 Task: Open a blank sheet, save the file as goldmine.html Insert a picture of 'Gold Mine Fields' with name  ' Gold Mine Fields.png ' Apply border to the image, change style to Dotted Line, color Tan and width '3 pt'
Action: Mouse moved to (228, 186)
Screenshot: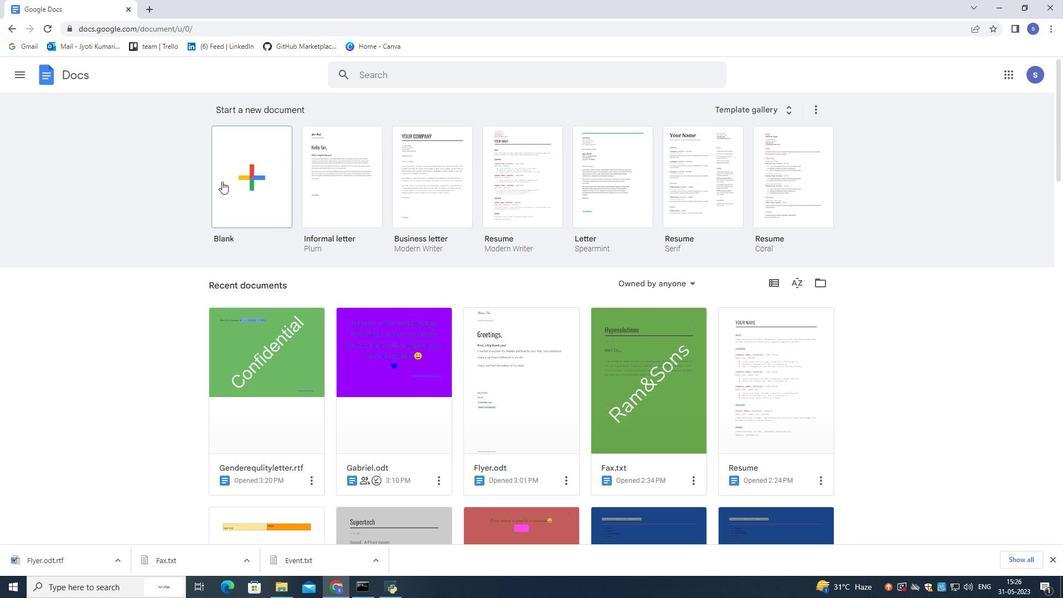 
Action: Mouse pressed left at (228, 186)
Screenshot: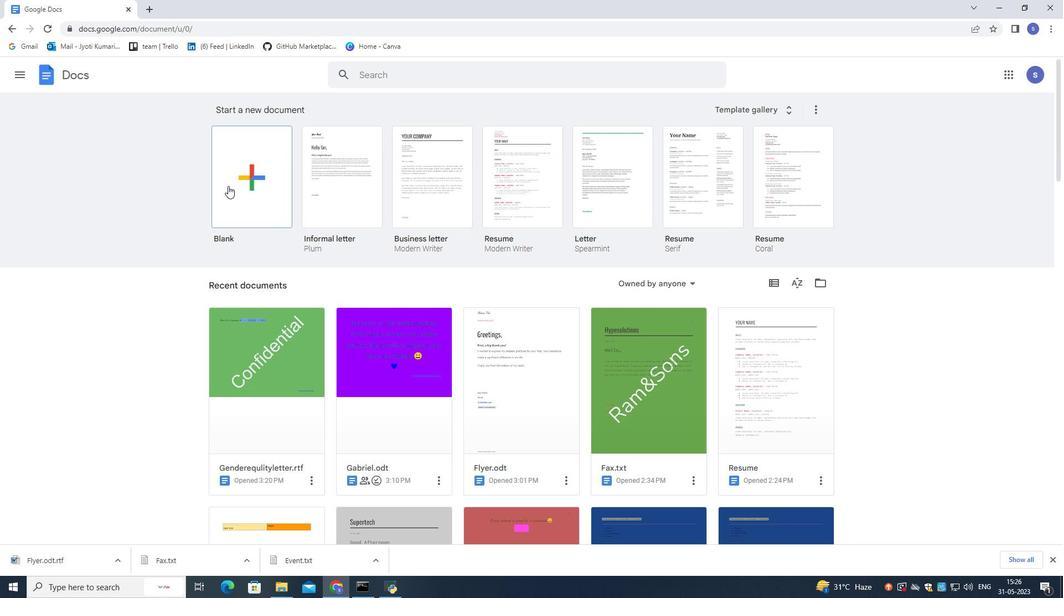 
Action: Mouse moved to (111, 68)
Screenshot: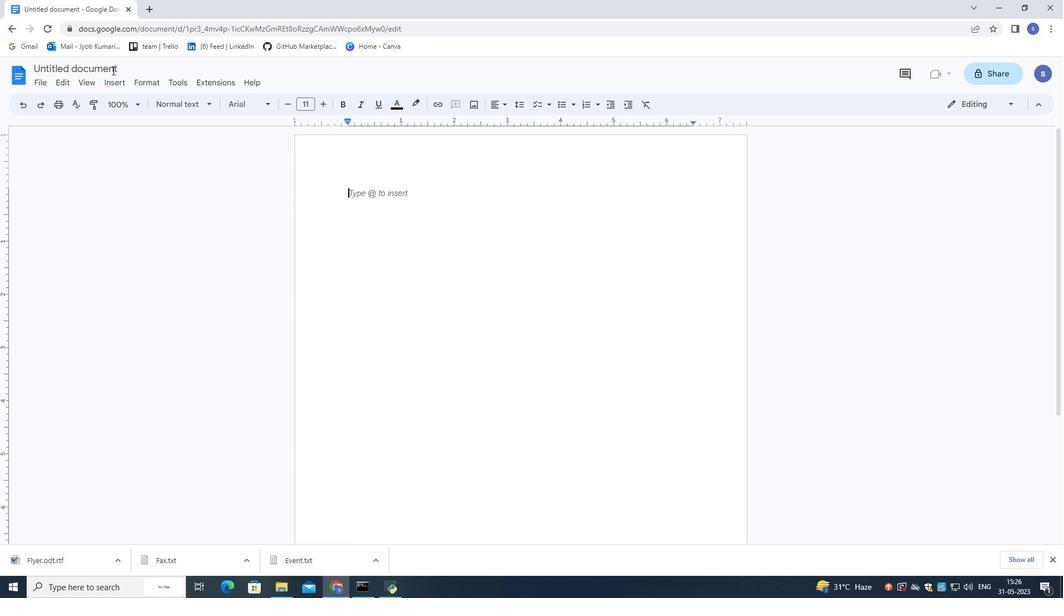 
Action: Mouse pressed left at (111, 68)
Screenshot: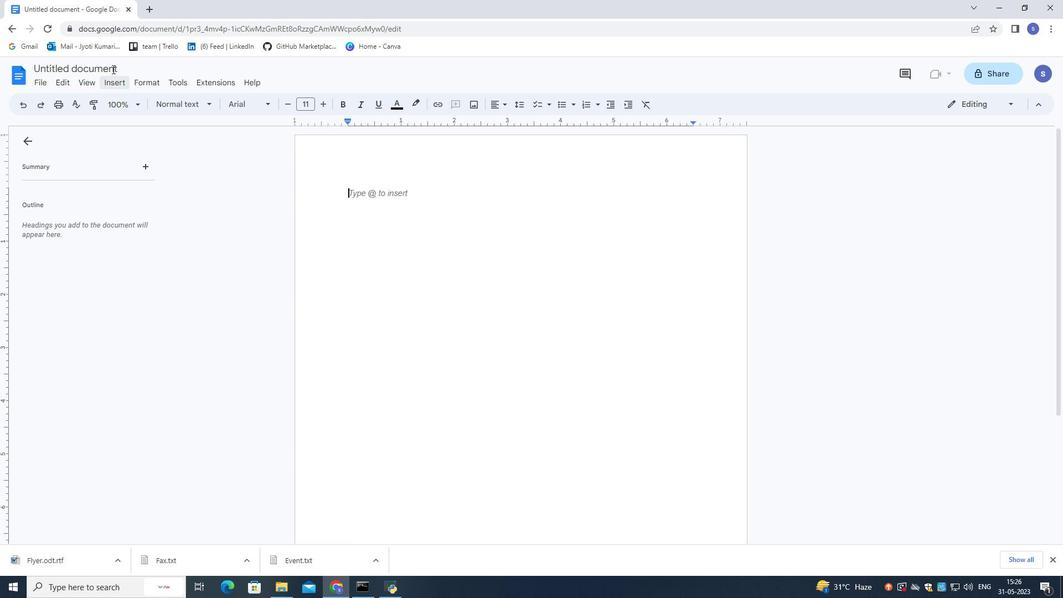 
Action: Mouse moved to (114, 68)
Screenshot: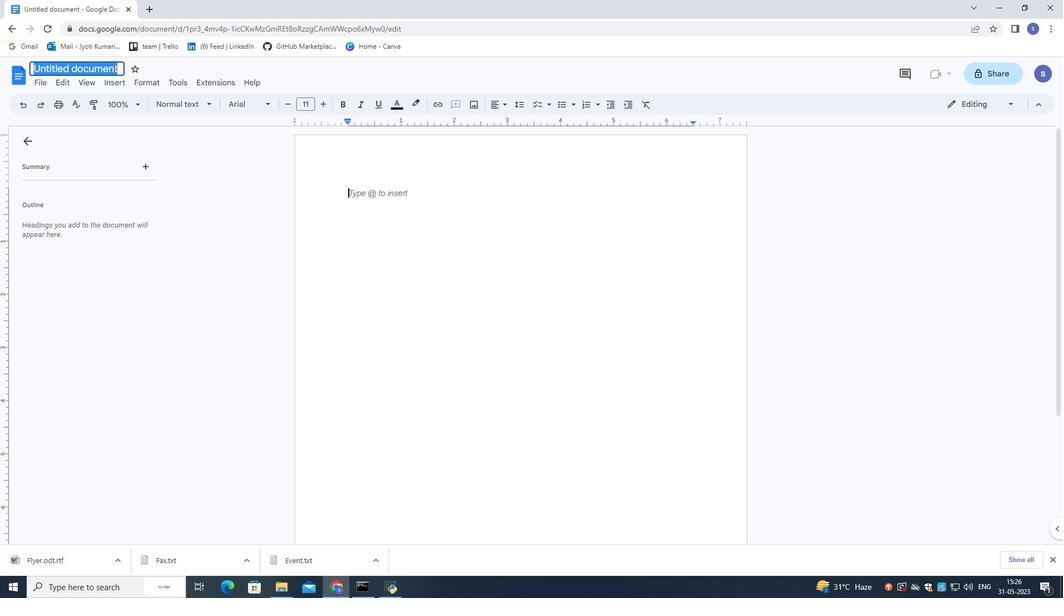 
Action: Key pressed <Key.shift><Key.shift>Goldmine.html<Key.enter>
Screenshot: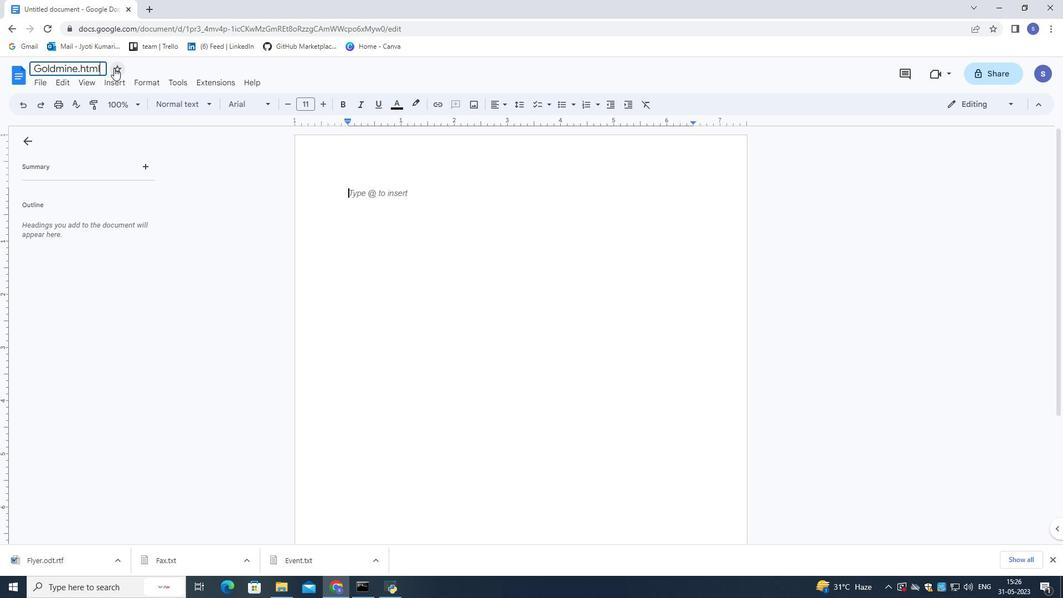 
Action: Mouse moved to (148, 7)
Screenshot: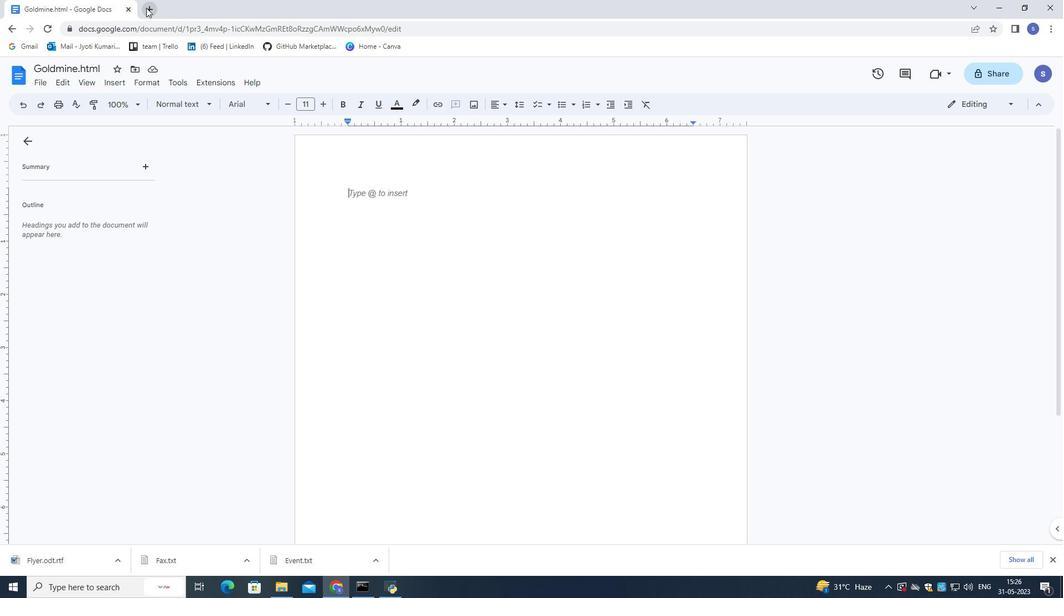 
Action: Mouse pressed left at (148, 7)
Screenshot: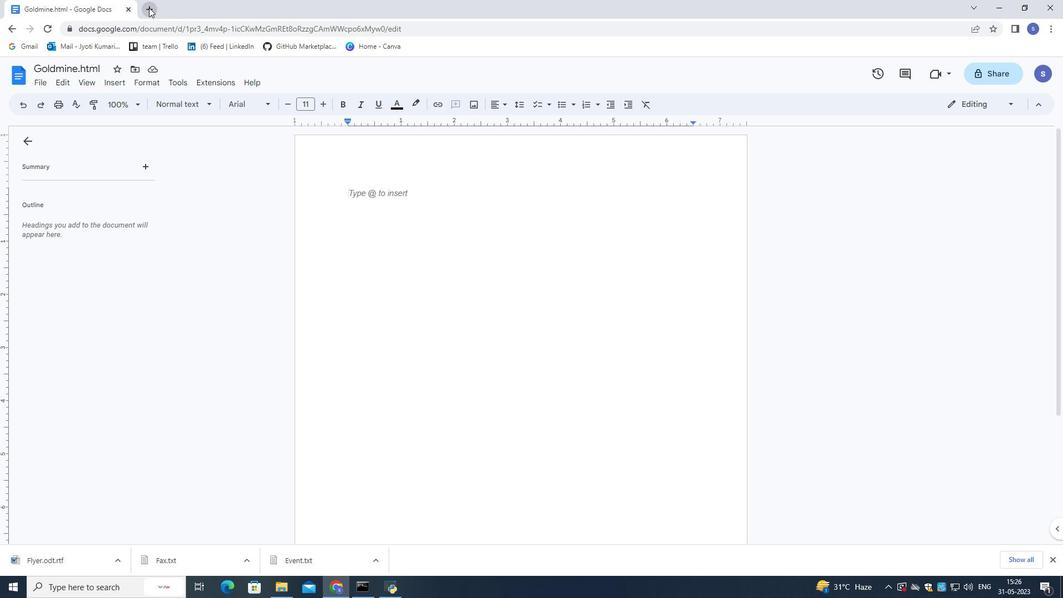 
Action: Mouse moved to (149, 7)
Screenshot: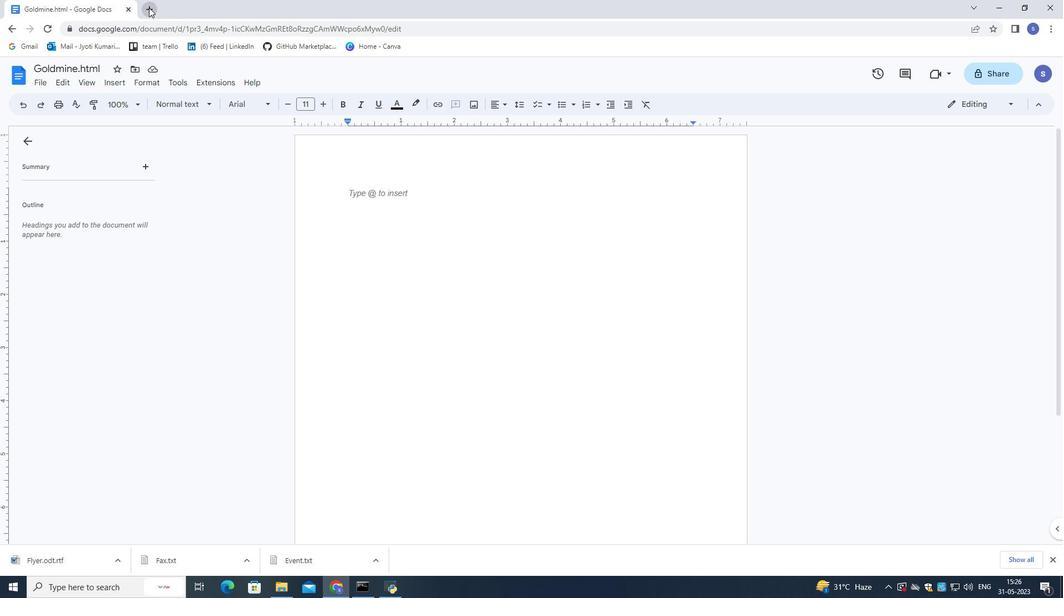 
Action: Key pressed picture<Key.space>of<Key.space>gold<Key.space>mine<Key.enter>
Screenshot: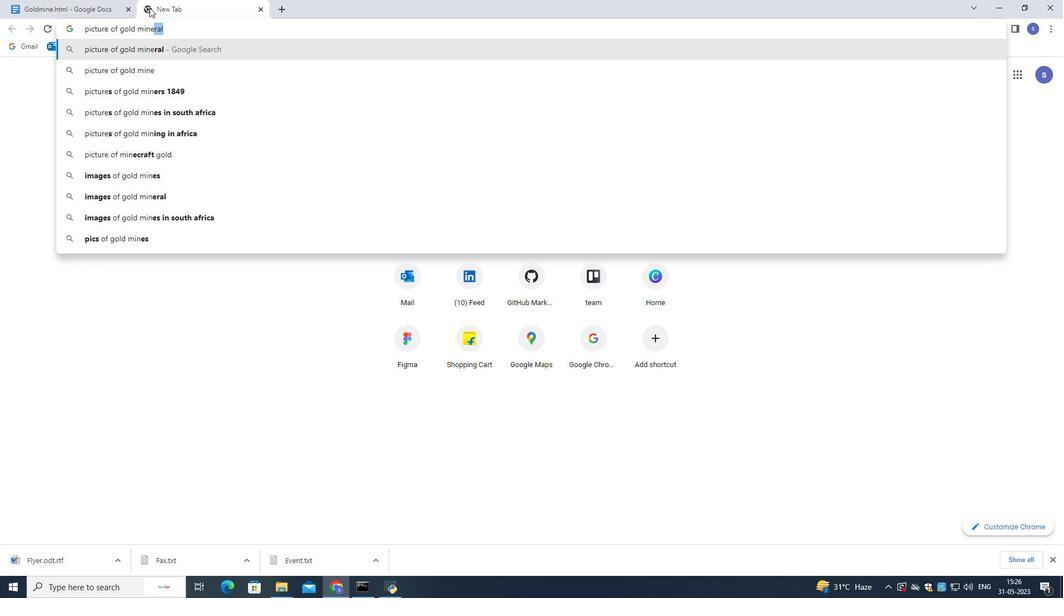 
Action: Mouse moved to (290, 430)
Screenshot: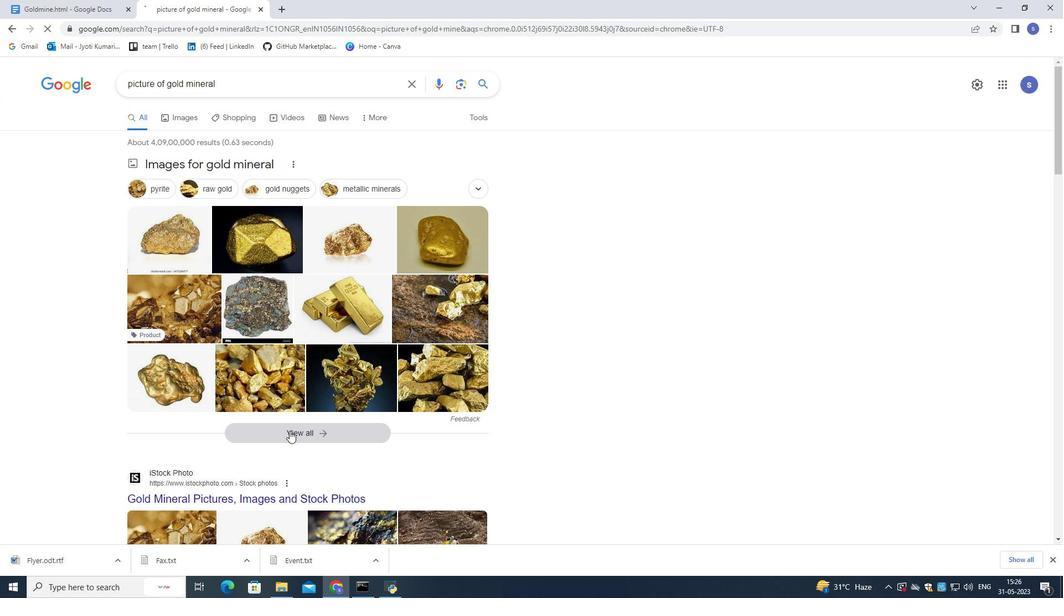 
Action: Mouse pressed left at (290, 430)
Screenshot: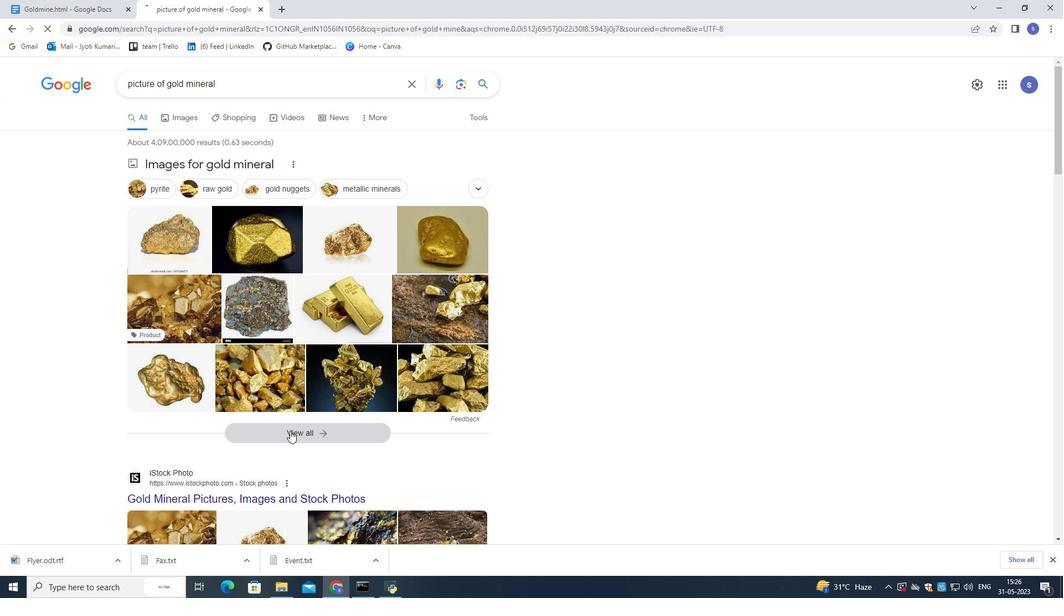 
Action: Mouse moved to (796, 452)
Screenshot: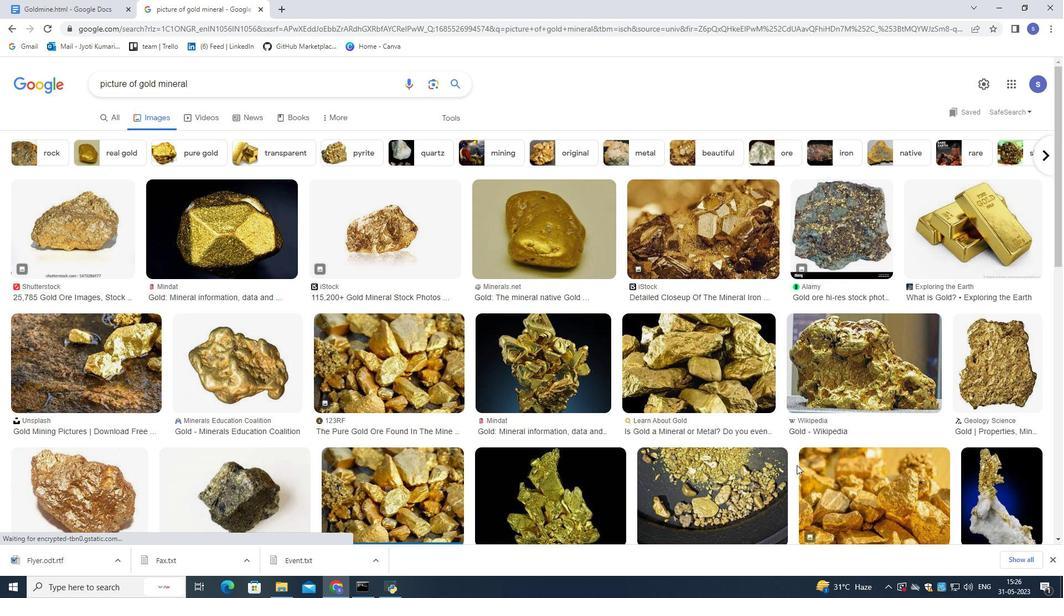 
Action: Mouse scrolled (796, 451) with delta (0, 0)
Screenshot: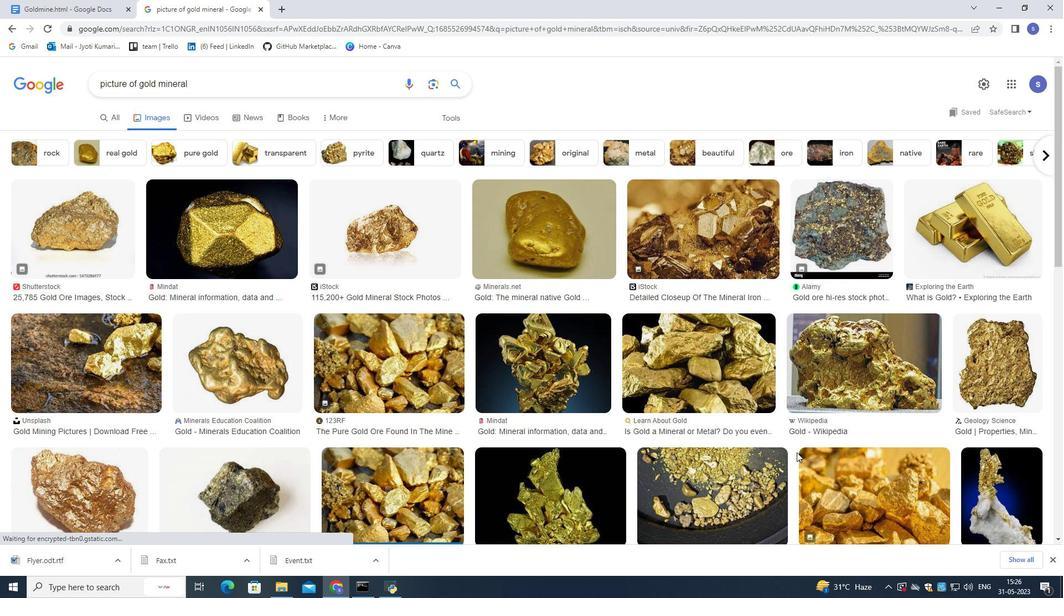 
Action: Mouse scrolled (796, 451) with delta (0, 0)
Screenshot: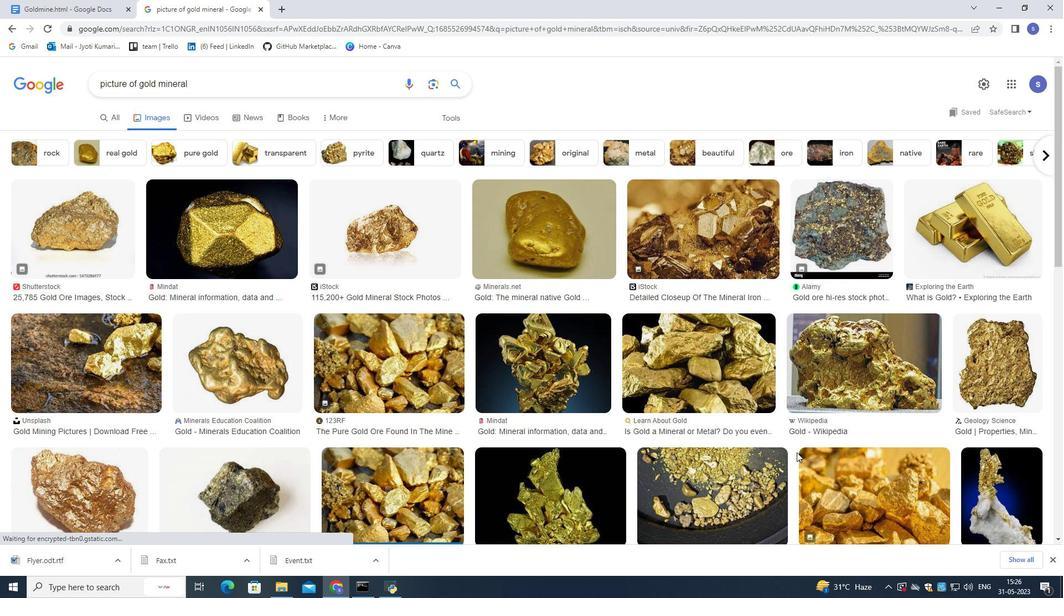 
Action: Mouse moved to (794, 443)
Screenshot: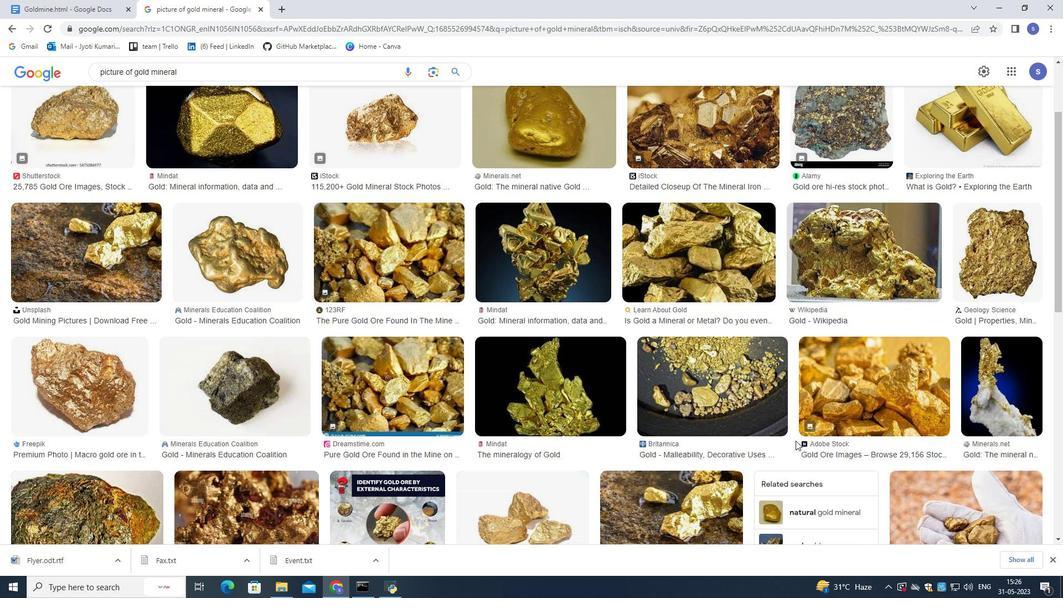 
Action: Mouse scrolled (794, 443) with delta (0, 0)
Screenshot: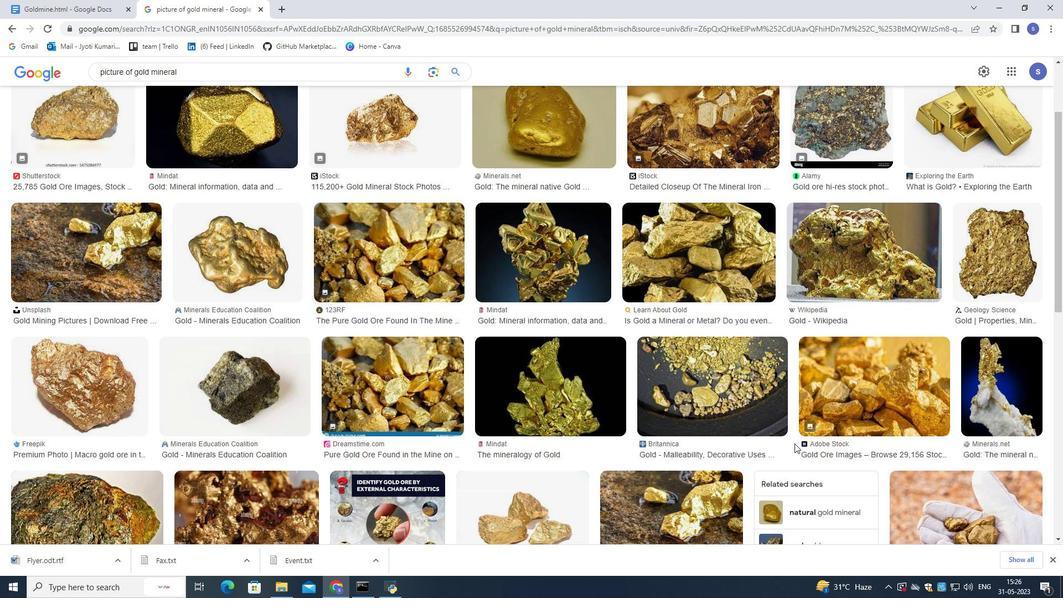 
Action: Mouse scrolled (794, 443) with delta (0, 0)
Screenshot: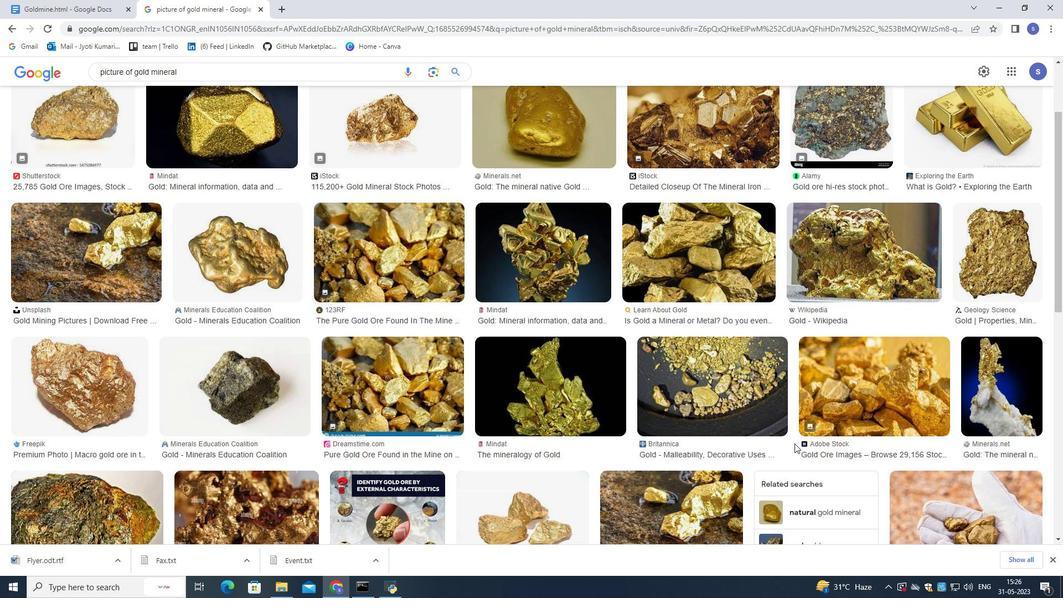 
Action: Mouse scrolled (794, 443) with delta (0, 0)
Screenshot: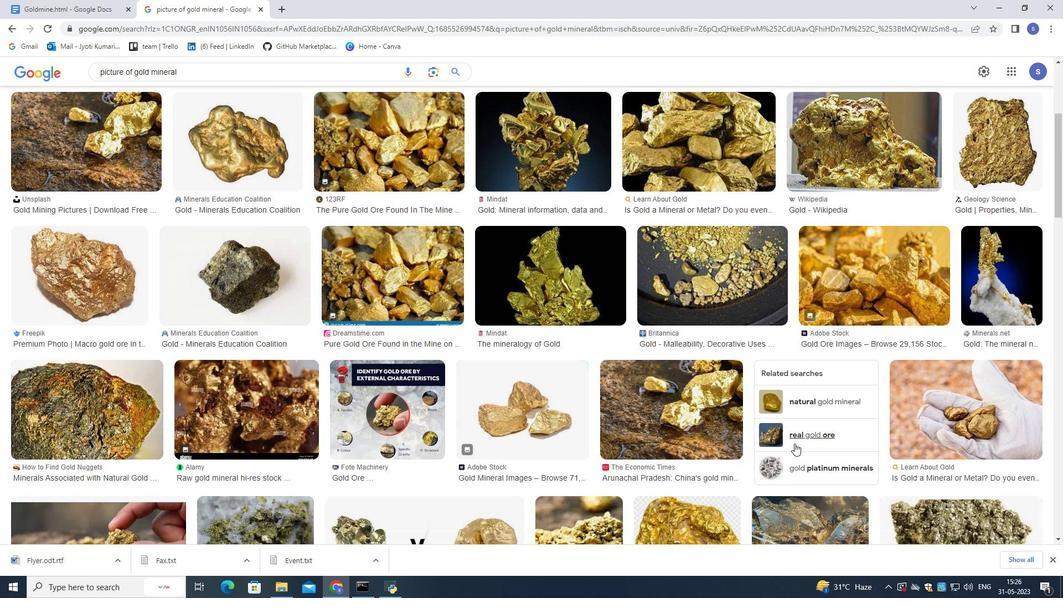 
Action: Mouse scrolled (794, 443) with delta (0, 0)
Screenshot: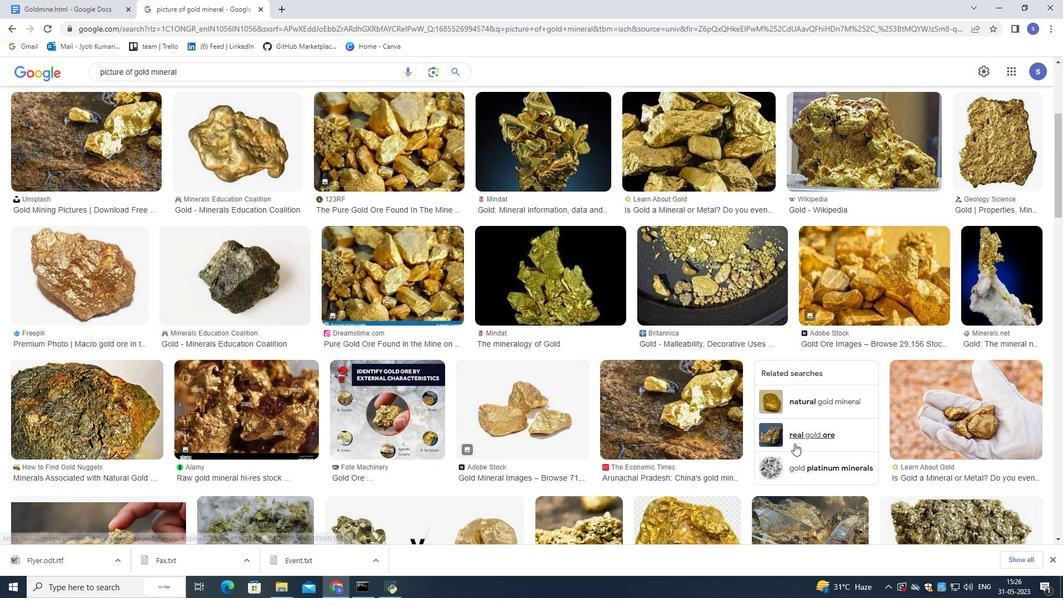 
Action: Mouse scrolled (794, 443) with delta (0, 0)
Screenshot: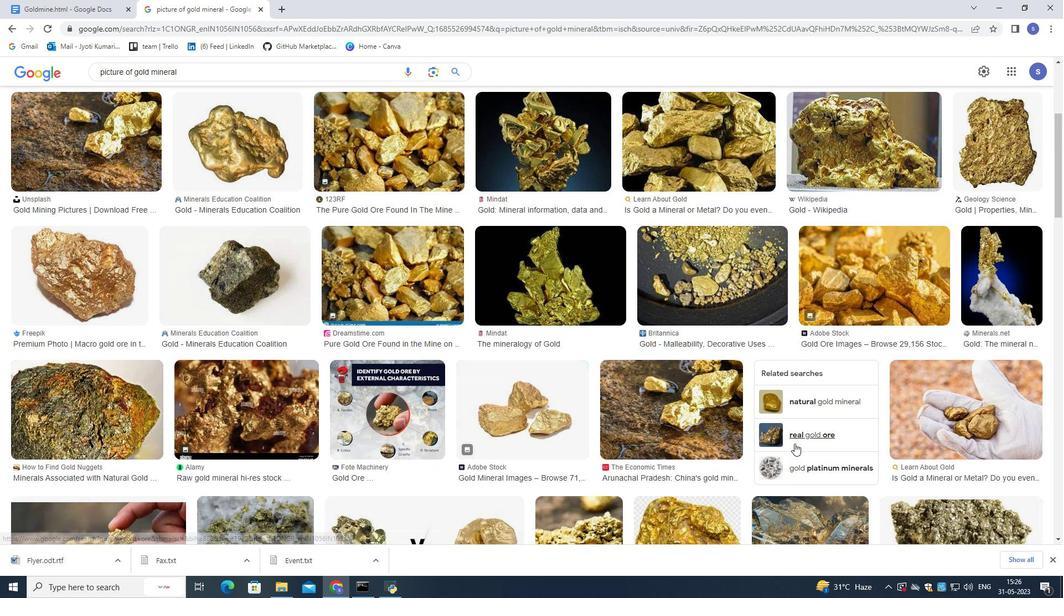 
Action: Mouse scrolled (794, 443) with delta (0, 0)
Screenshot: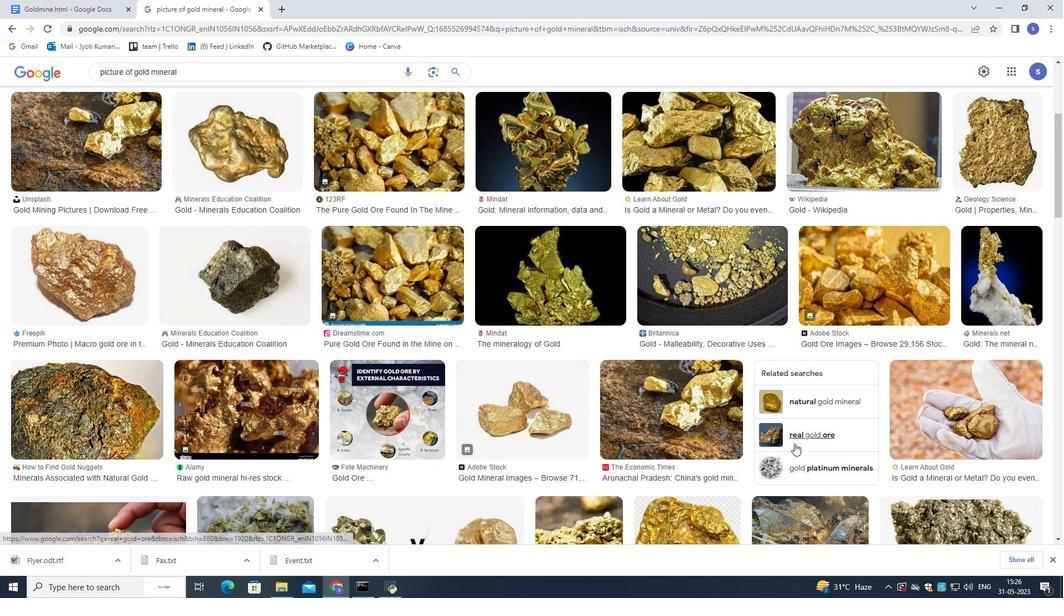 
Action: Mouse scrolled (794, 443) with delta (0, 0)
Screenshot: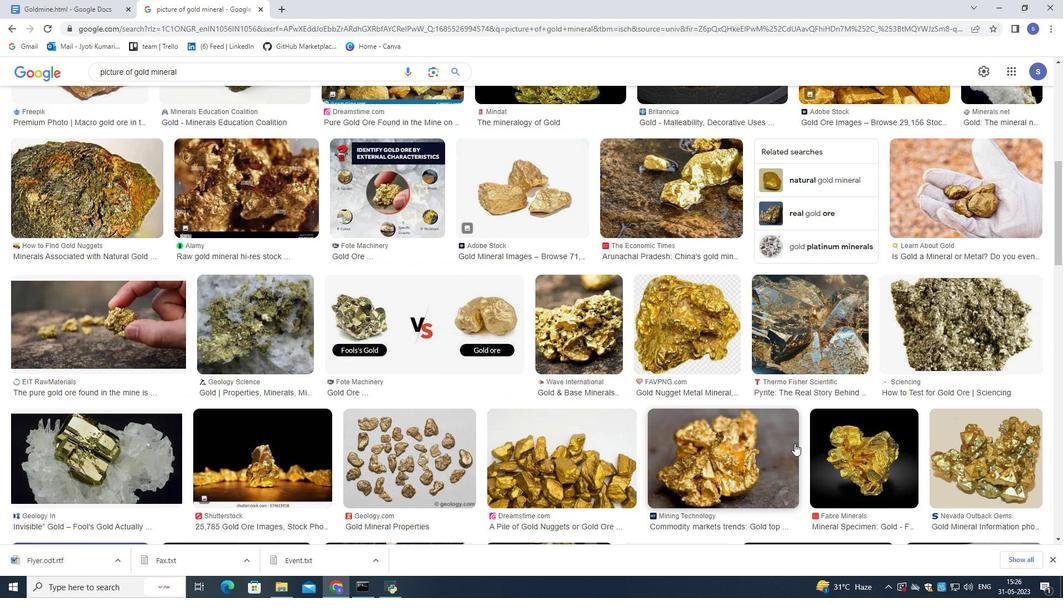 
Action: Mouse scrolled (794, 443) with delta (0, 0)
Screenshot: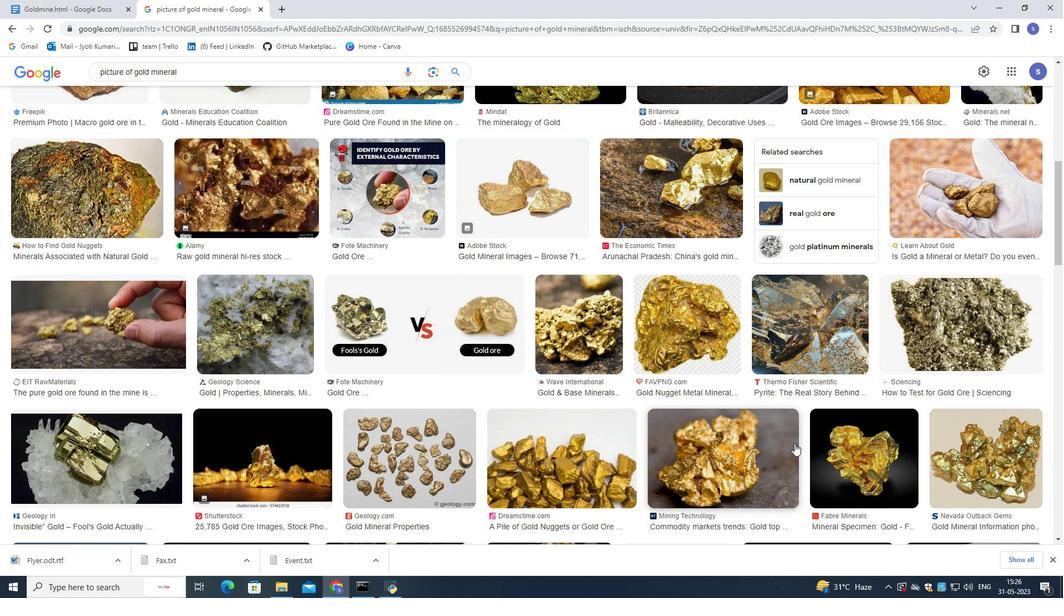 
Action: Mouse scrolled (794, 443) with delta (0, 0)
Screenshot: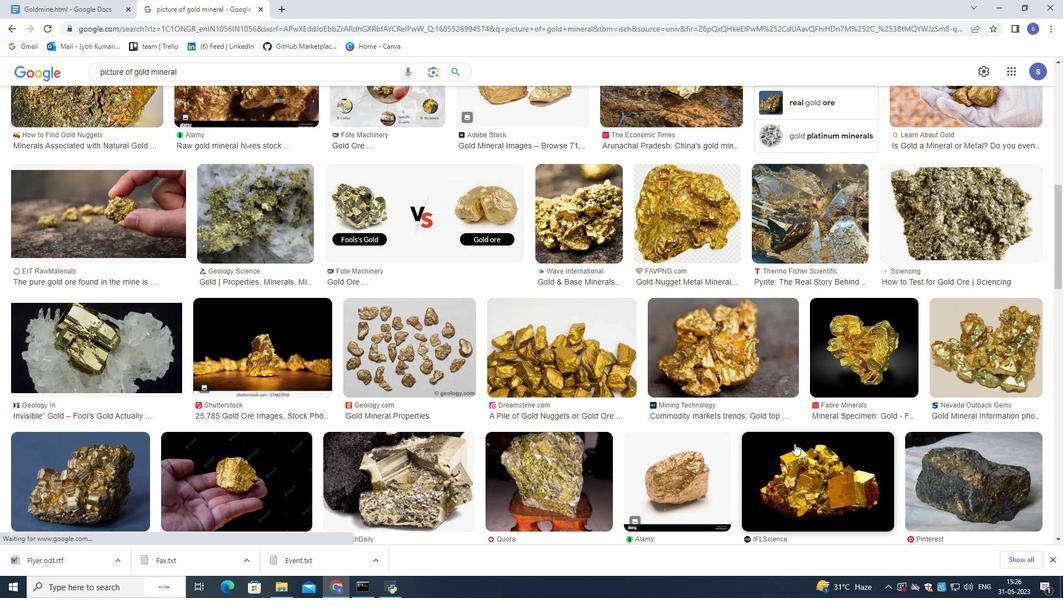 
Action: Mouse moved to (794, 444)
Screenshot: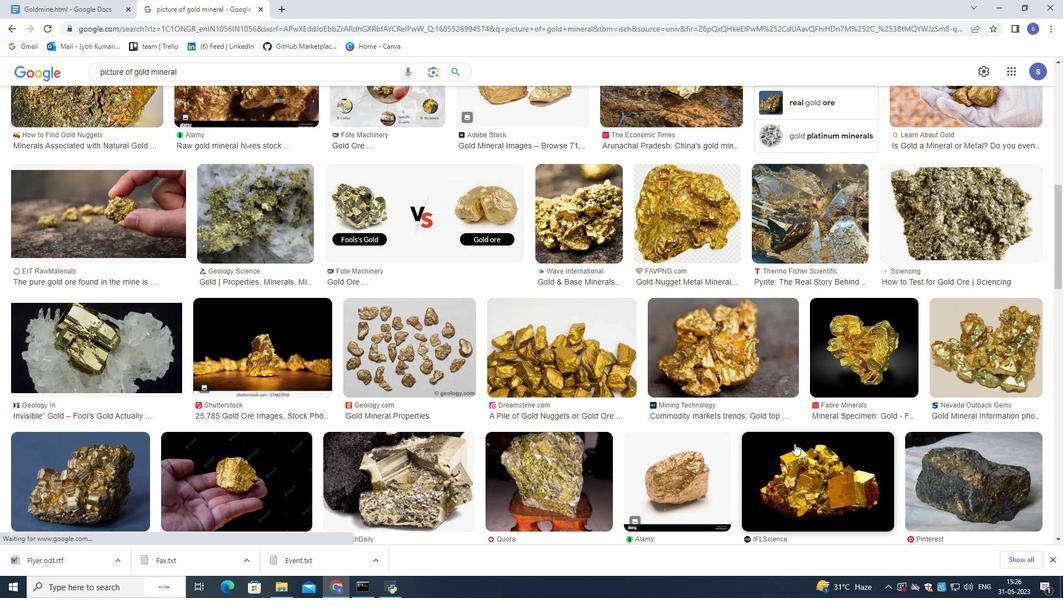 
Action: Mouse scrolled (794, 443) with delta (0, 0)
Screenshot: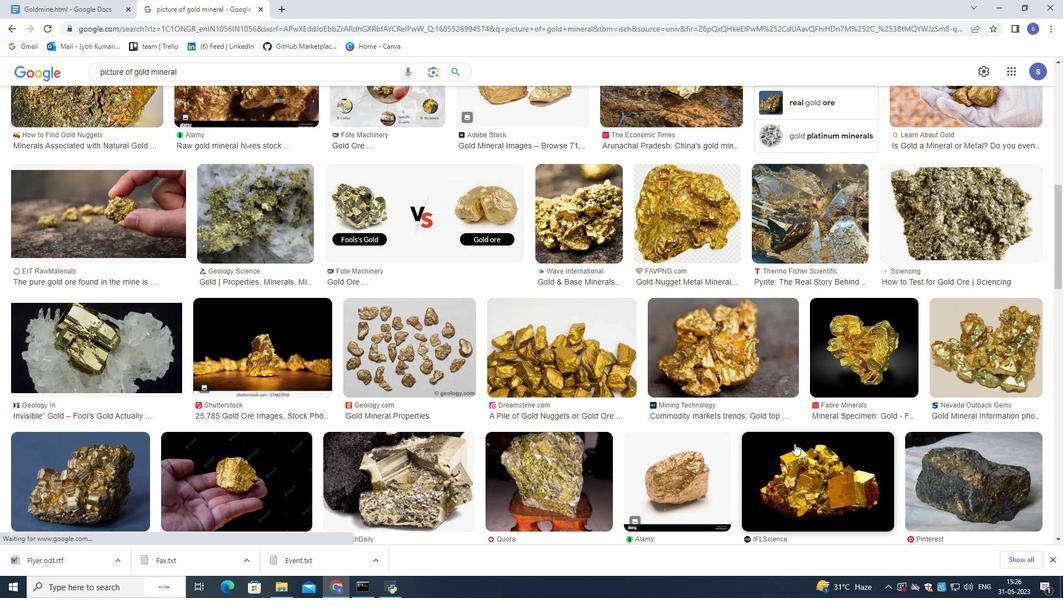 
Action: Mouse moved to (794, 445)
Screenshot: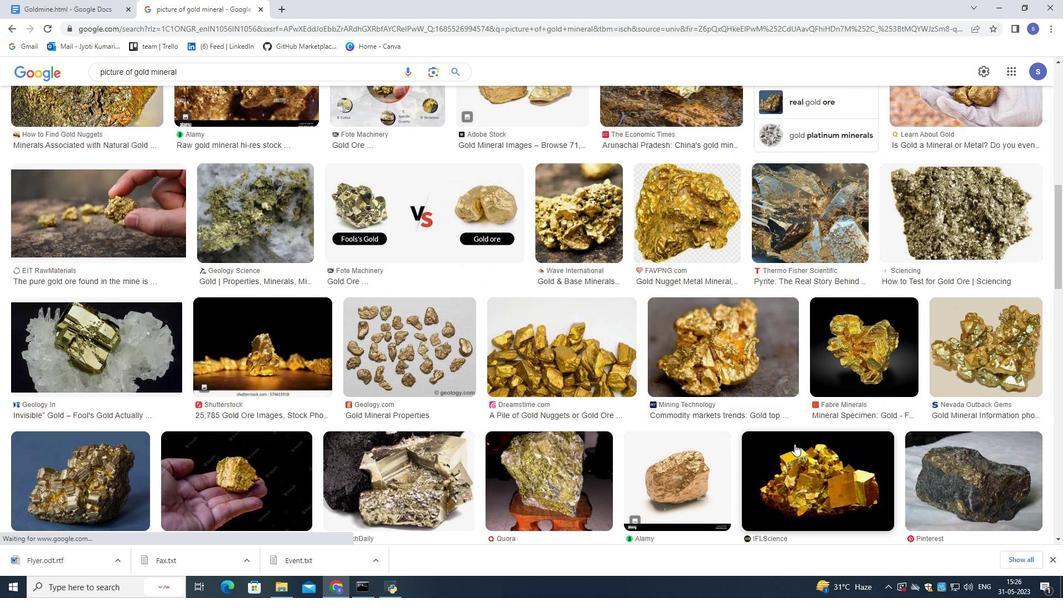 
Action: Mouse scrolled (794, 445) with delta (0, 0)
Screenshot: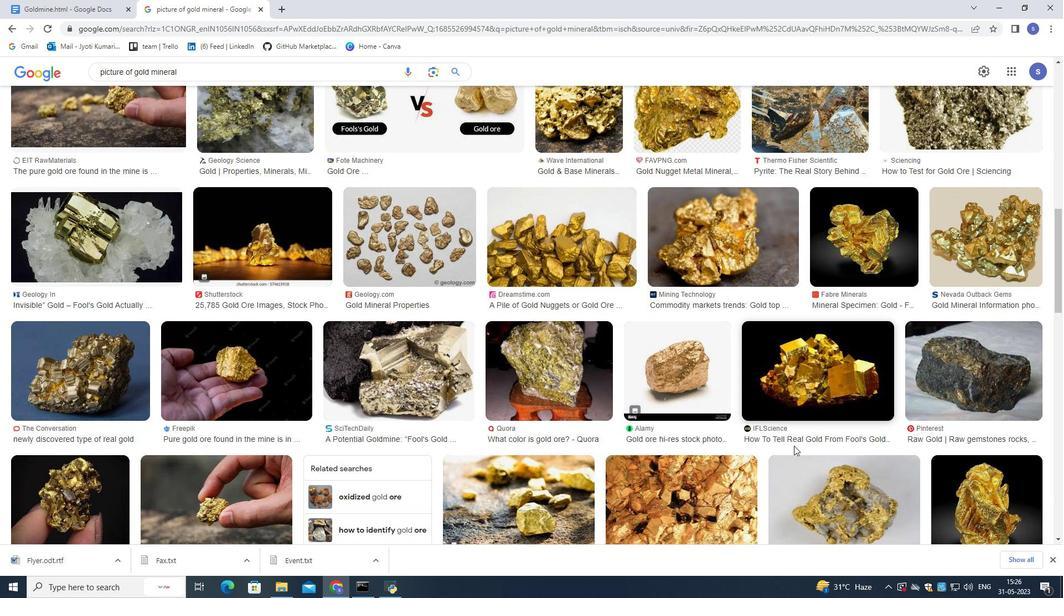 
Action: Mouse scrolled (794, 445) with delta (0, 0)
Screenshot: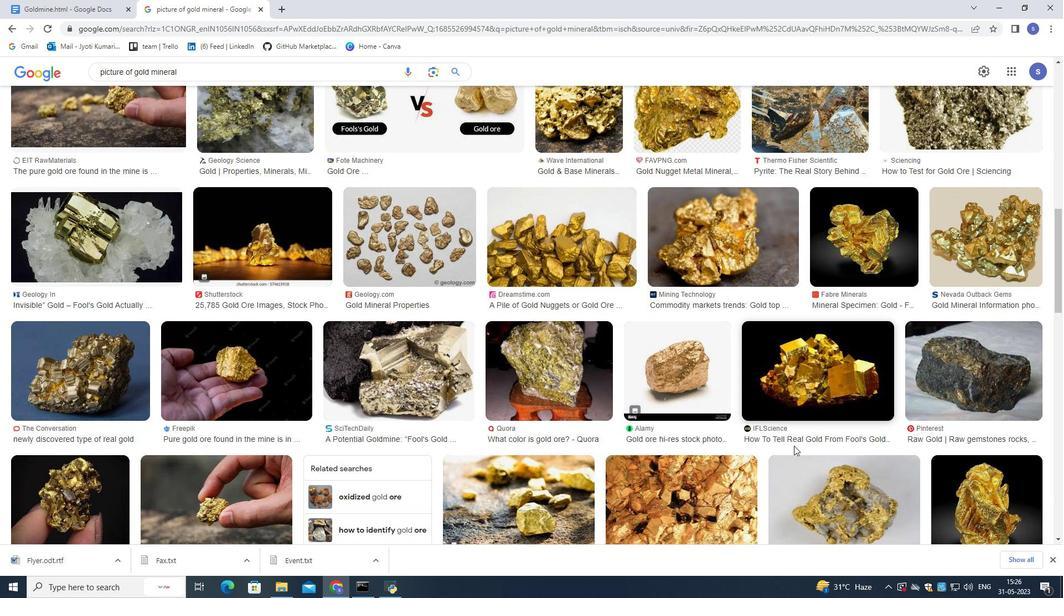 
Action: Mouse scrolled (794, 445) with delta (0, 0)
Screenshot: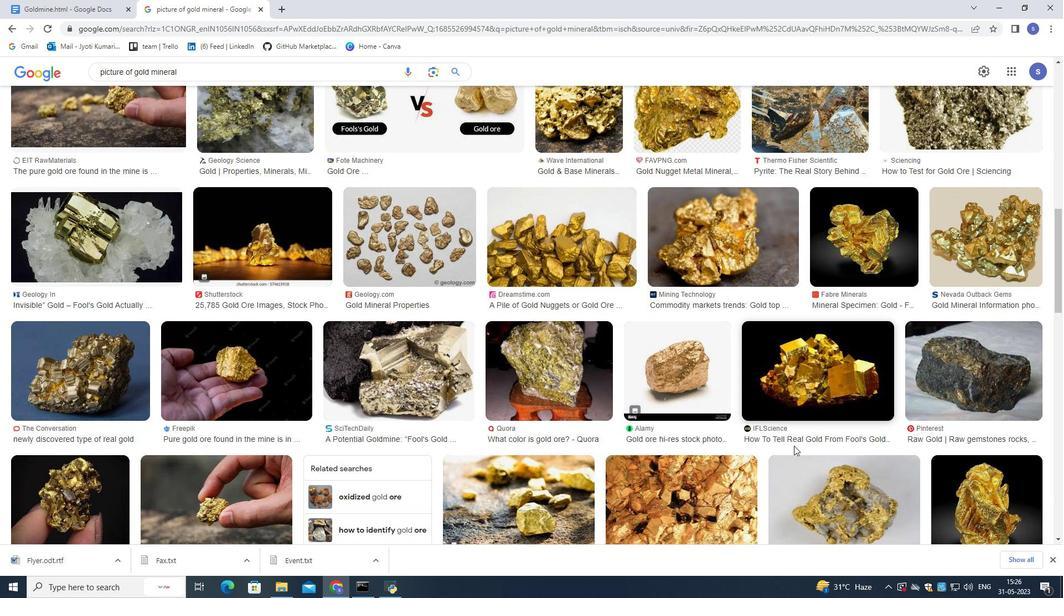 
Action: Mouse moved to (784, 467)
Screenshot: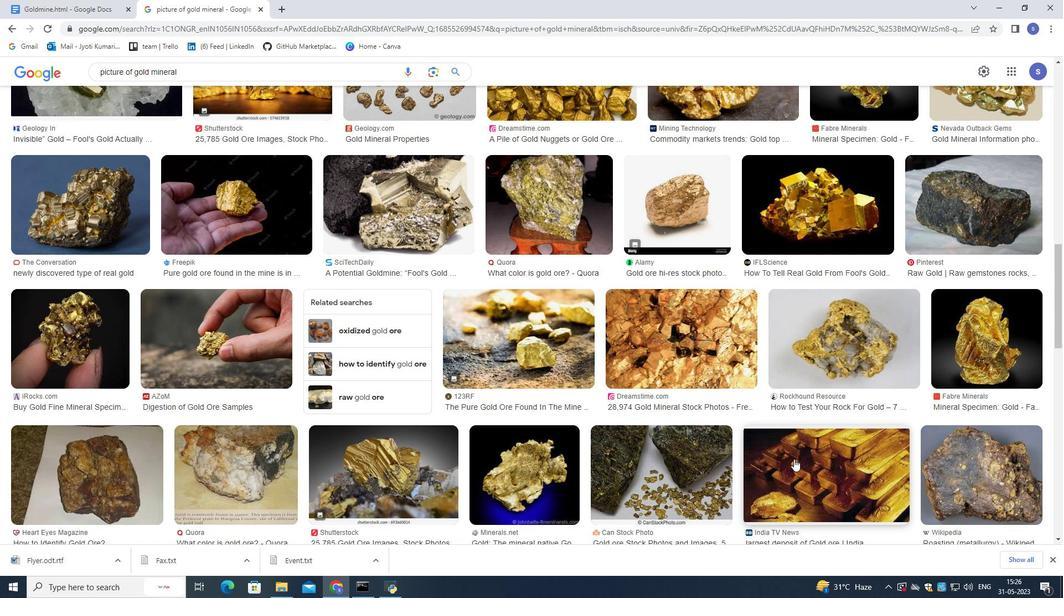 
Action: Mouse scrolled (784, 467) with delta (0, 0)
Screenshot: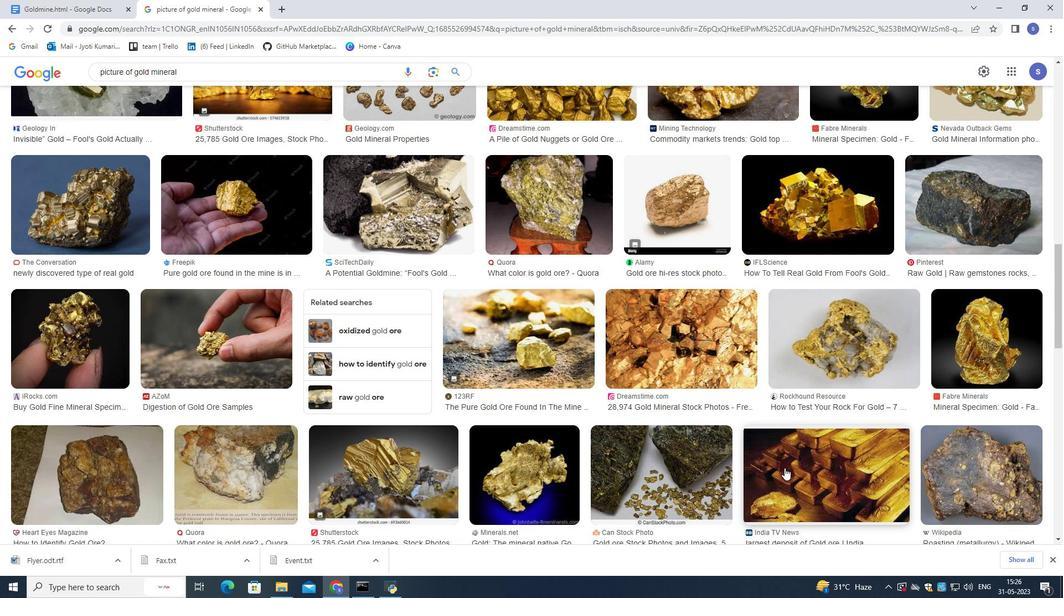 
Action: Mouse scrolled (784, 467) with delta (0, 0)
Screenshot: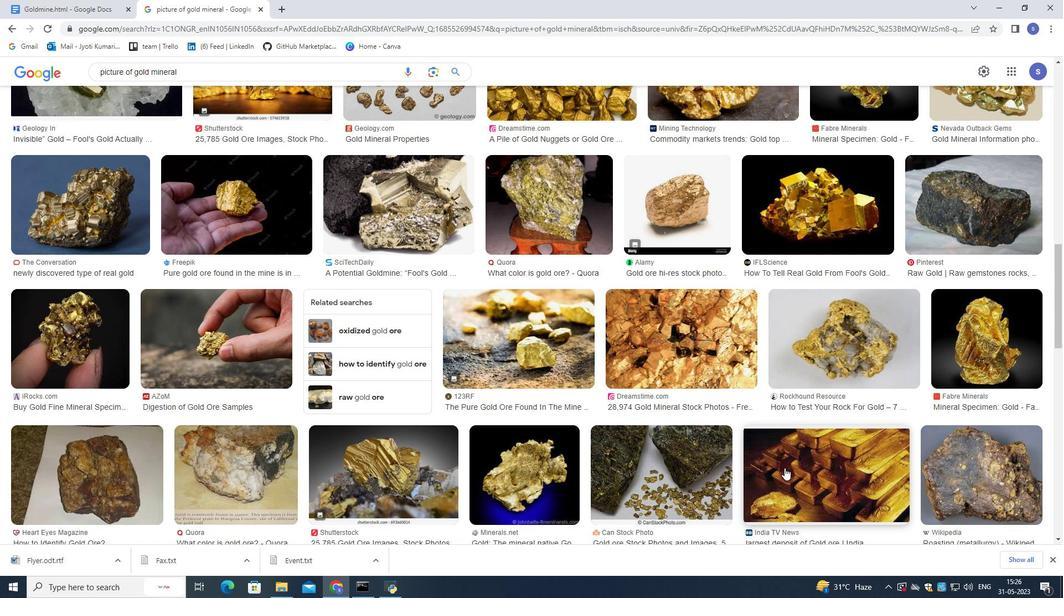 
Action: Mouse scrolled (784, 467) with delta (0, 0)
Screenshot: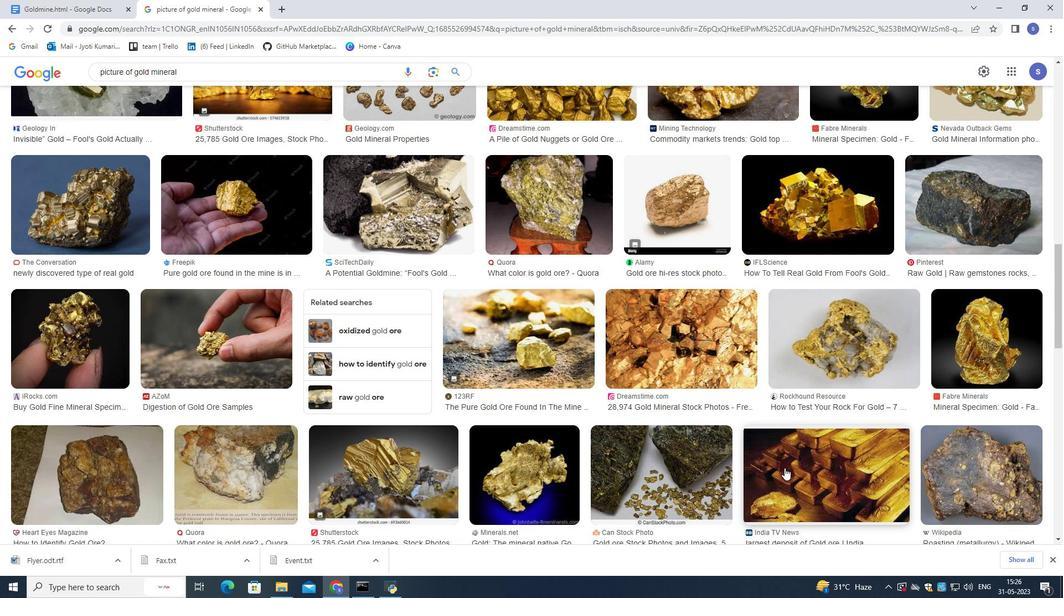 
Action: Mouse scrolled (784, 467) with delta (0, 0)
Screenshot: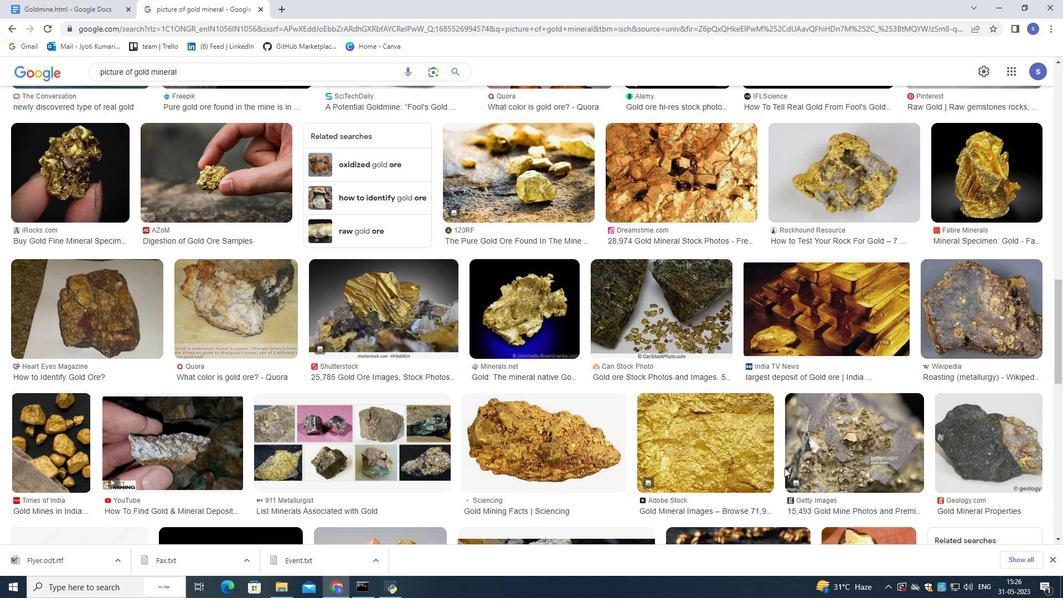 
Action: Mouse scrolled (784, 467) with delta (0, 0)
Screenshot: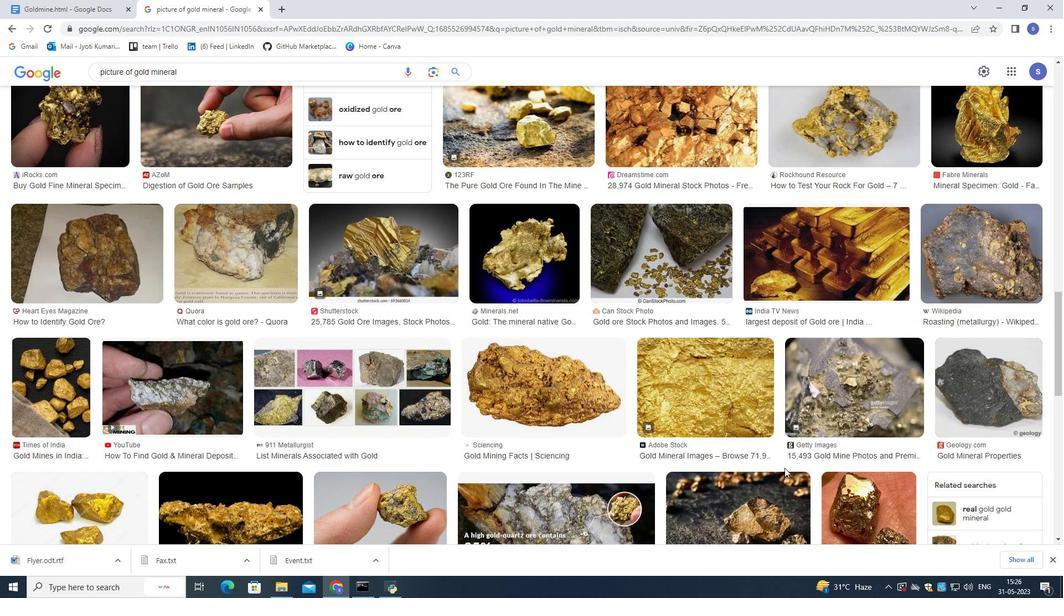 
Action: Mouse scrolled (784, 467) with delta (0, 0)
Screenshot: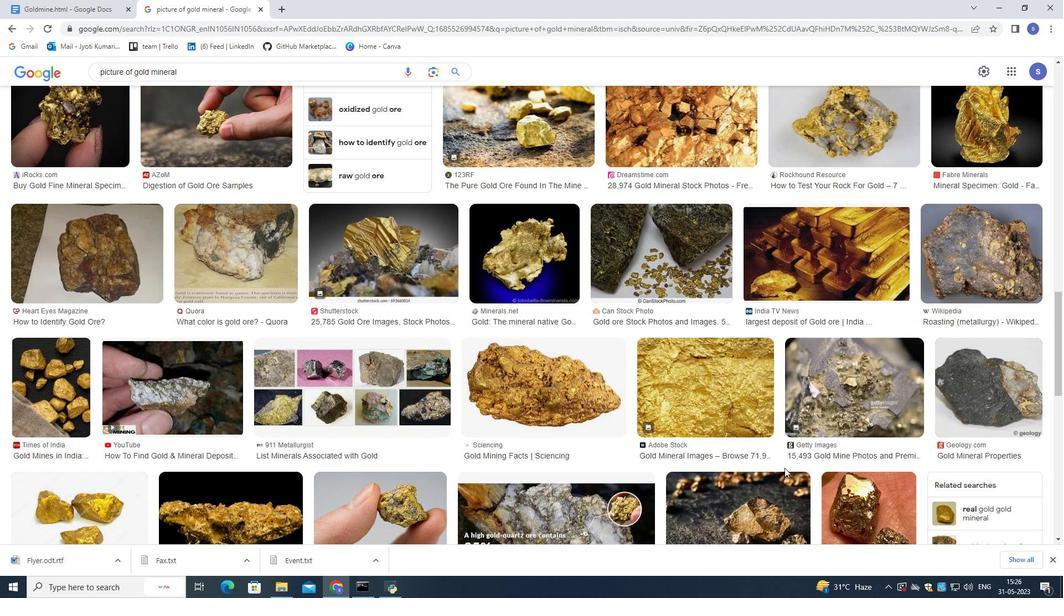 
Action: Mouse scrolled (784, 467) with delta (0, 0)
Screenshot: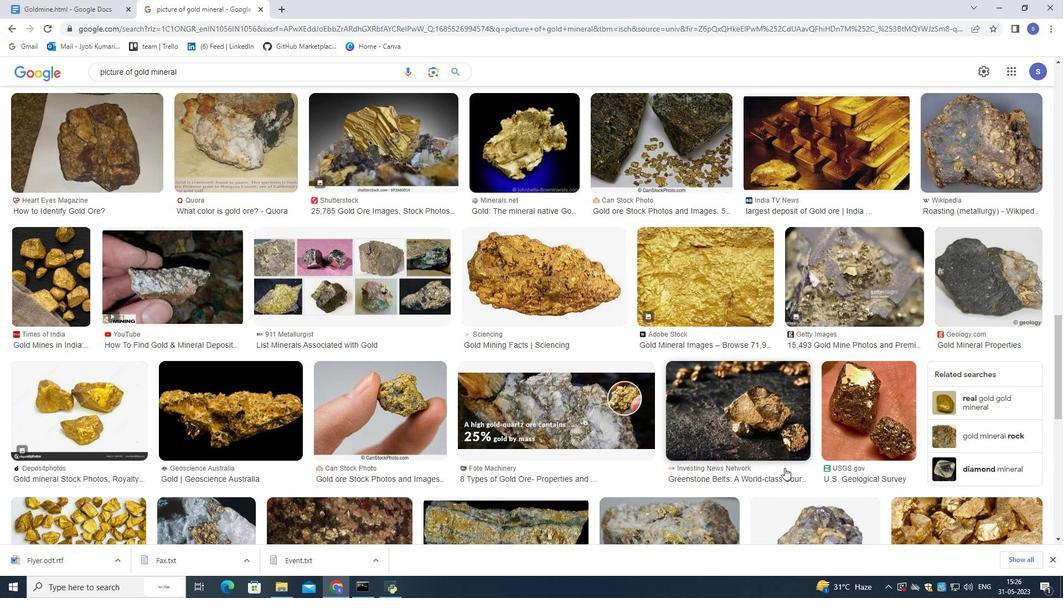 
Action: Mouse scrolled (784, 467) with delta (0, 0)
Screenshot: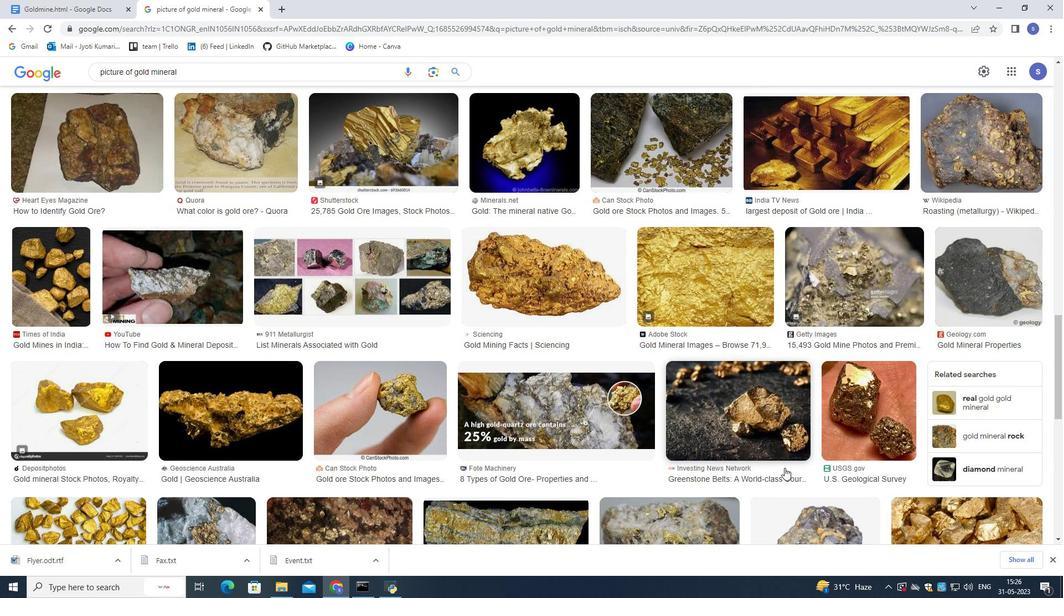 
Action: Mouse scrolled (784, 467) with delta (0, 0)
Screenshot: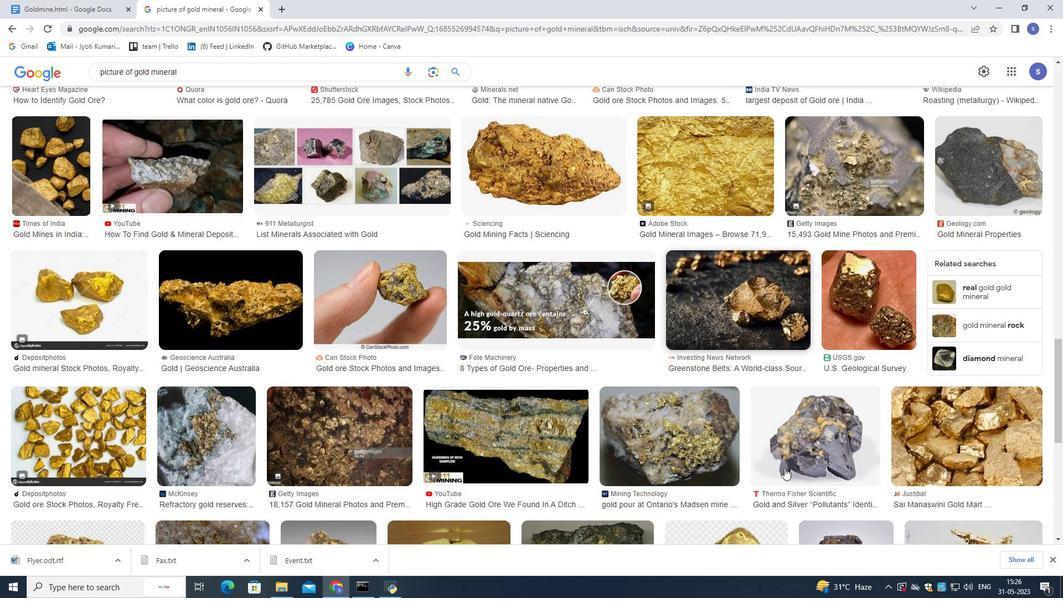 
Action: Mouse scrolled (784, 467) with delta (0, 0)
Screenshot: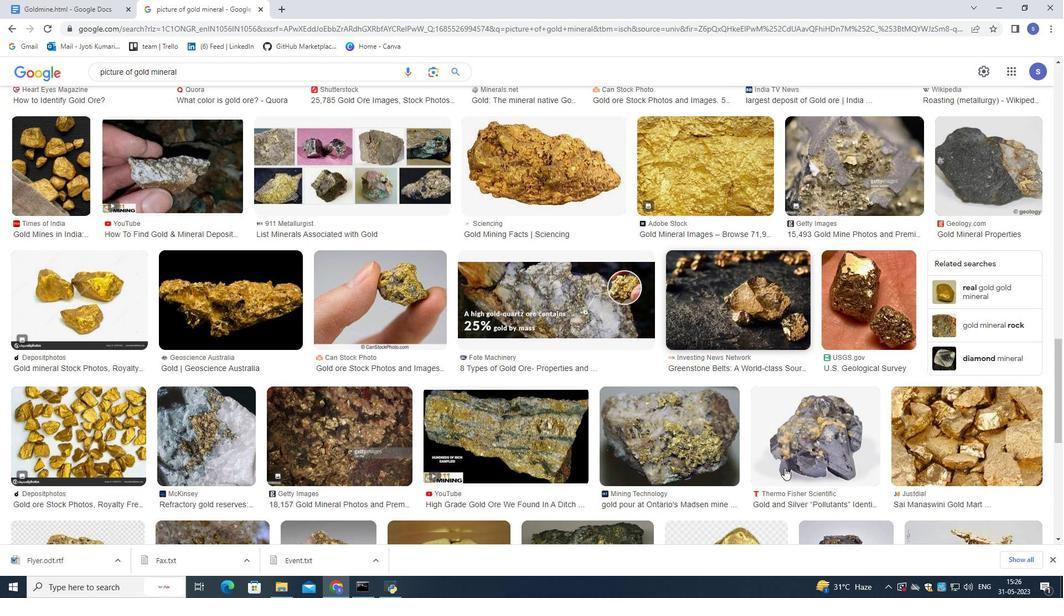 
Action: Mouse scrolled (784, 467) with delta (0, 0)
Screenshot: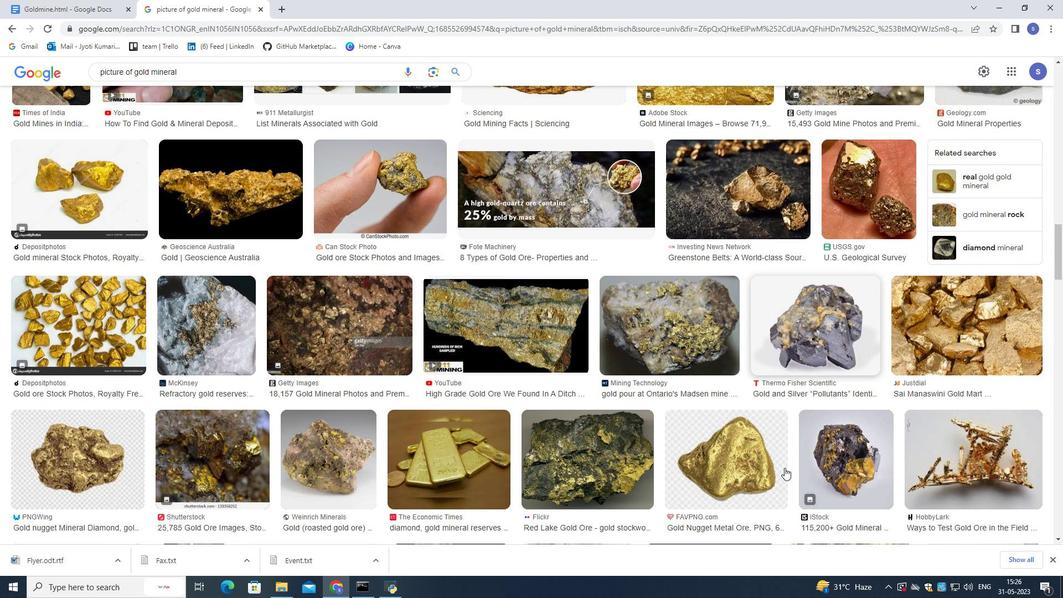 
Action: Mouse scrolled (784, 467) with delta (0, 0)
Screenshot: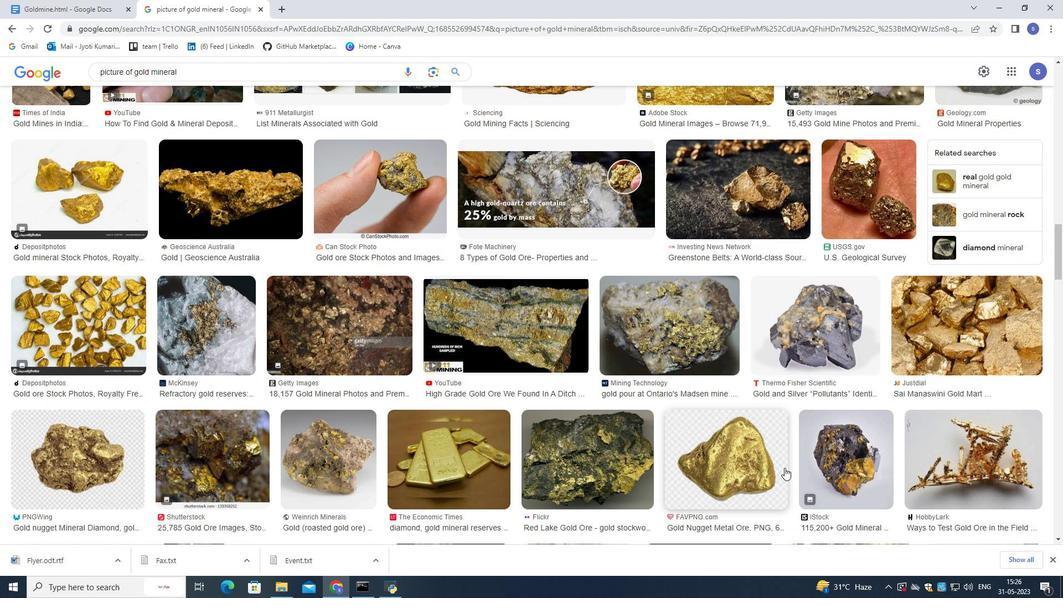 
Action: Mouse scrolled (784, 467) with delta (0, 0)
Screenshot: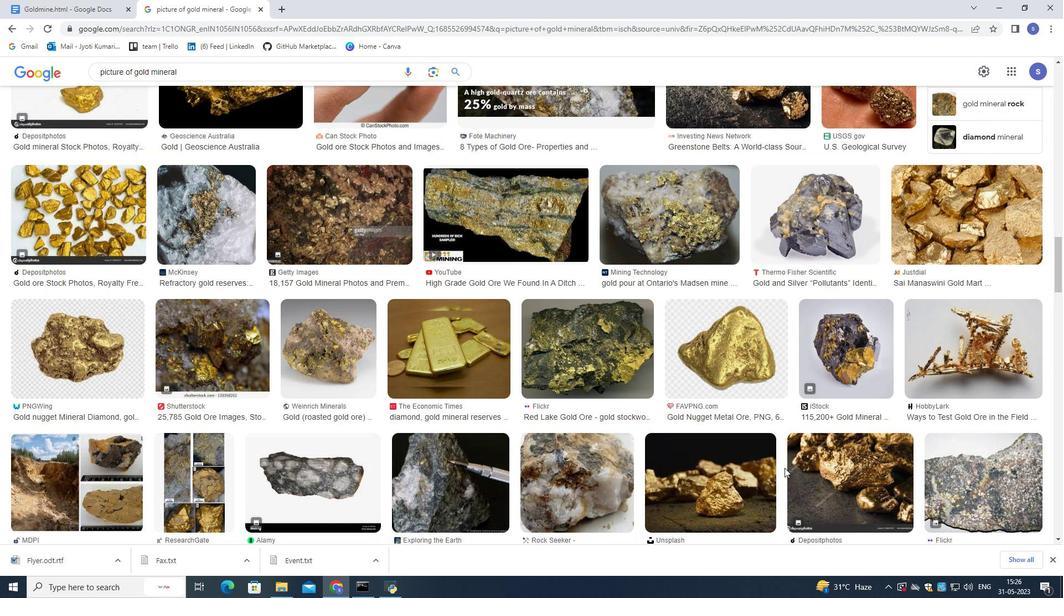 
Action: Mouse scrolled (784, 467) with delta (0, 0)
Screenshot: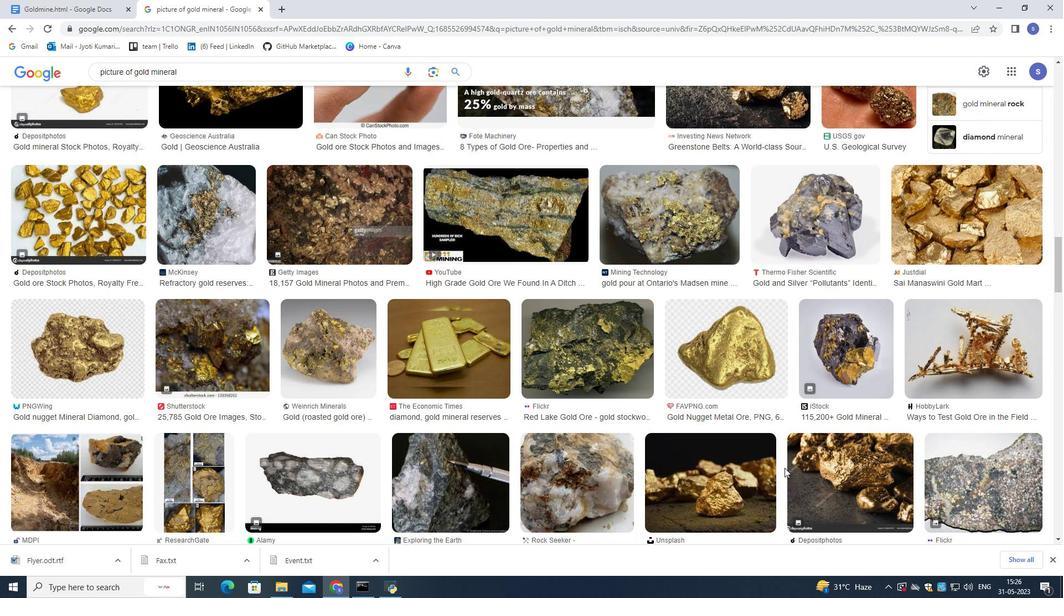 
Action: Mouse scrolled (784, 467) with delta (0, 0)
Screenshot: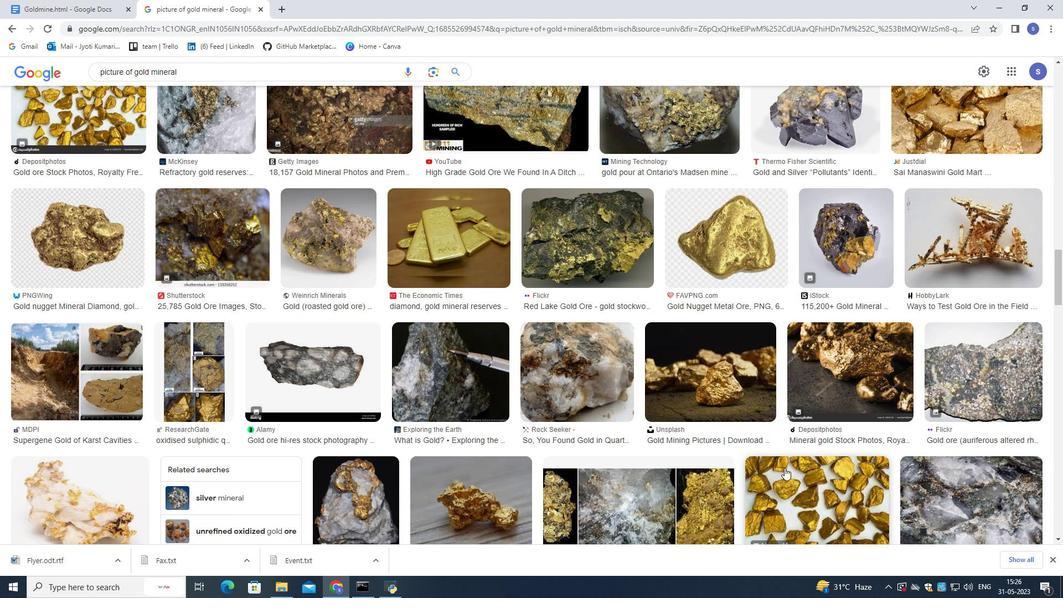
Action: Mouse scrolled (784, 467) with delta (0, 0)
Screenshot: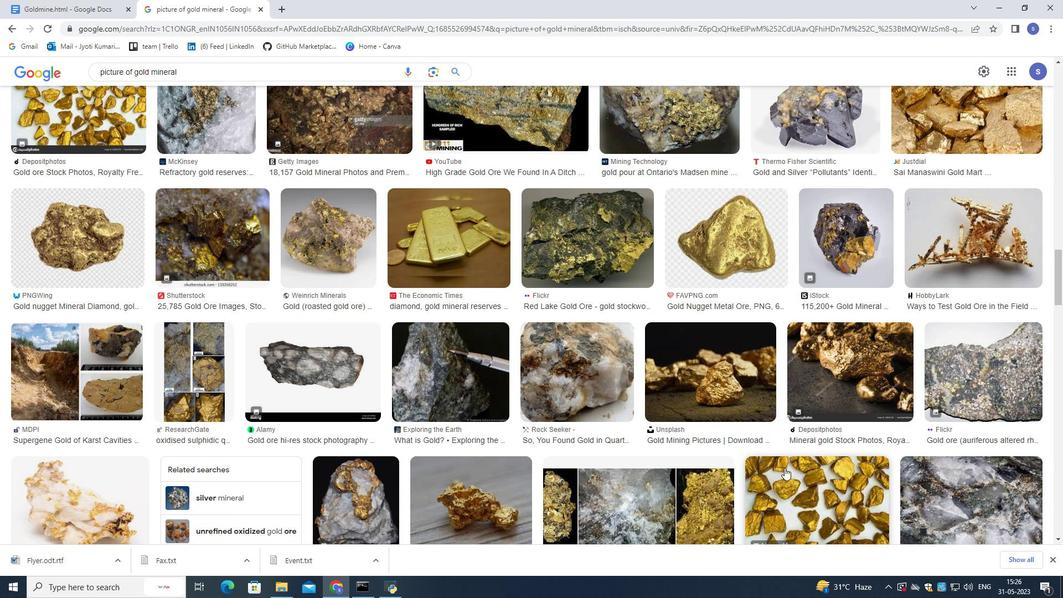 
Action: Mouse scrolled (784, 467) with delta (0, 0)
Screenshot: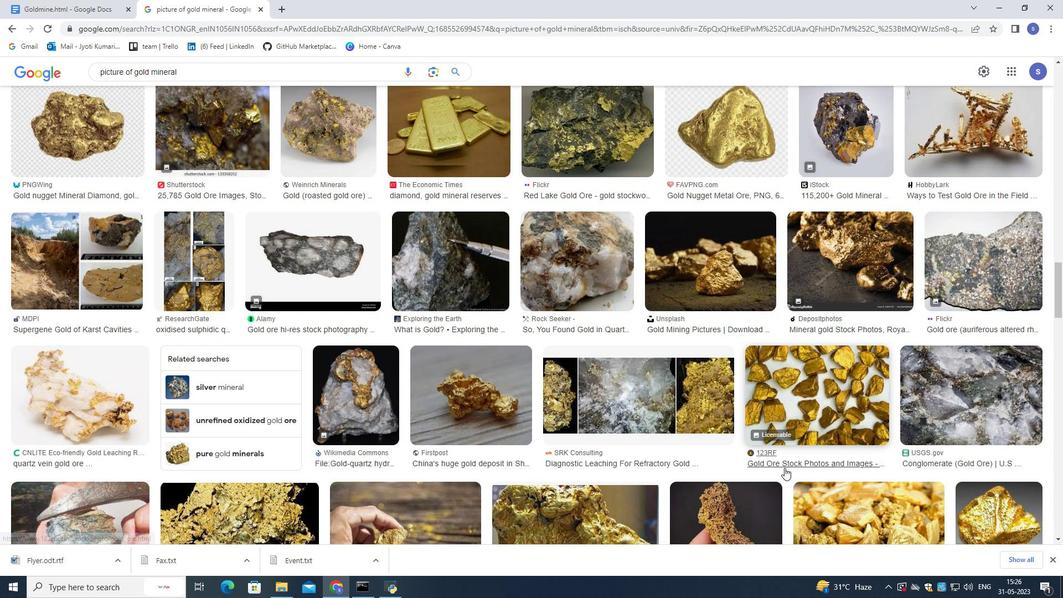 
Action: Mouse scrolled (784, 467) with delta (0, 0)
Screenshot: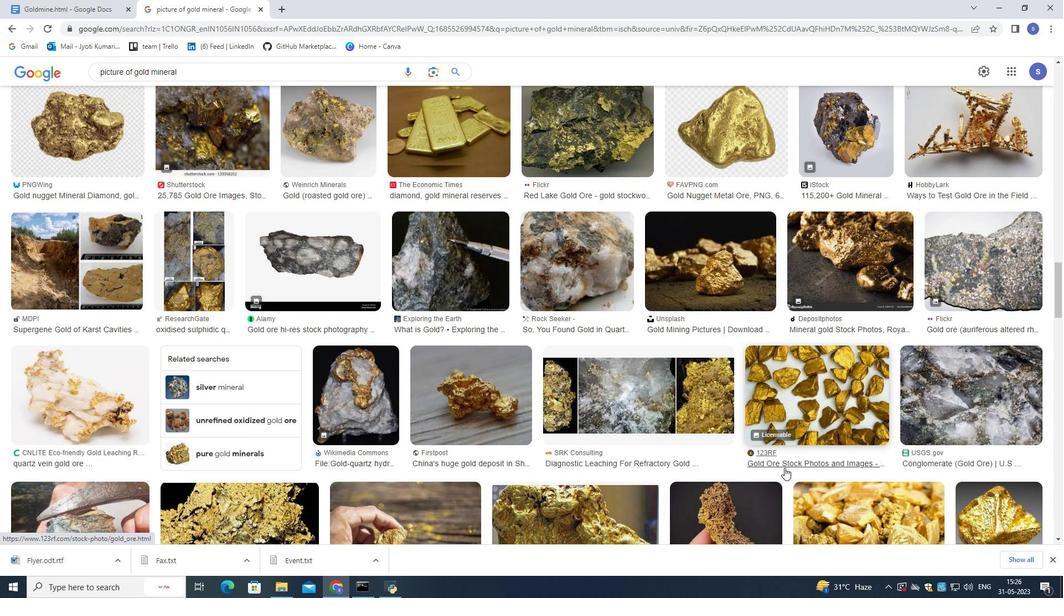 
Action: Mouse scrolled (784, 467) with delta (0, 0)
Screenshot: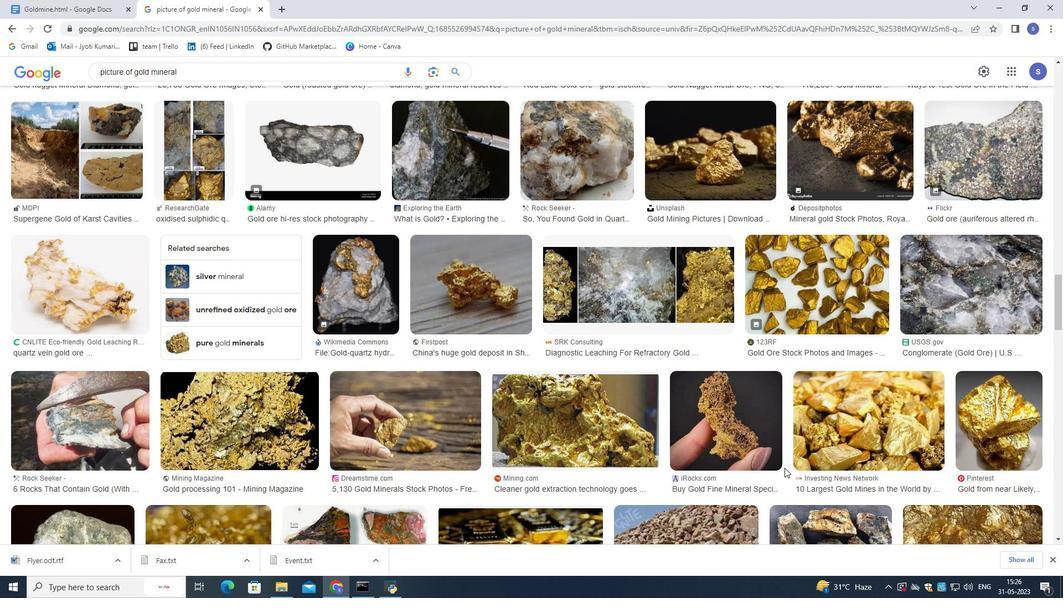 
Action: Mouse scrolled (784, 467) with delta (0, 0)
Screenshot: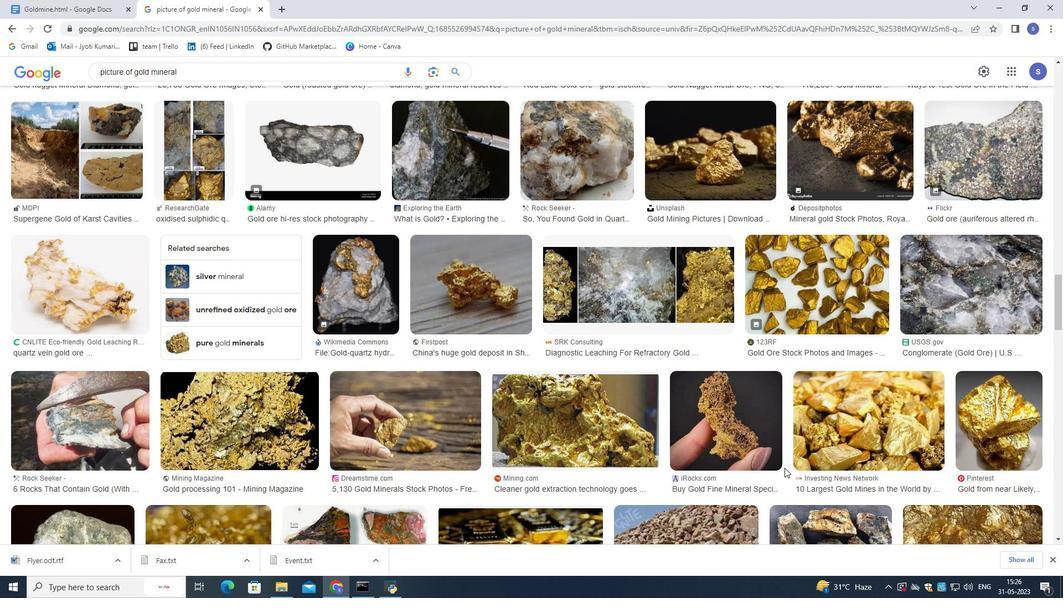 
Action: Mouse scrolled (784, 467) with delta (0, 0)
Screenshot: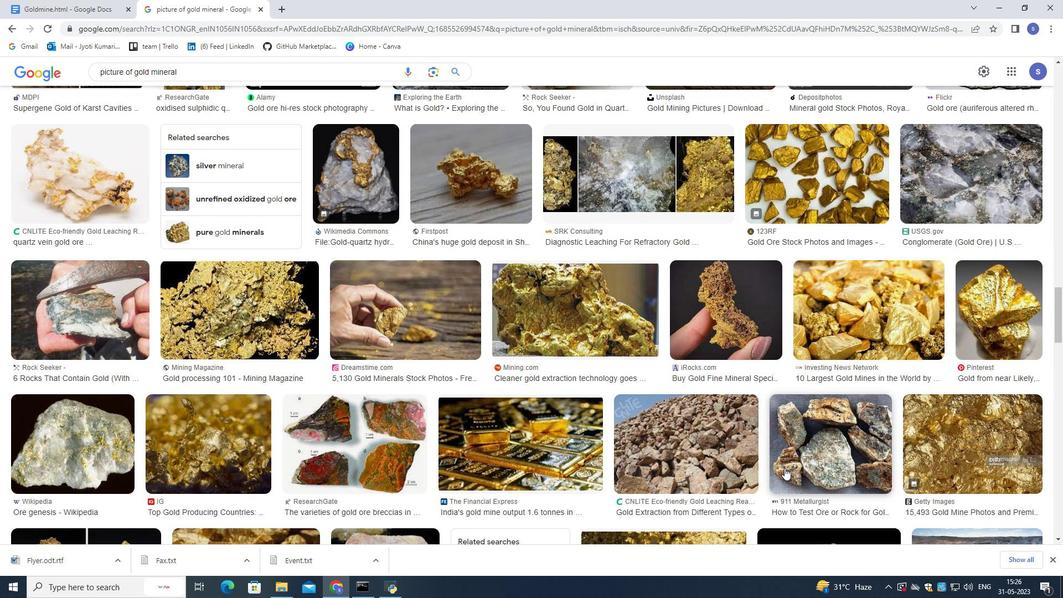 
Action: Mouse moved to (755, 420)
Screenshot: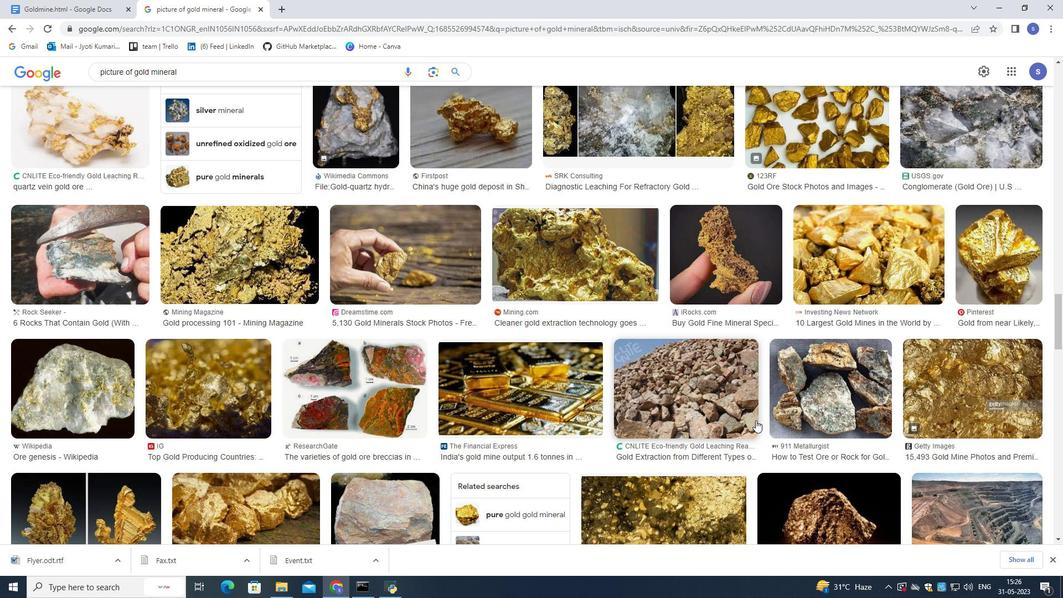 
Action: Mouse scrolled (755, 420) with delta (0, 0)
Screenshot: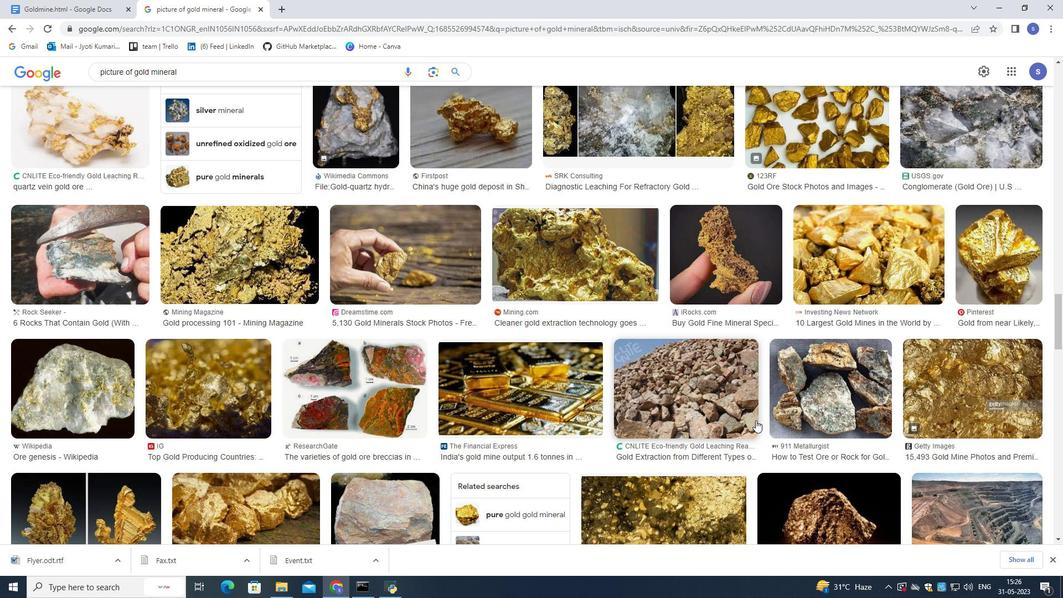 
Action: Mouse moved to (755, 421)
Screenshot: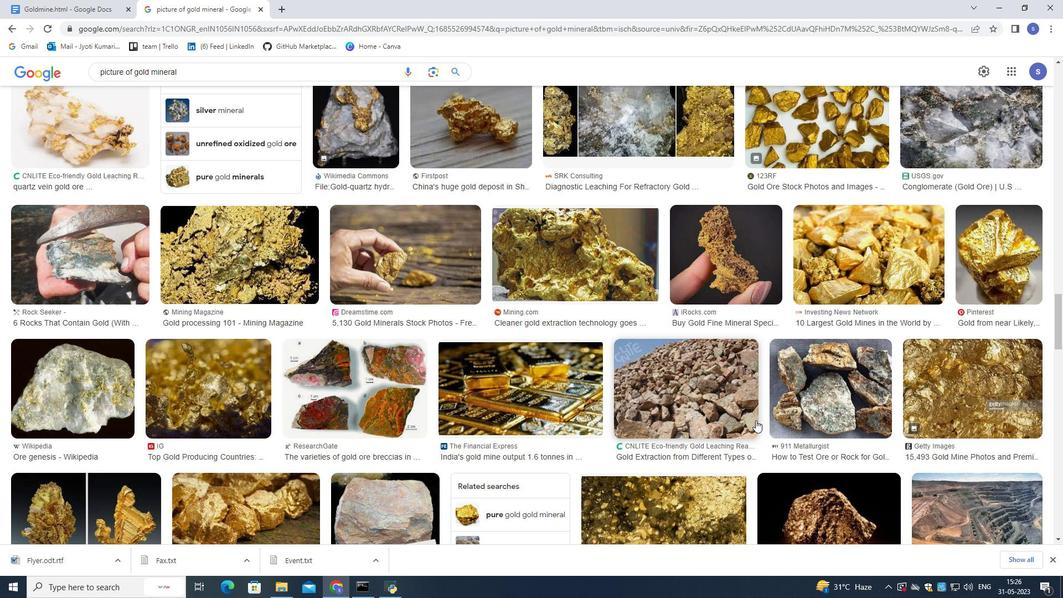 
Action: Mouse scrolled (755, 420) with delta (0, 0)
Screenshot: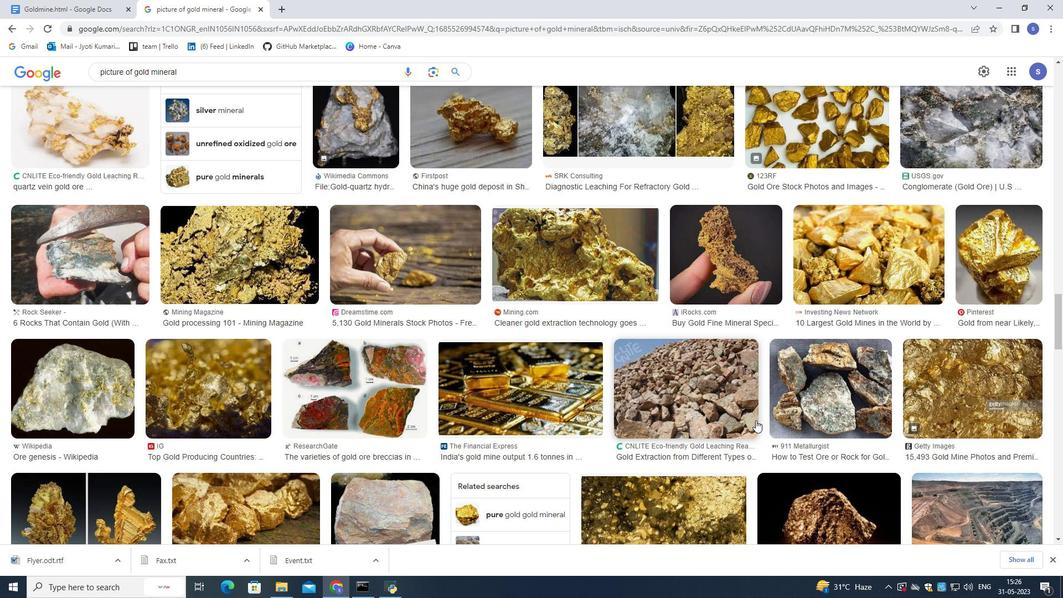 
Action: Mouse moved to (757, 420)
Screenshot: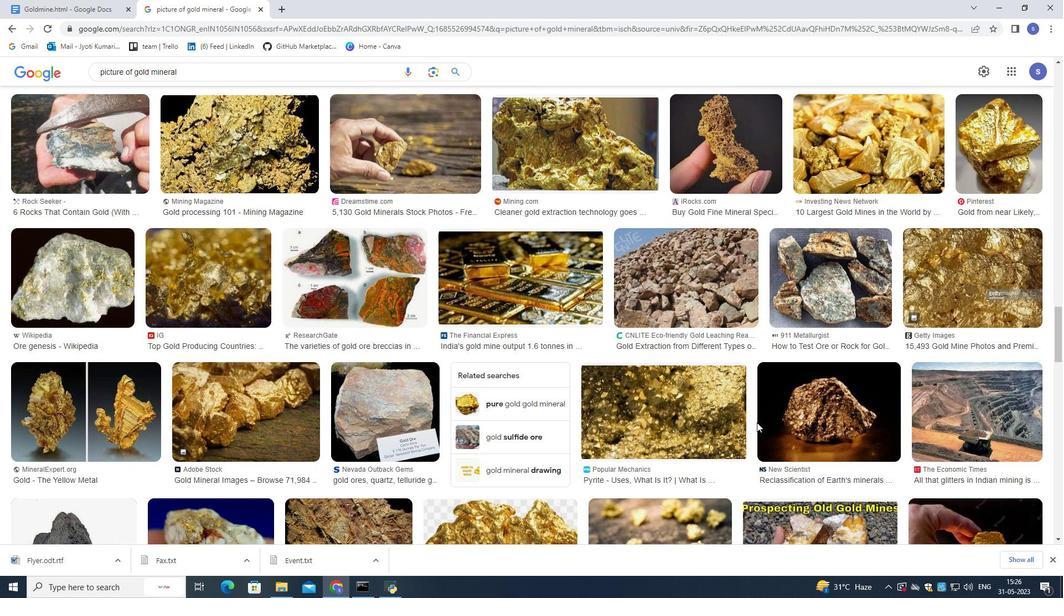 
Action: Mouse scrolled (757, 419) with delta (0, 0)
Screenshot: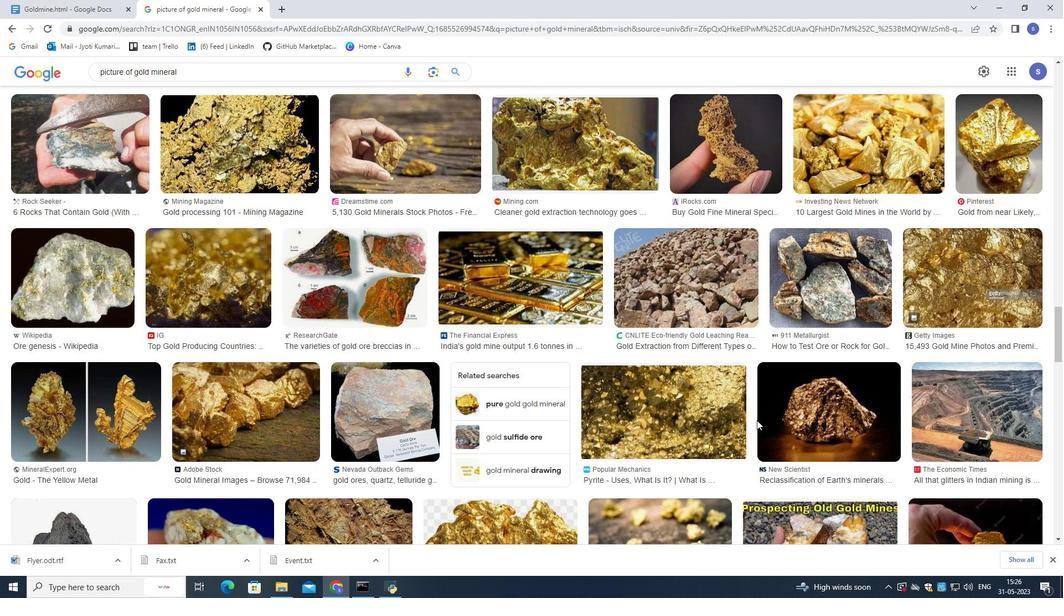 
Action: Mouse scrolled (757, 419) with delta (0, 0)
Screenshot: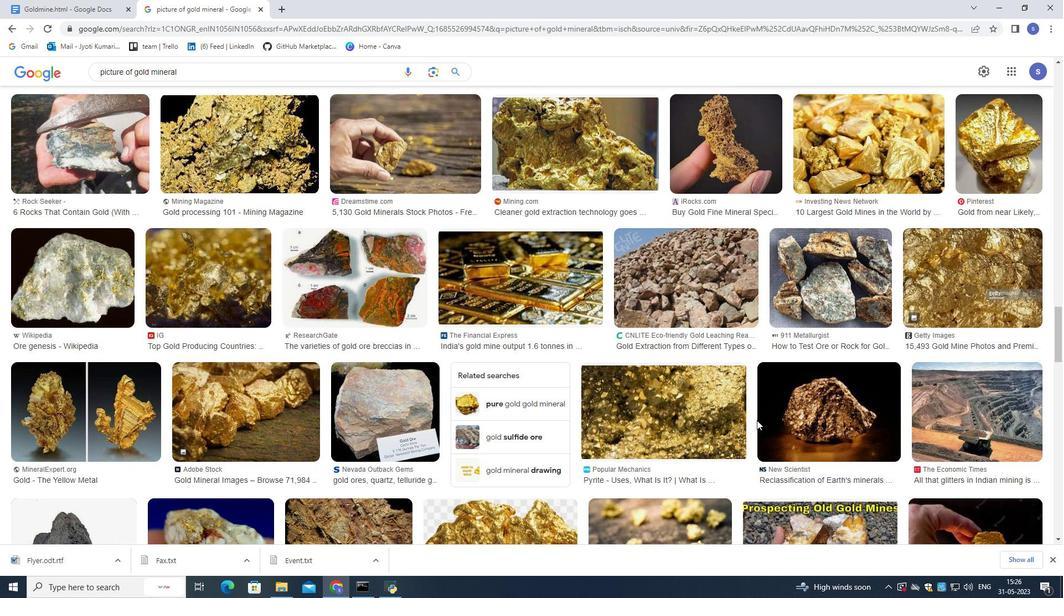 
Action: Mouse scrolled (757, 419) with delta (0, 0)
Screenshot: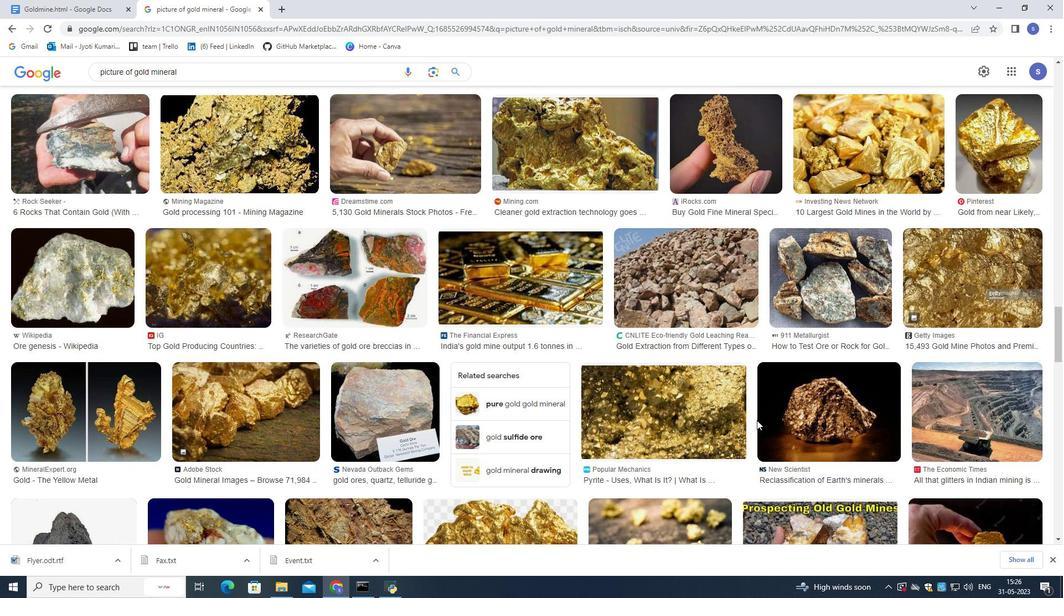 
Action: Mouse scrolled (757, 419) with delta (0, 0)
Screenshot: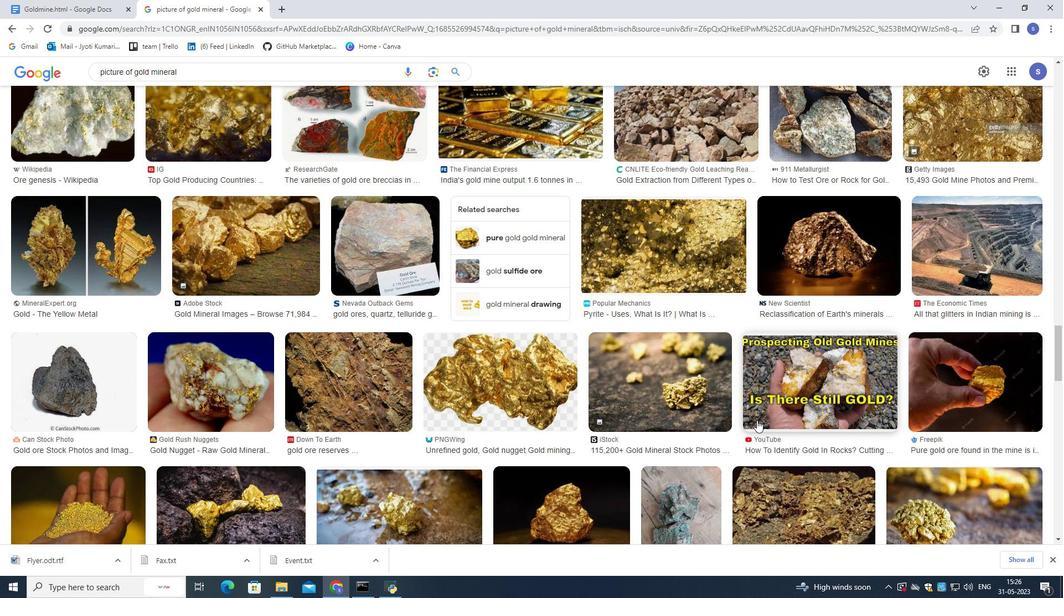 
Action: Mouse scrolled (757, 419) with delta (0, 0)
Screenshot: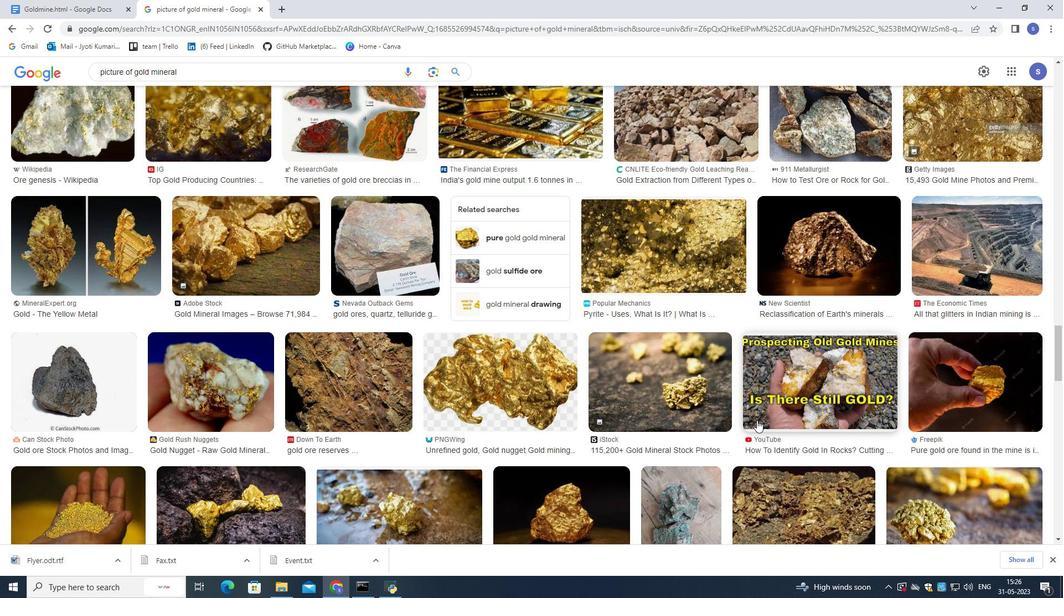 
Action: Mouse scrolled (757, 419) with delta (0, 0)
Screenshot: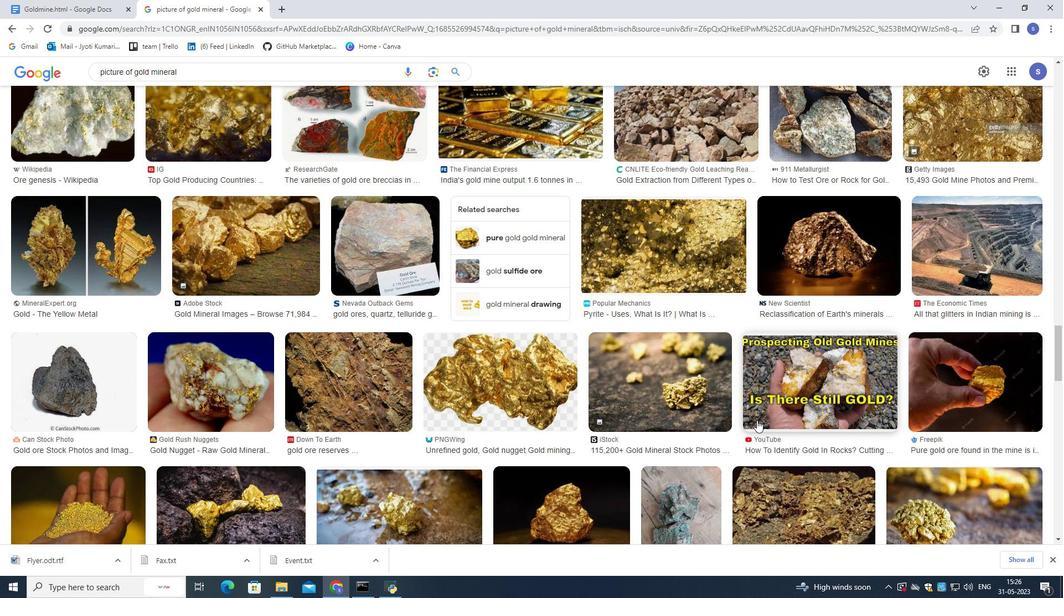 
Action: Mouse scrolled (757, 419) with delta (0, 0)
Screenshot: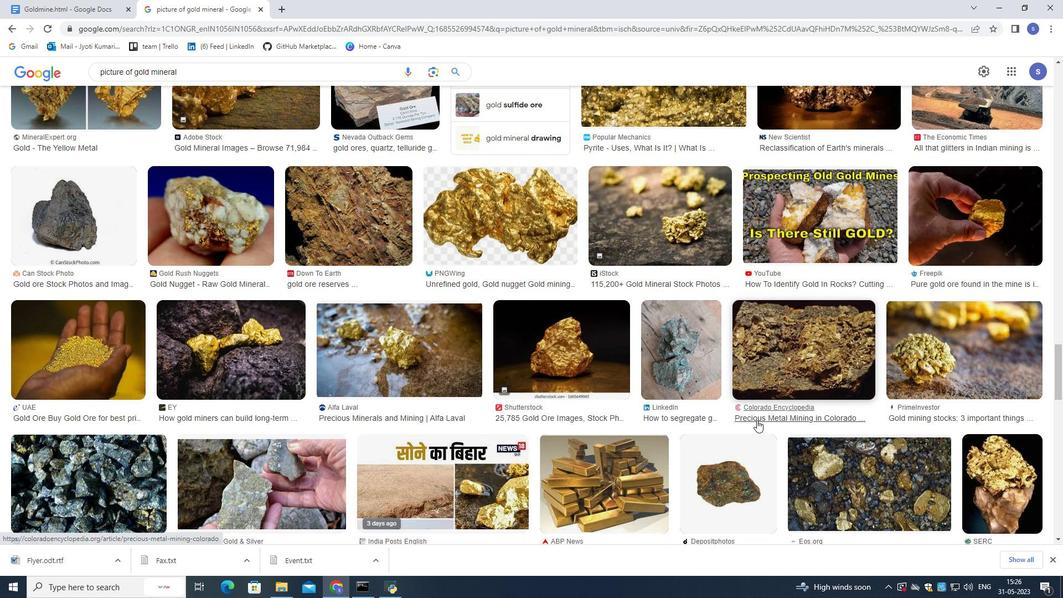 
Action: Mouse scrolled (757, 419) with delta (0, 0)
Screenshot: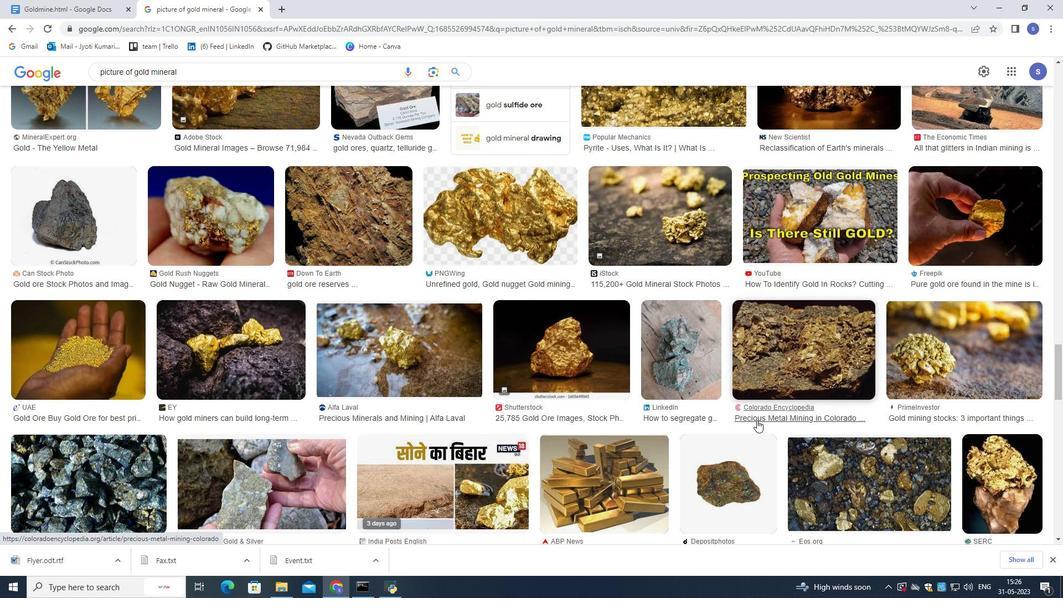 
Action: Mouse scrolled (757, 419) with delta (0, 0)
Screenshot: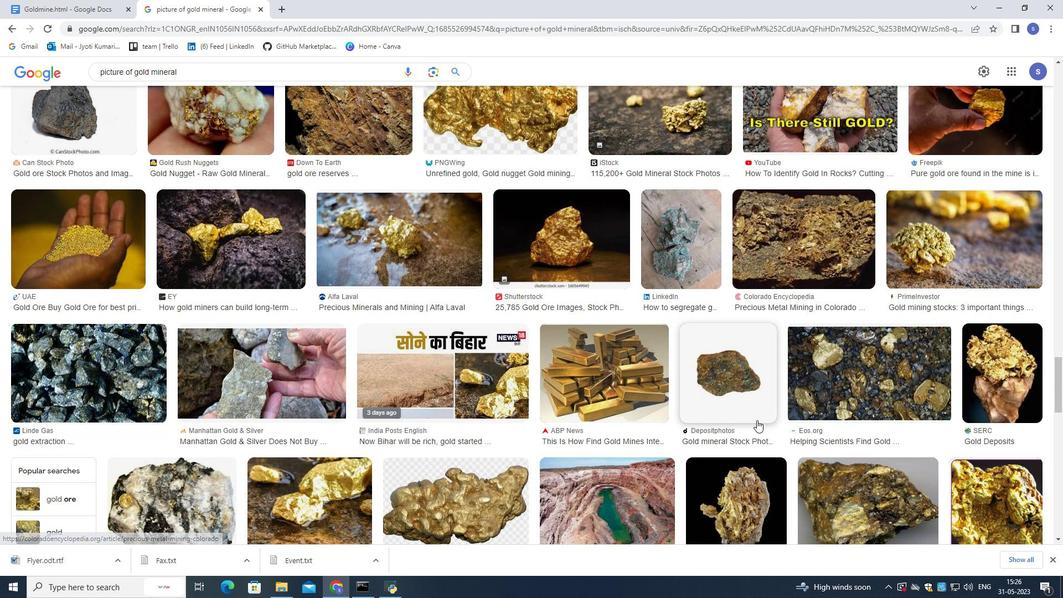 
Action: Mouse scrolled (757, 419) with delta (0, 0)
Screenshot: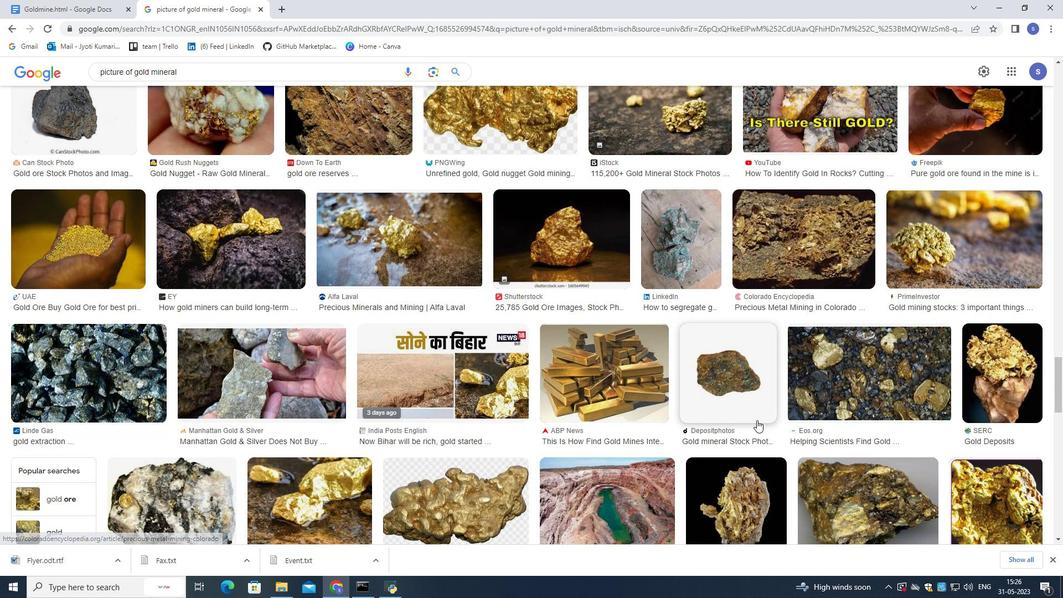 
Action: Mouse scrolled (757, 419) with delta (0, 0)
Screenshot: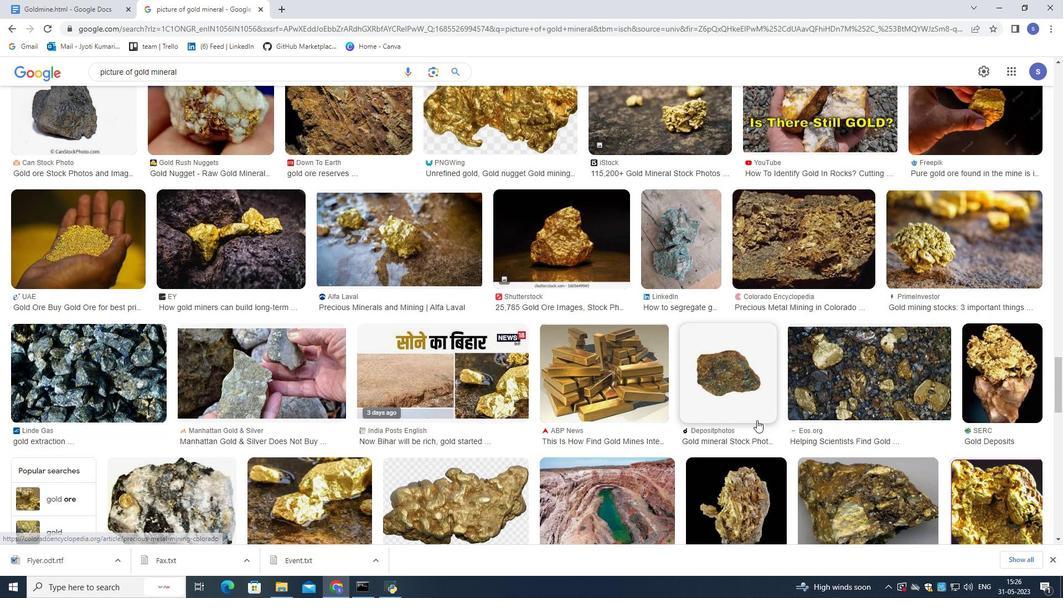 
Action: Mouse scrolled (757, 419) with delta (0, 0)
Screenshot: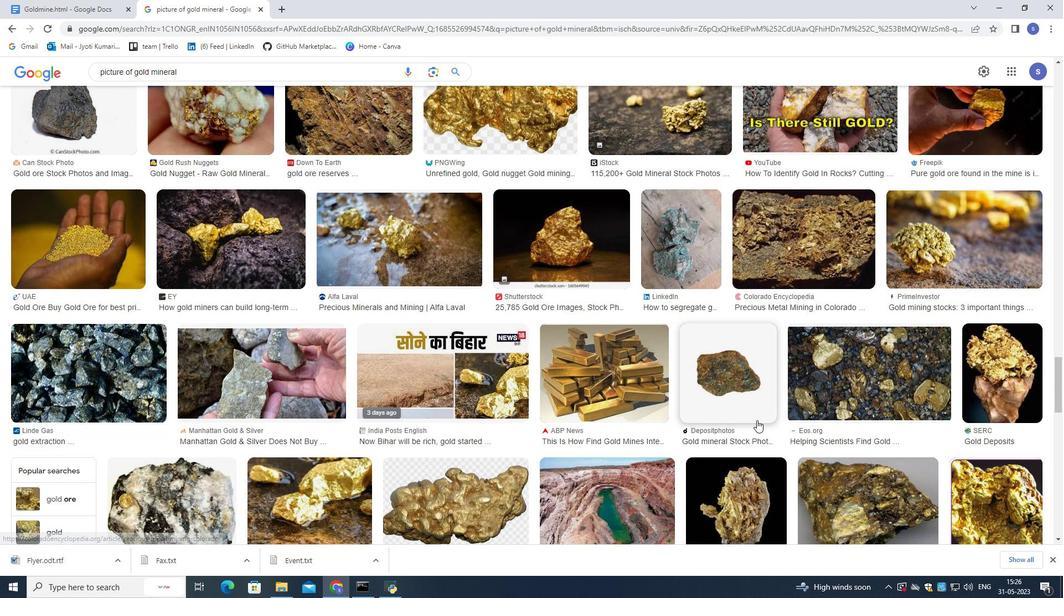 
Action: Mouse moved to (755, 420)
Screenshot: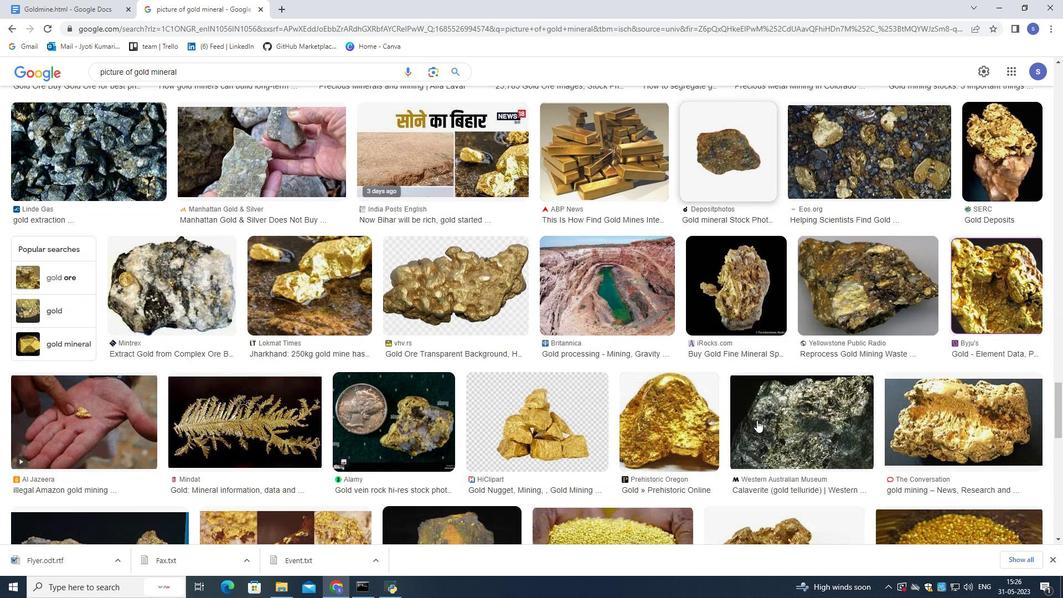 
Action: Mouse scrolled (755, 419) with delta (0, 0)
Screenshot: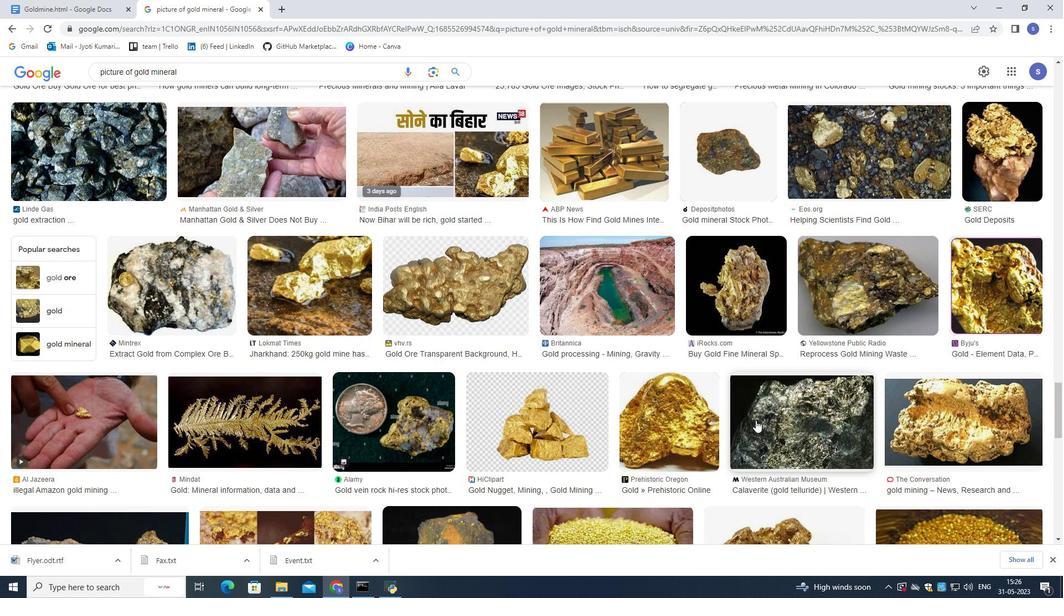 
Action: Mouse scrolled (755, 419) with delta (0, 0)
Screenshot: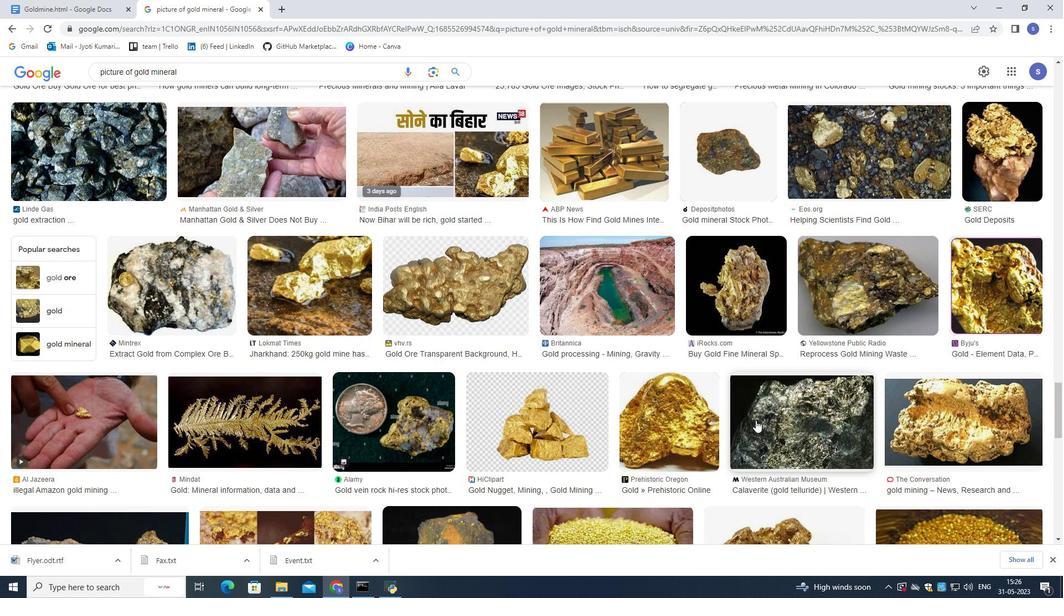 
Action: Mouse scrolled (755, 419) with delta (0, 0)
Screenshot: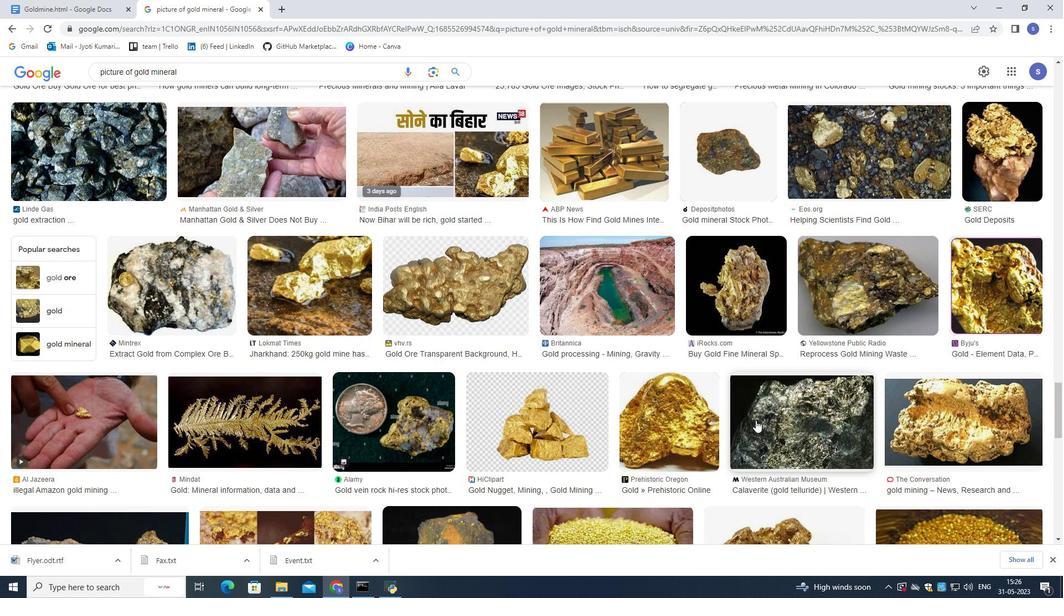 
Action: Mouse scrolled (755, 419) with delta (0, 0)
Screenshot: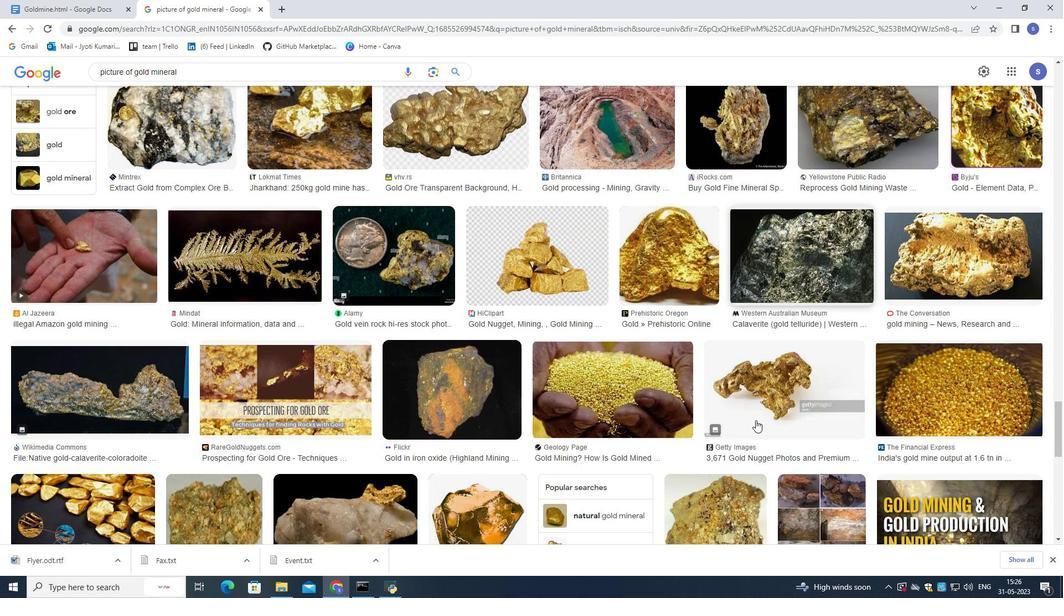 
Action: Mouse scrolled (755, 419) with delta (0, 0)
Screenshot: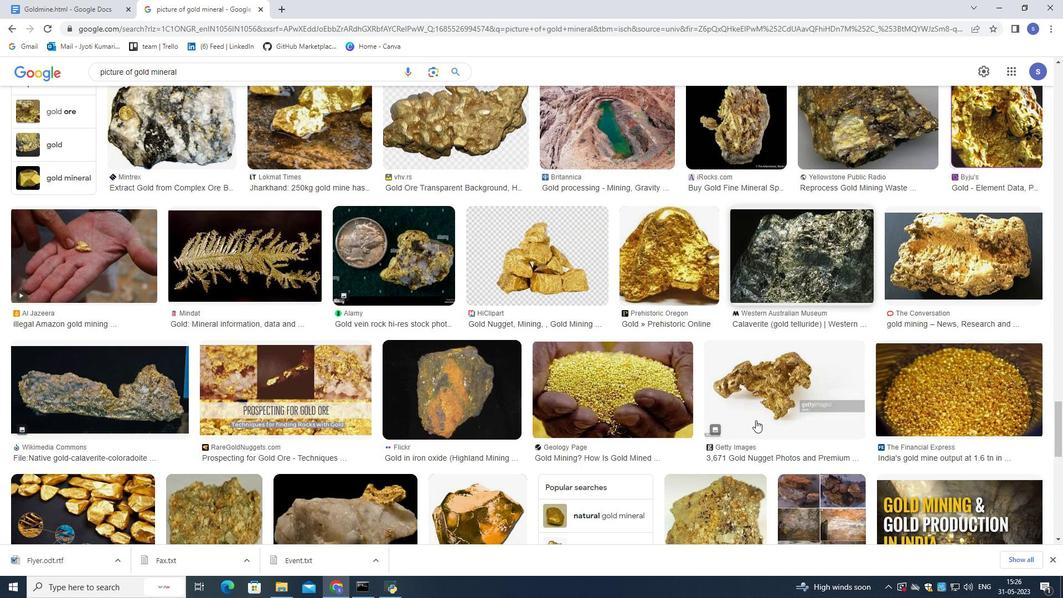 
Action: Mouse moved to (541, 374)
Screenshot: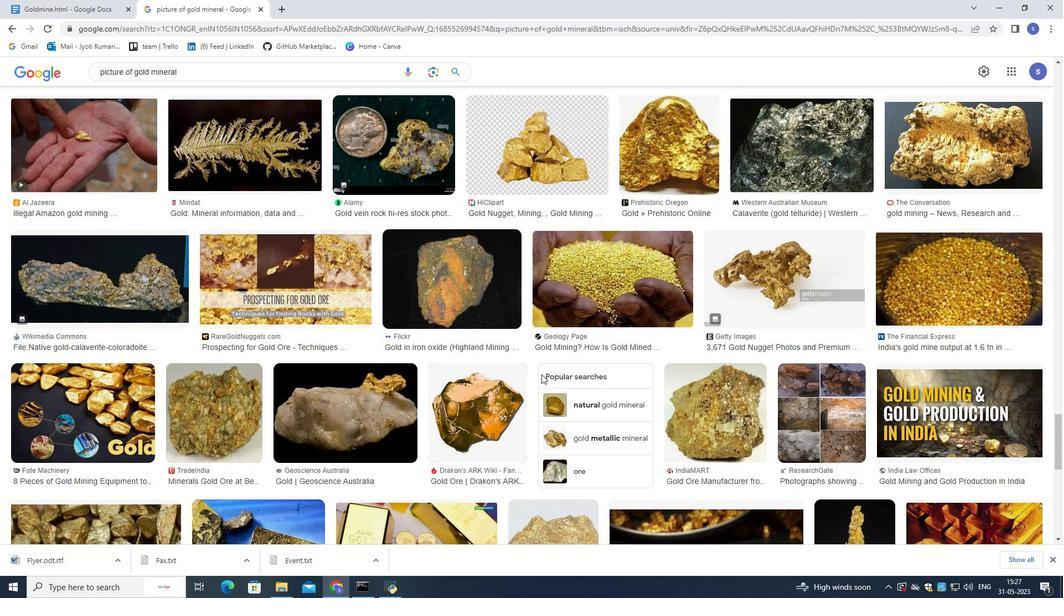 
Action: Mouse scrolled (541, 373) with delta (0, 0)
Screenshot: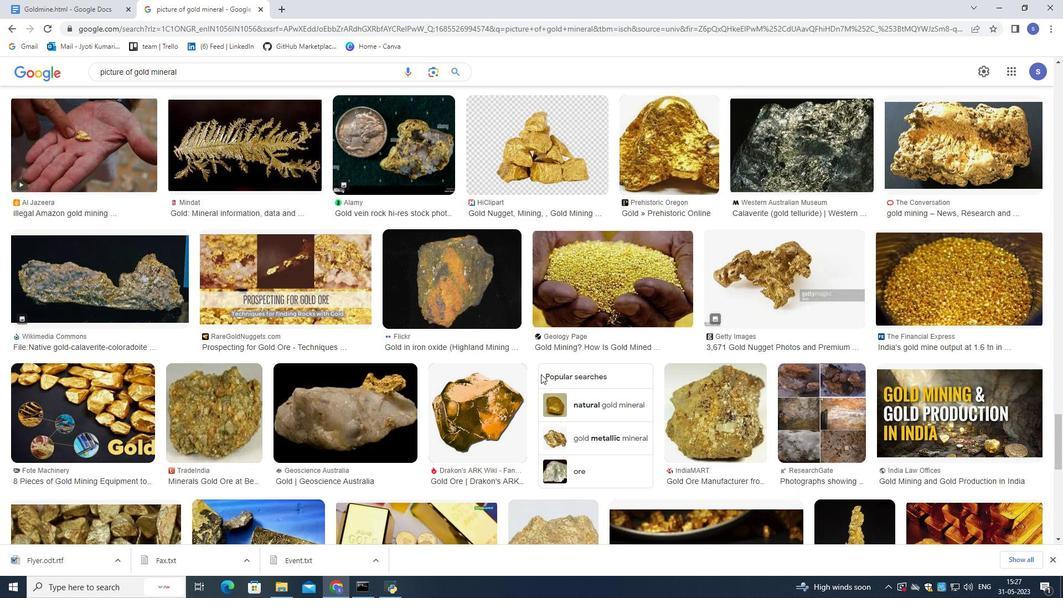 
Action: Mouse scrolled (541, 373) with delta (0, 0)
Screenshot: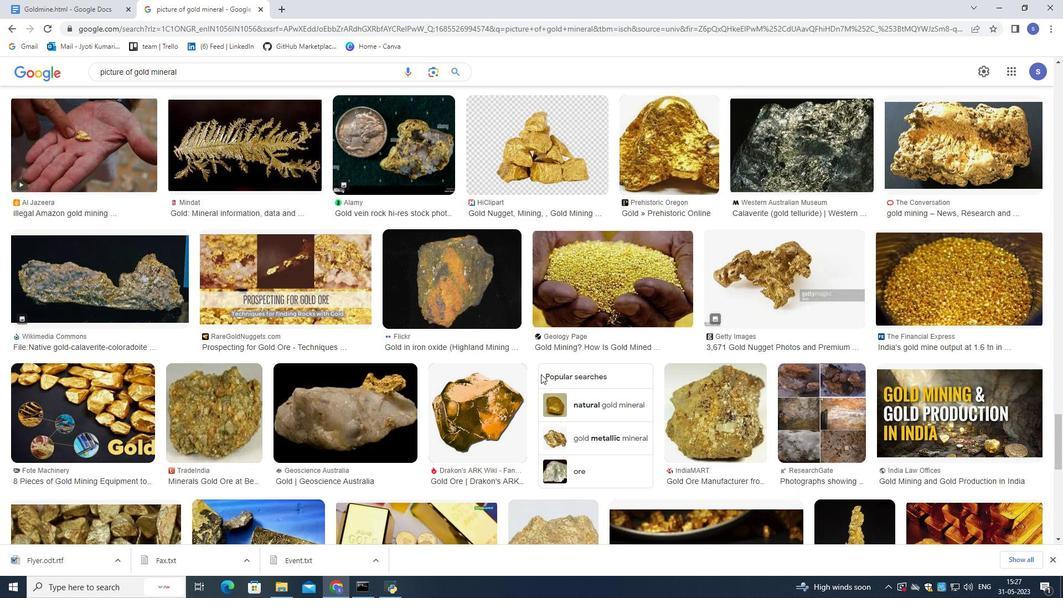 
Action: Mouse scrolled (541, 373) with delta (0, 0)
Screenshot: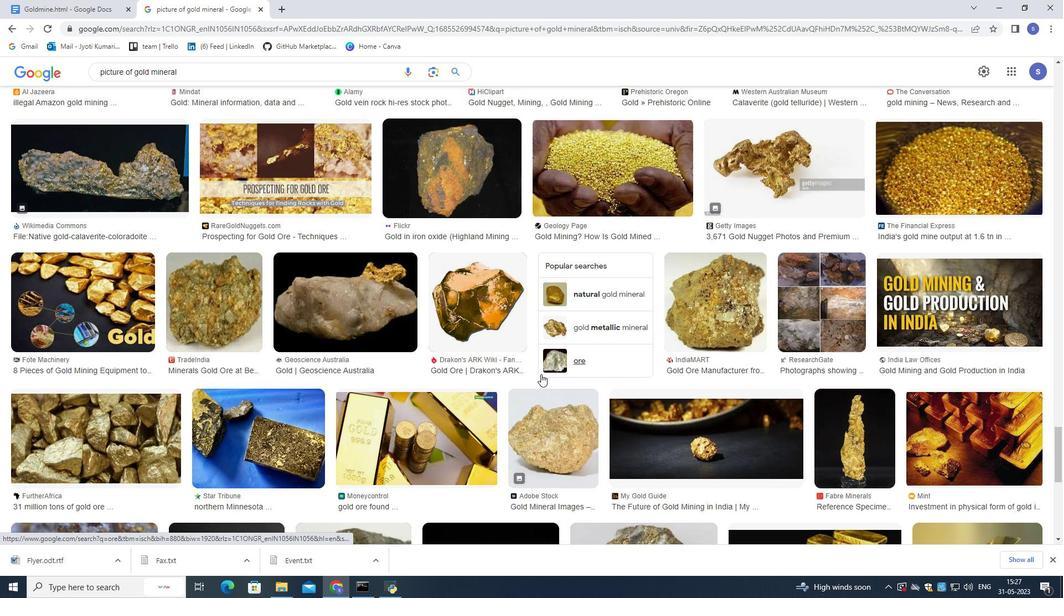 
Action: Mouse scrolled (541, 373) with delta (0, 0)
Screenshot: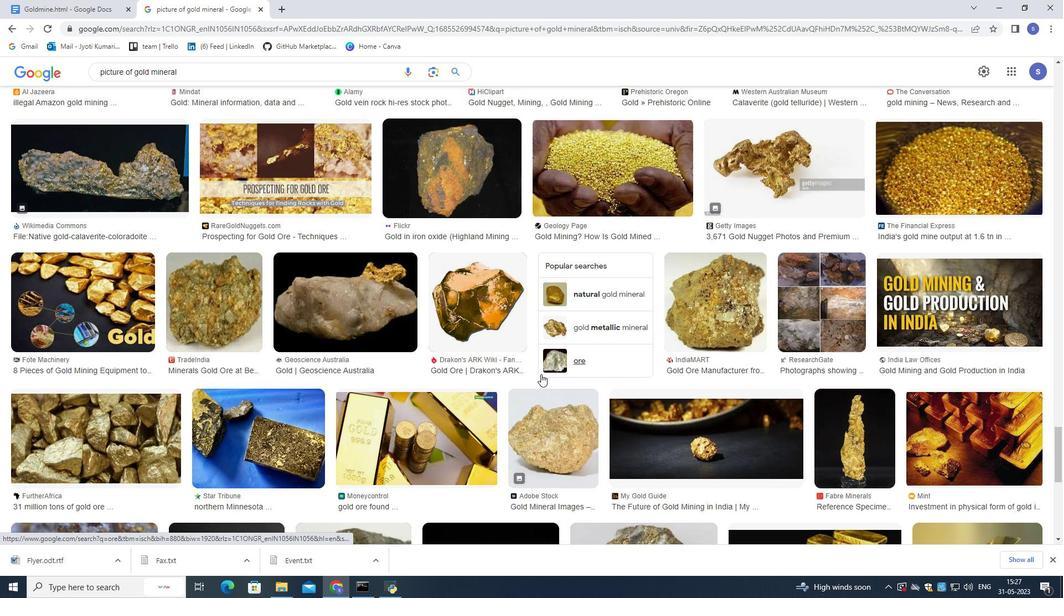 
Action: Mouse scrolled (541, 373) with delta (0, 0)
Screenshot: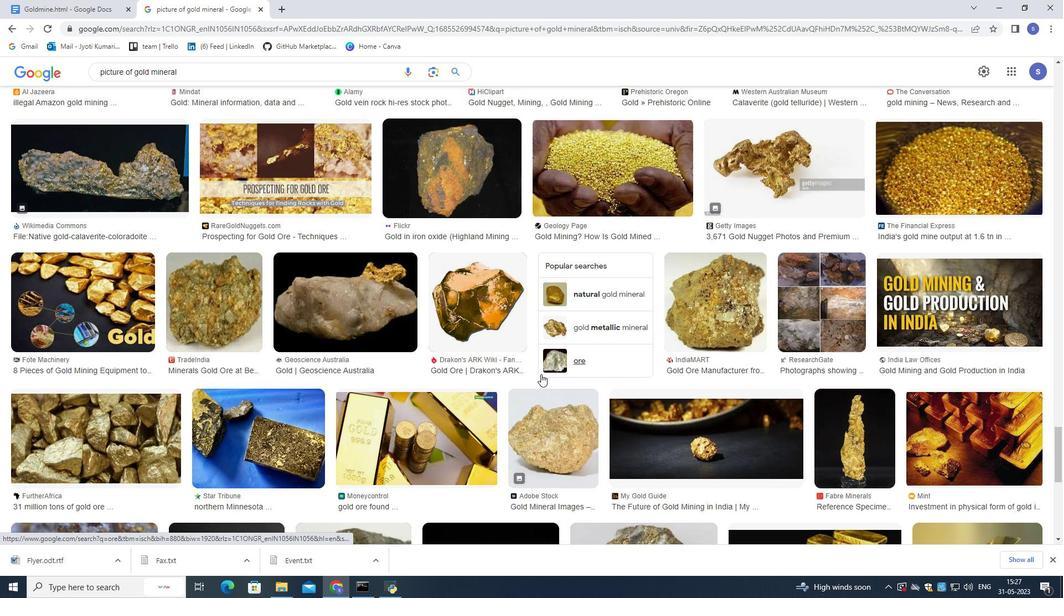 
Action: Mouse scrolled (541, 373) with delta (0, 0)
Screenshot: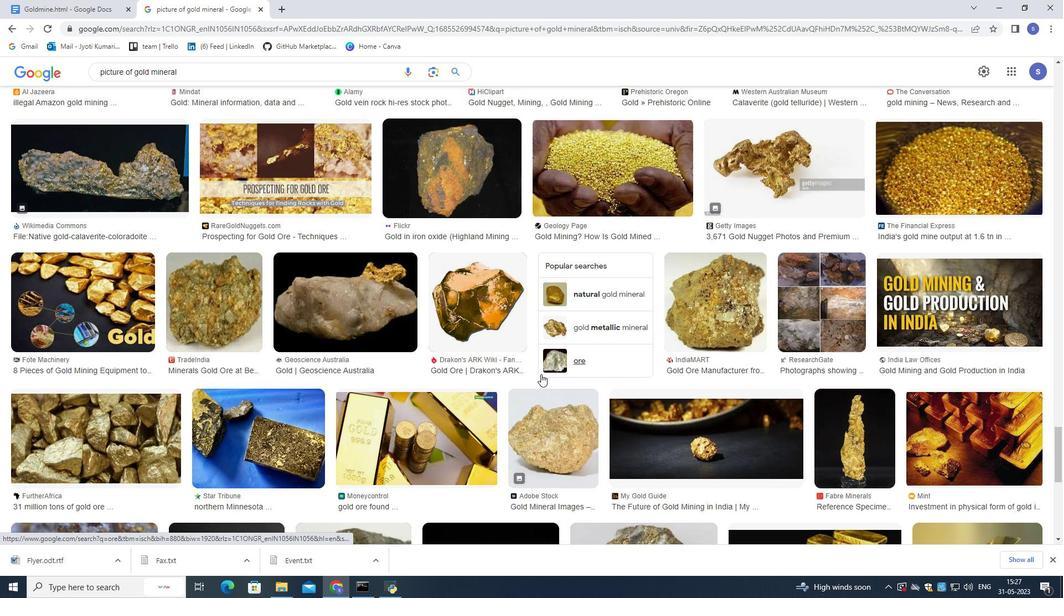 
Action: Mouse scrolled (541, 373) with delta (0, 0)
Screenshot: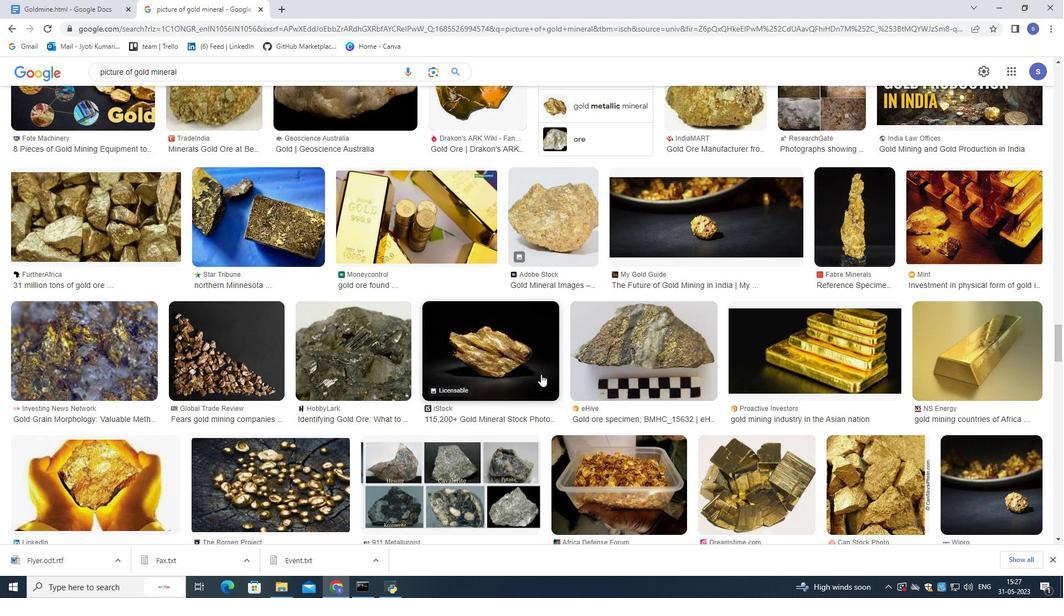 
Action: Mouse scrolled (541, 373) with delta (0, 0)
Screenshot: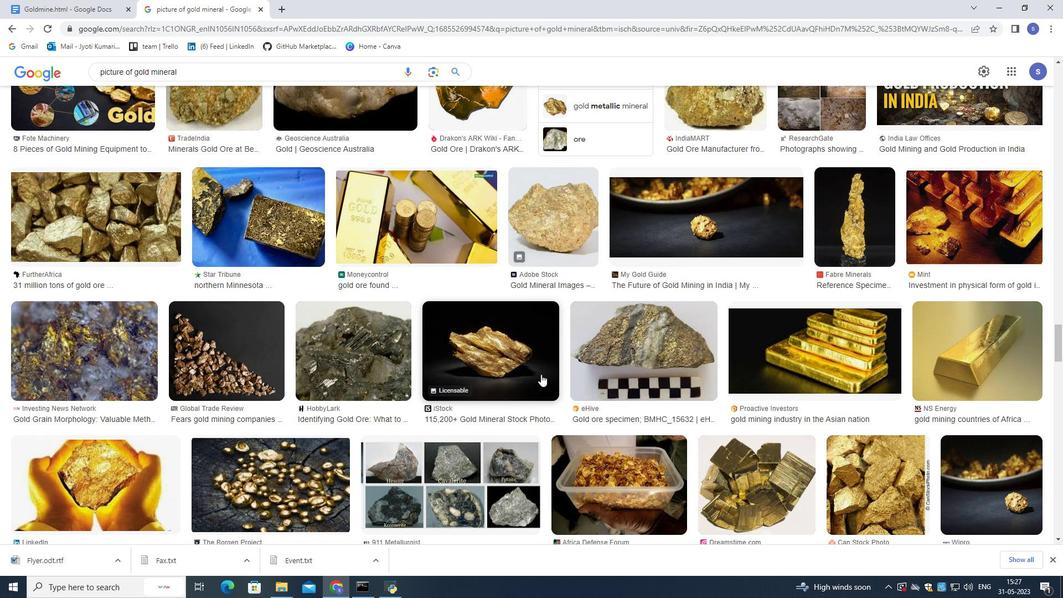 
Action: Mouse scrolled (541, 373) with delta (0, 0)
Screenshot: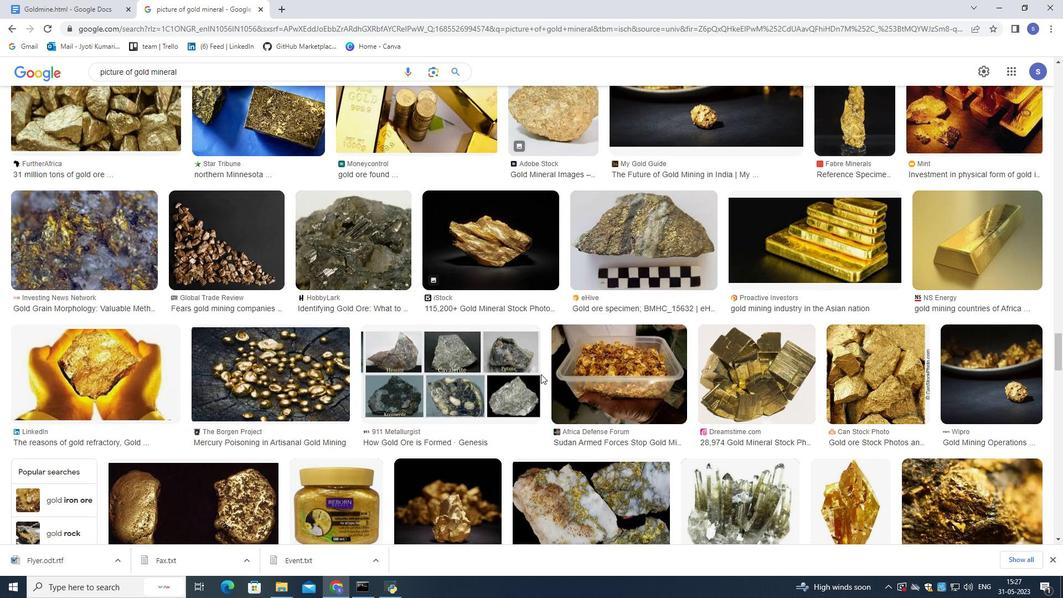 
Action: Mouse scrolled (541, 373) with delta (0, 0)
Screenshot: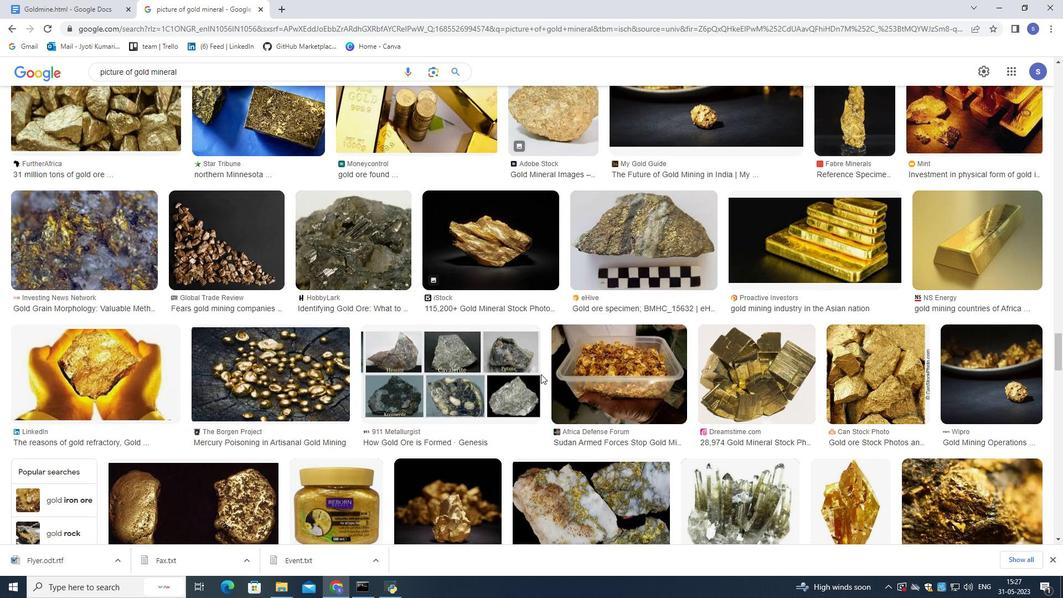 
Action: Mouse scrolled (541, 373) with delta (0, 0)
Screenshot: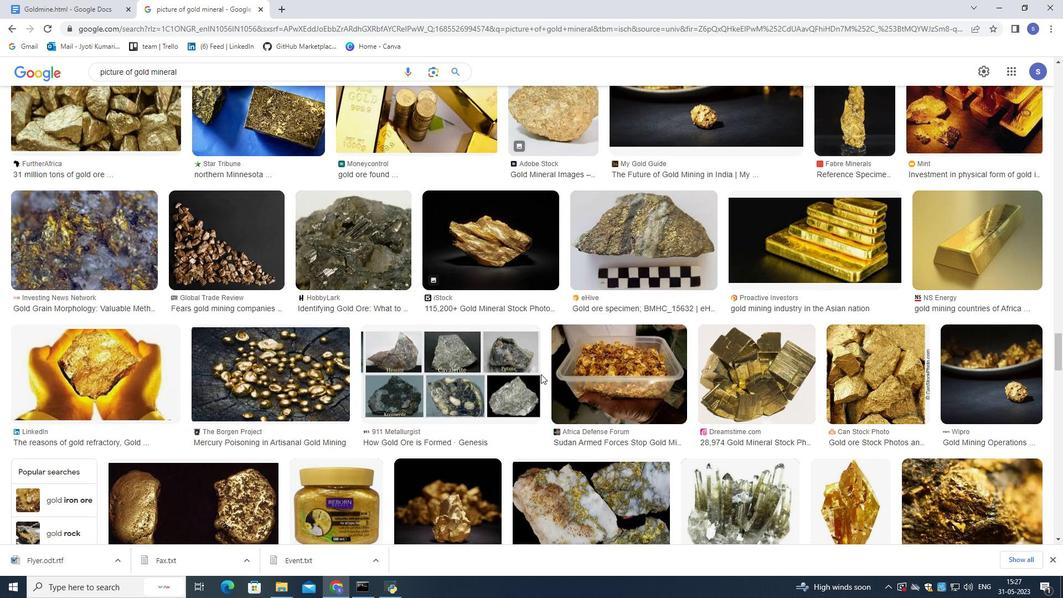 
Action: Mouse scrolled (541, 373) with delta (0, 0)
Screenshot: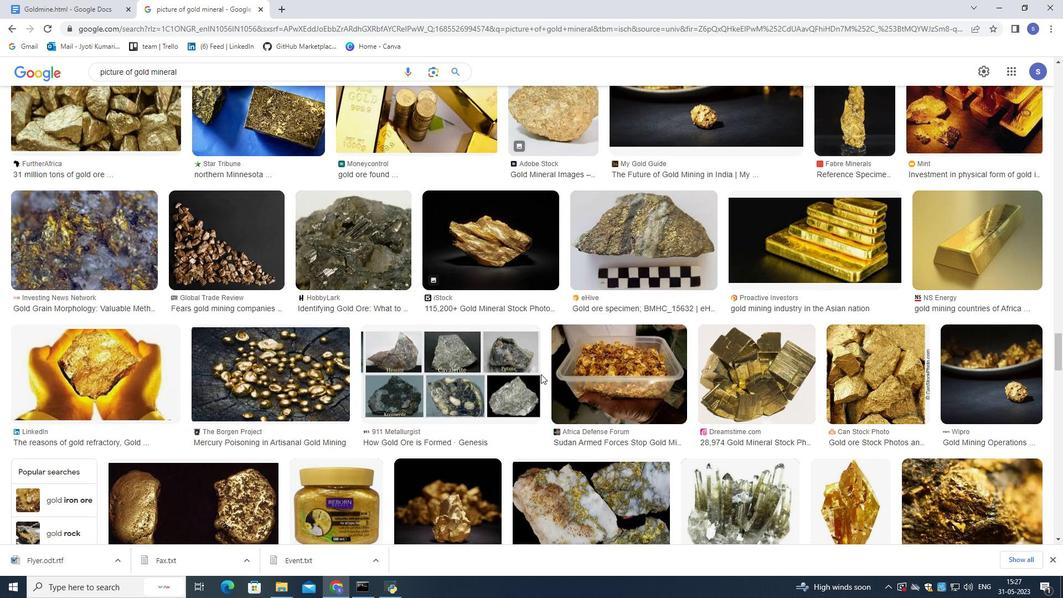 
Action: Mouse moved to (738, 381)
Screenshot: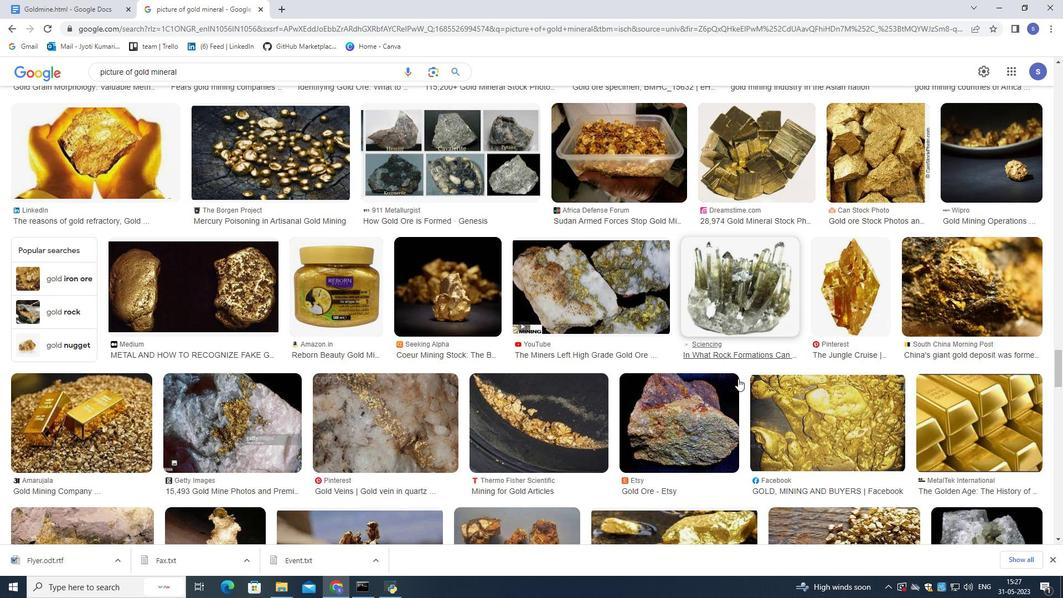 
Action: Mouse scrolled (738, 381) with delta (0, 0)
Screenshot: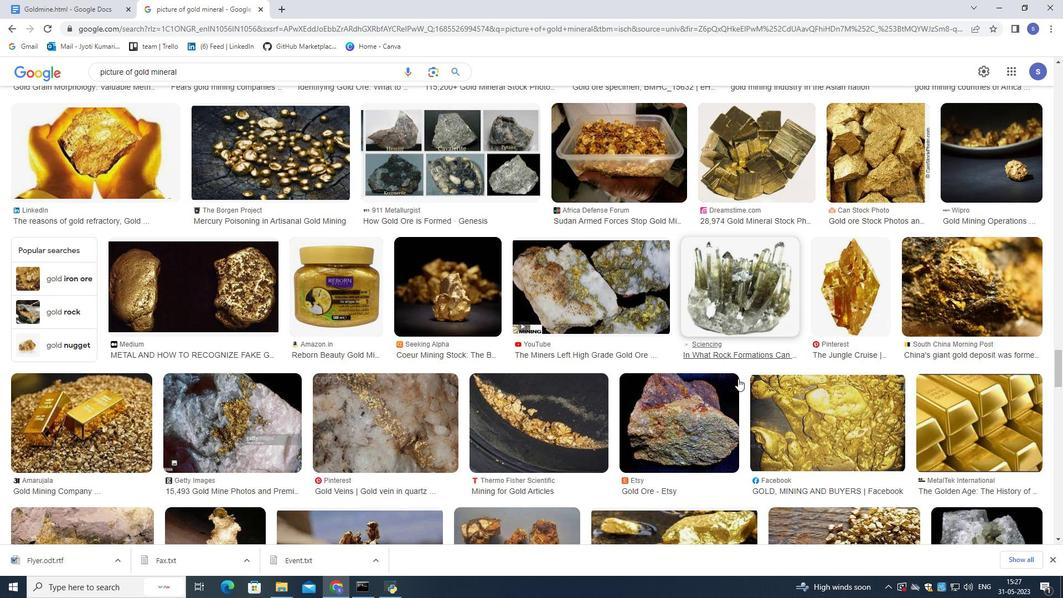 
Action: Mouse moved to (738, 381)
Screenshot: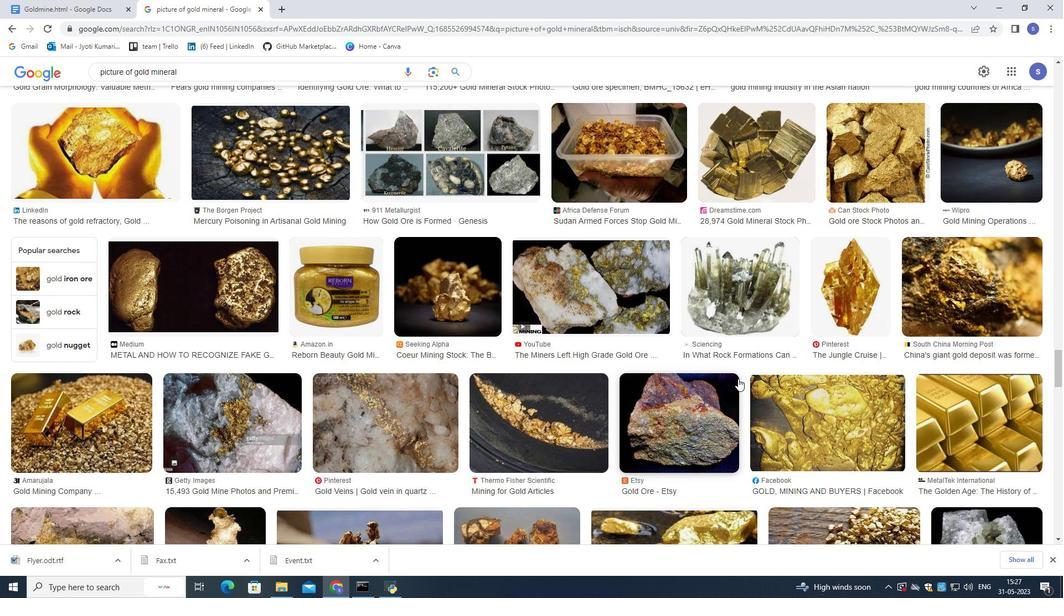
Action: Mouse scrolled (738, 381) with delta (0, 0)
Screenshot: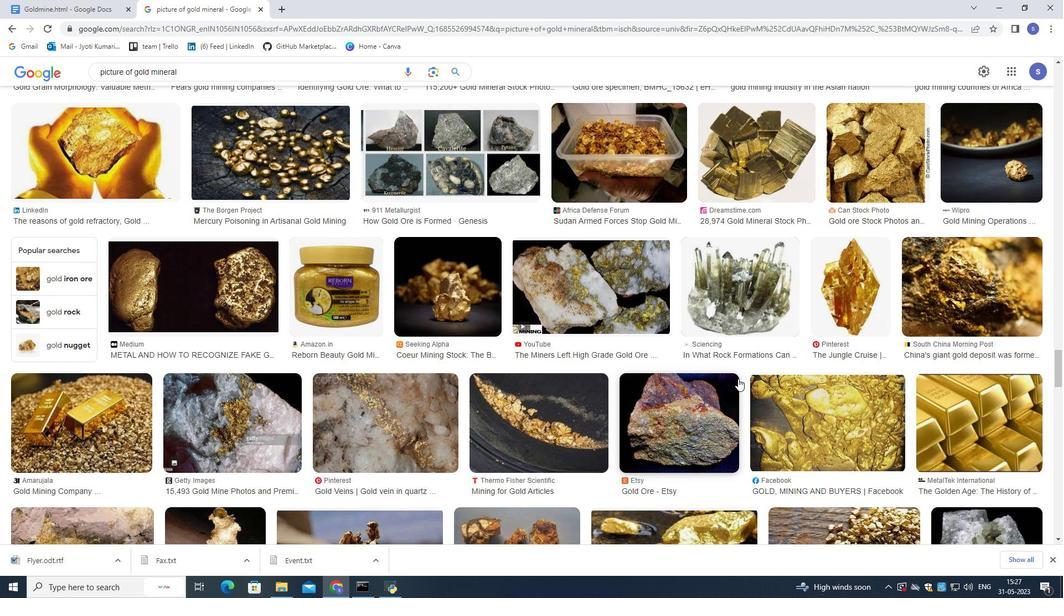 
Action: Mouse scrolled (738, 381) with delta (0, 0)
Screenshot: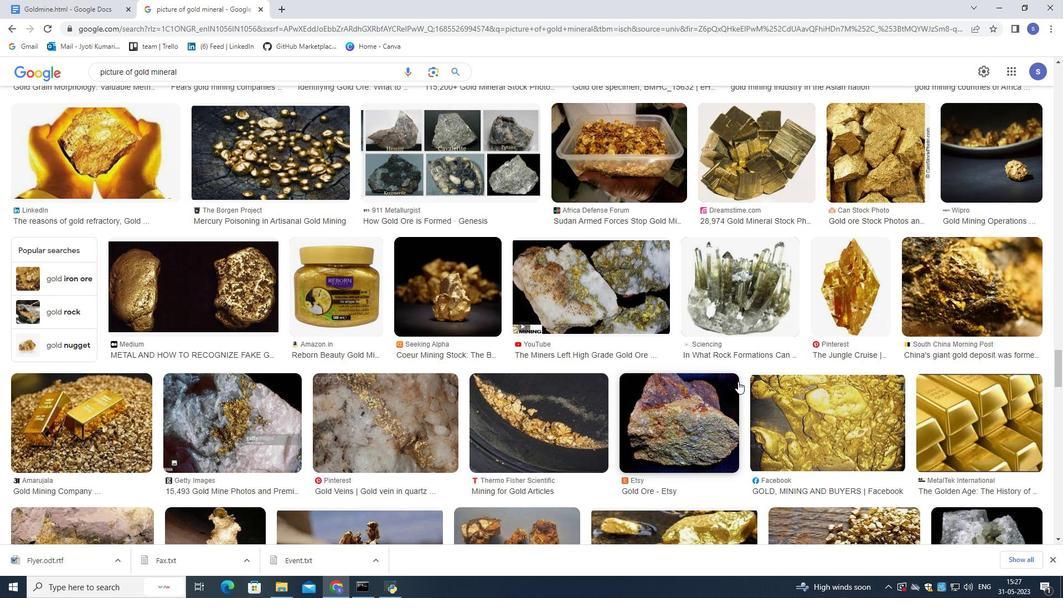 
Action: Mouse moved to (519, 272)
Screenshot: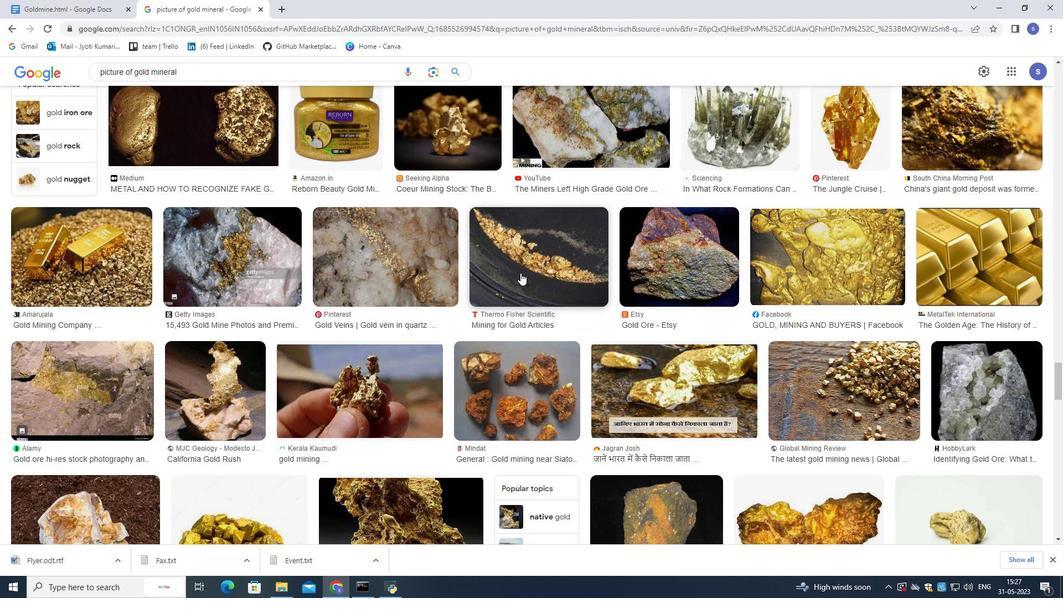 
Action: Mouse pressed left at (519, 272)
Screenshot: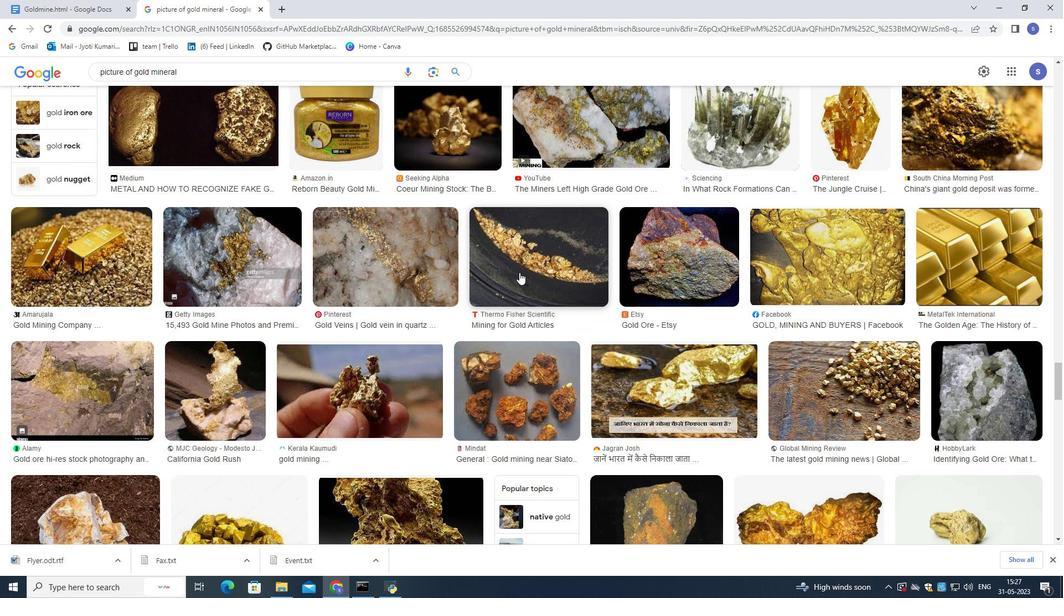 
Action: Mouse moved to (787, 286)
Screenshot: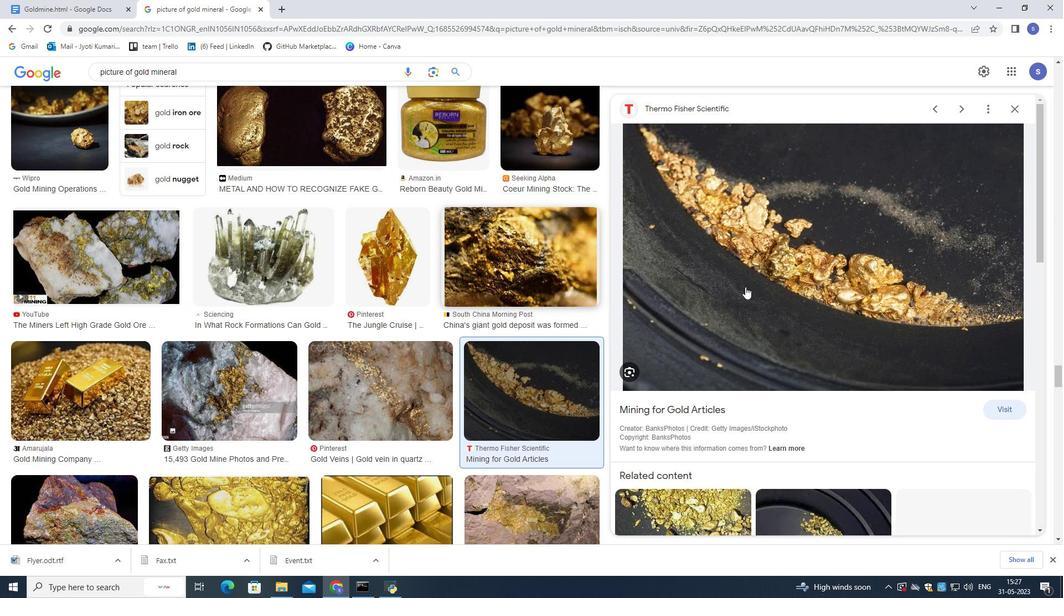 
Action: Mouse pressed right at (787, 286)
Screenshot: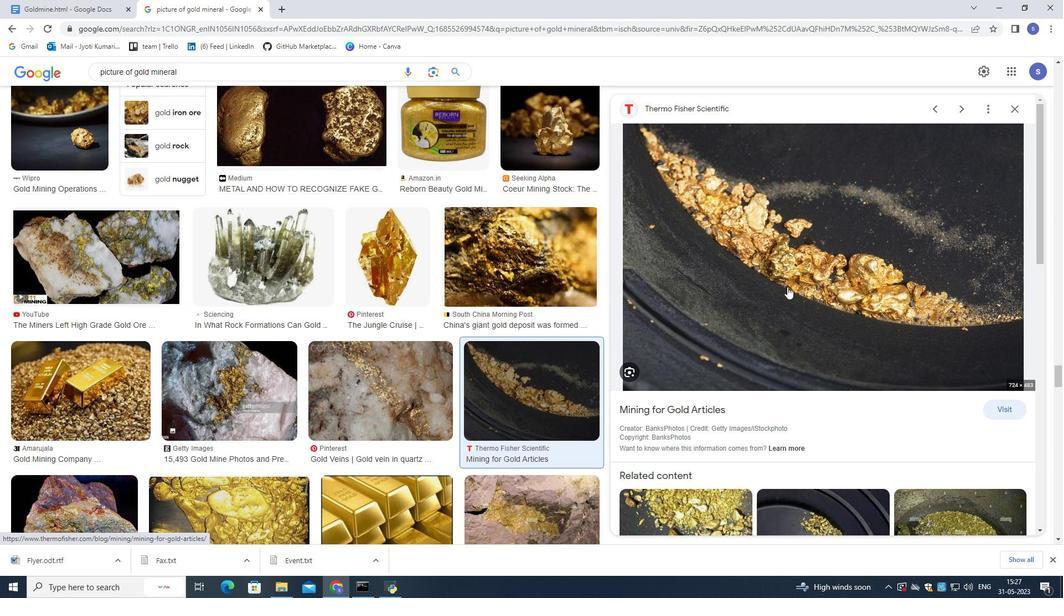 
Action: Mouse moved to (821, 404)
Screenshot: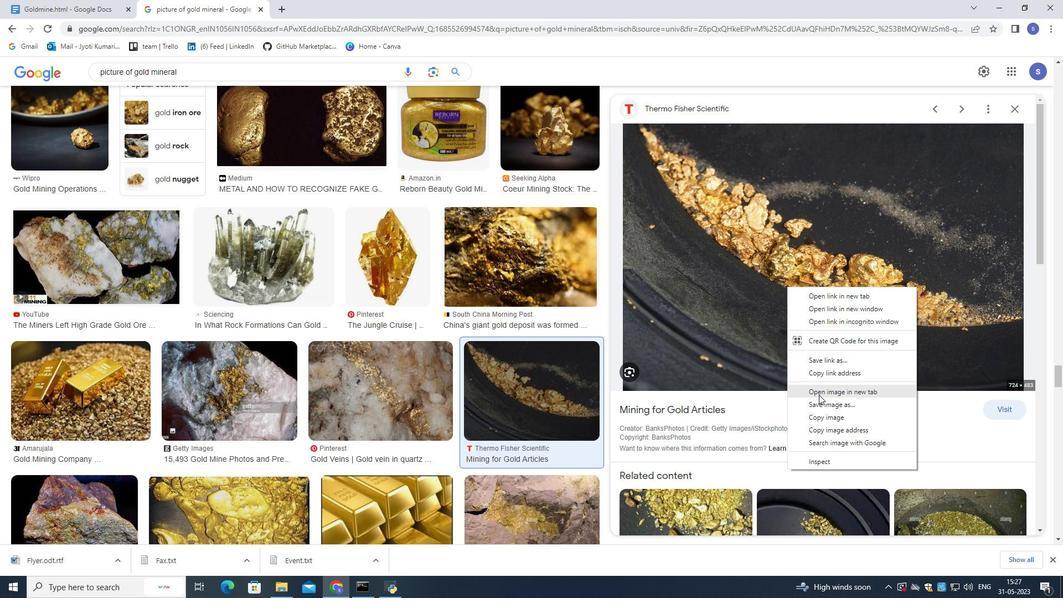 
Action: Mouse pressed left at (821, 404)
Screenshot: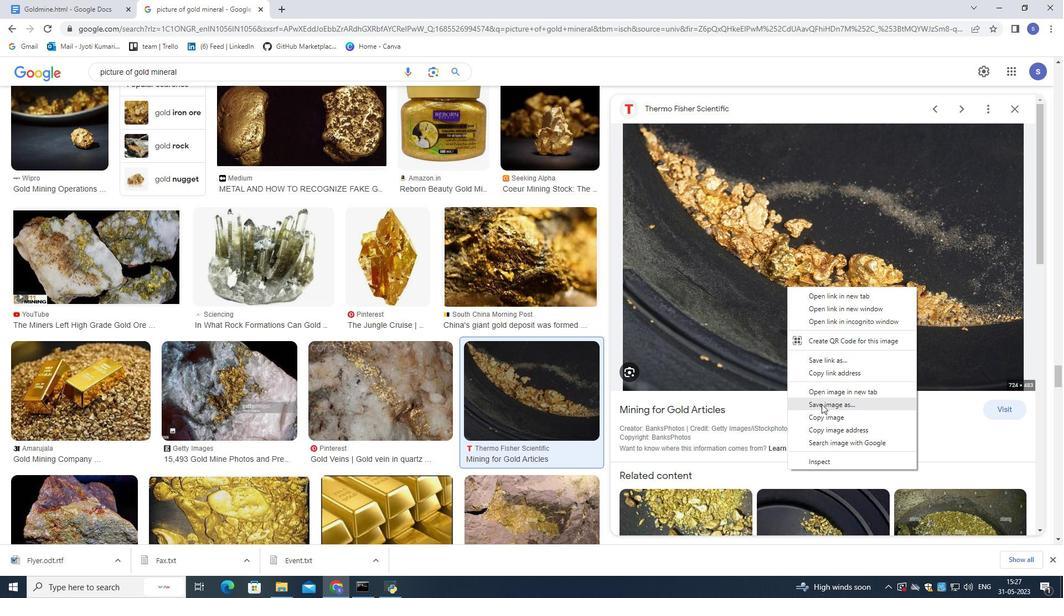 
Action: Mouse moved to (603, 344)
Screenshot: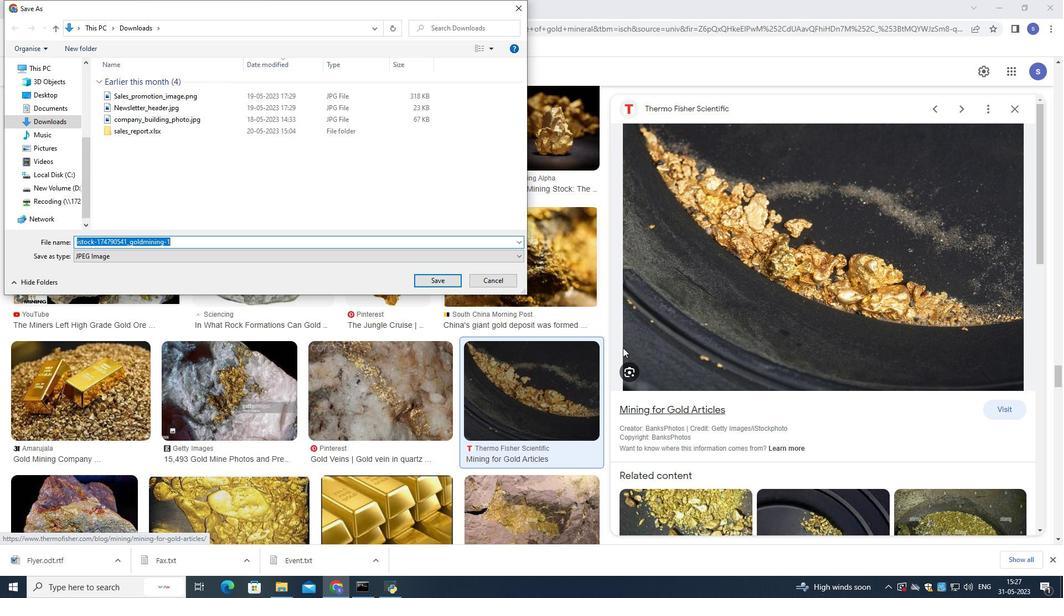 
Action: Key pressed <Key.shift>Gold<Key.space>mine<Key.space>field.png<Key.enter>
Screenshot: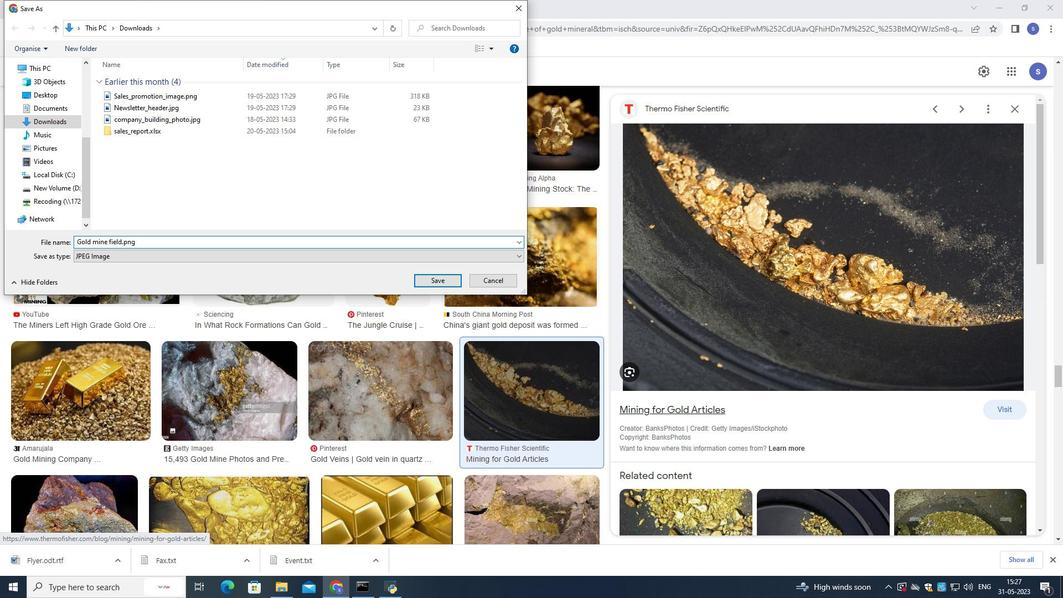
Action: Mouse moved to (84, 0)
Screenshot: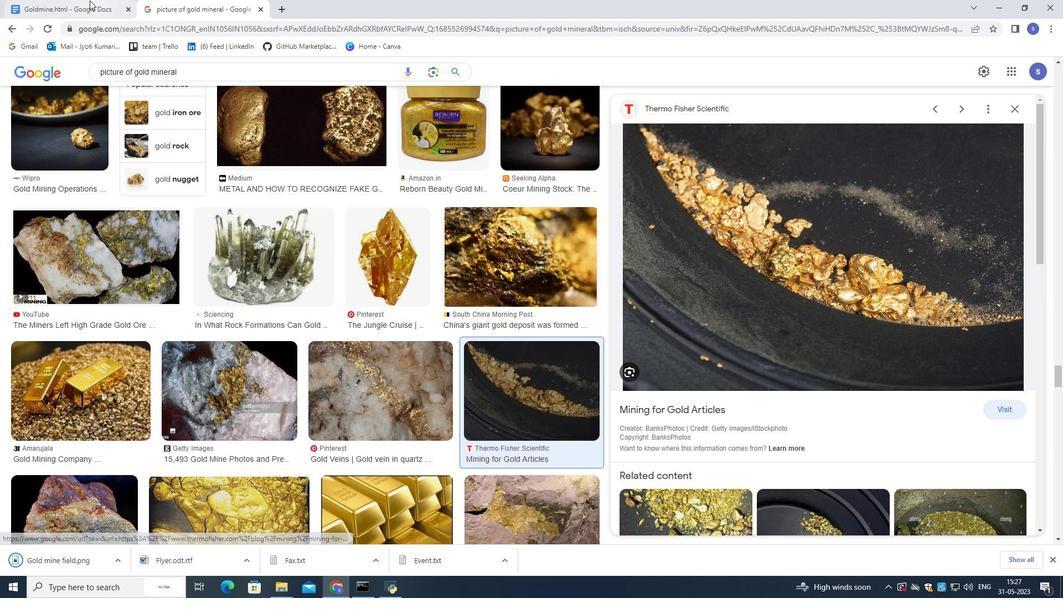 
Action: Mouse pressed left at (84, 0)
Screenshot: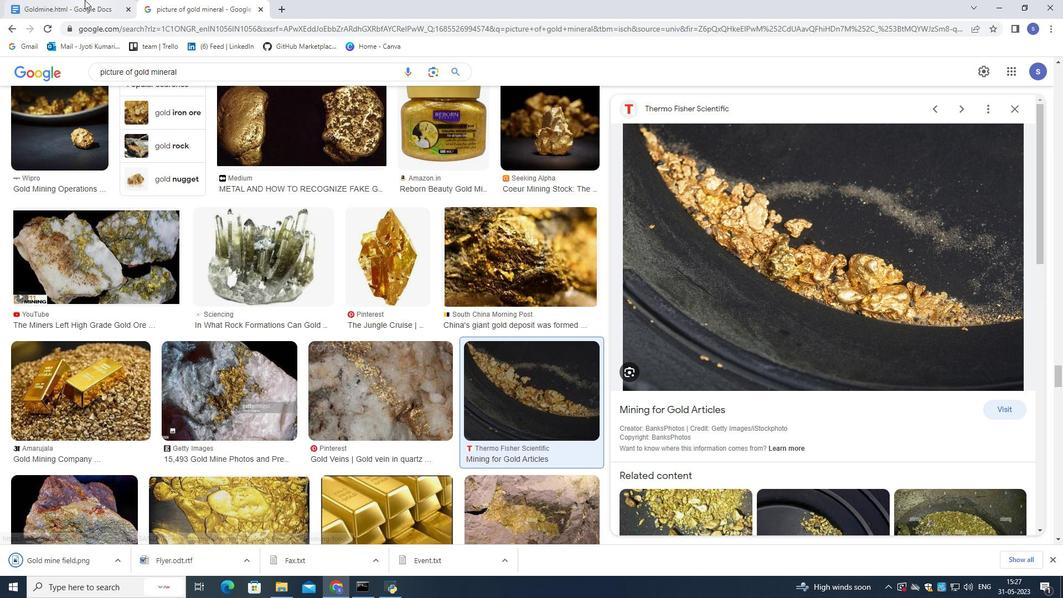 
Action: Mouse moved to (478, 106)
Screenshot: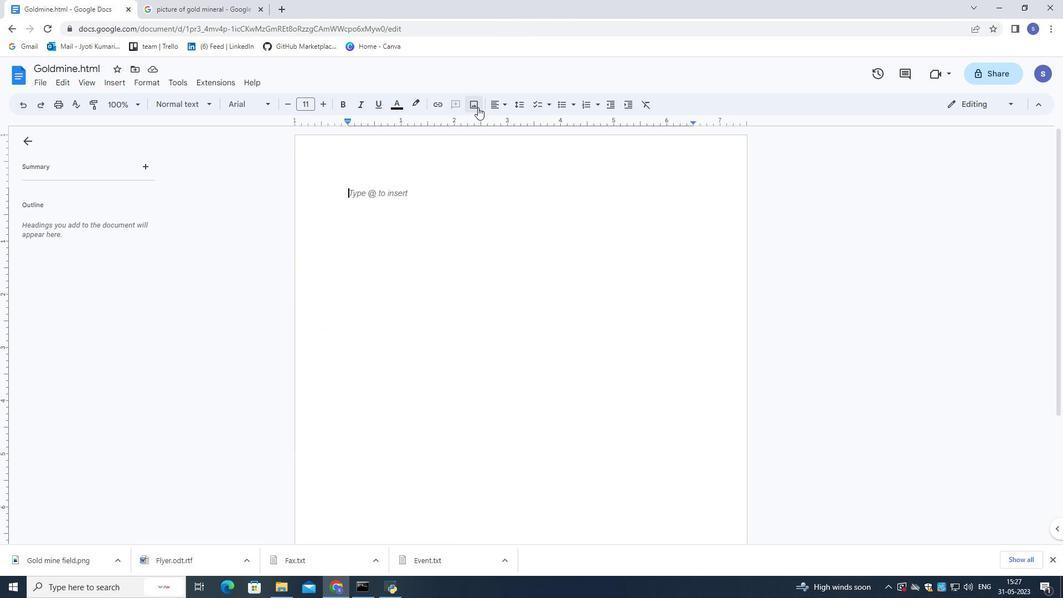 
Action: Mouse pressed left at (478, 106)
Screenshot: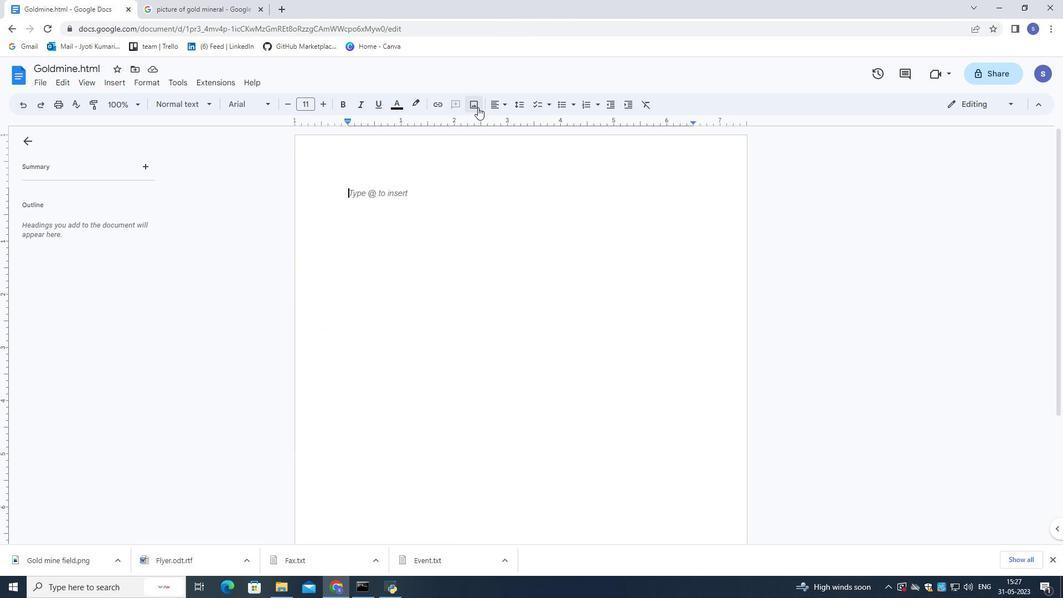
Action: Mouse moved to (497, 124)
Screenshot: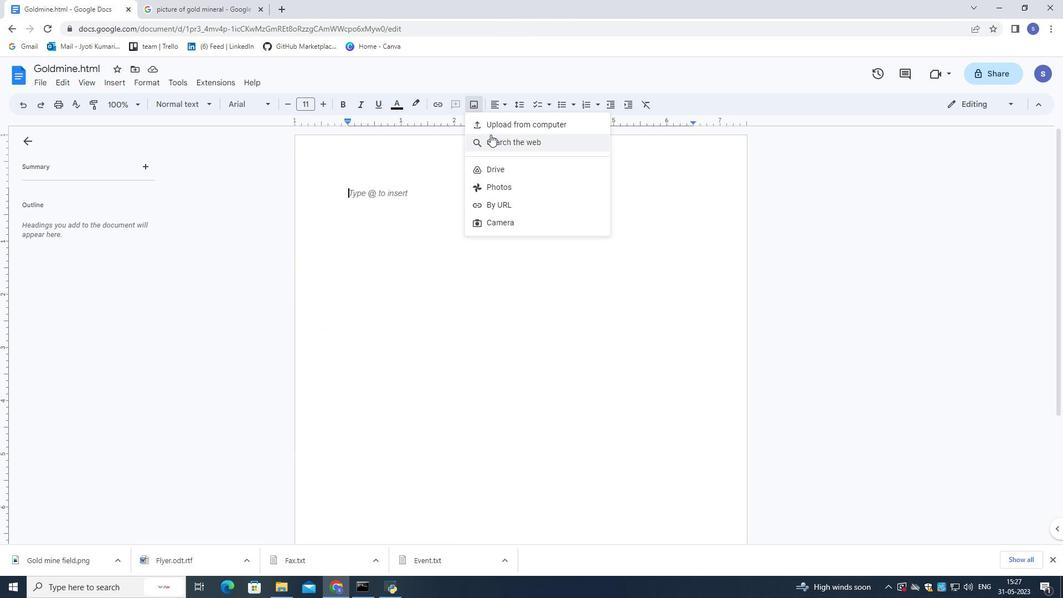 
Action: Mouse pressed left at (497, 124)
Screenshot: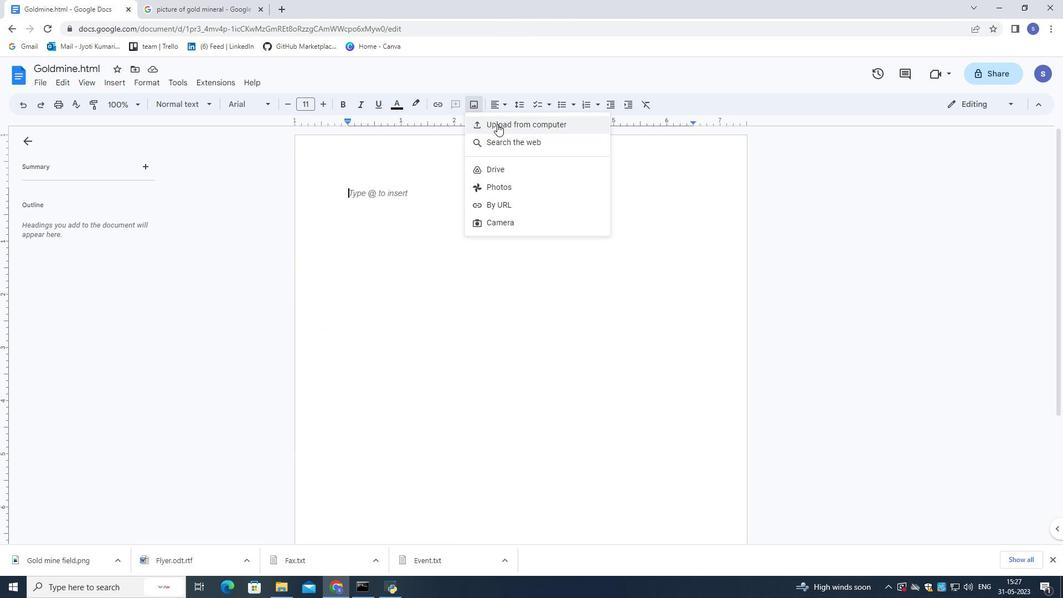 
Action: Mouse moved to (302, 94)
Screenshot: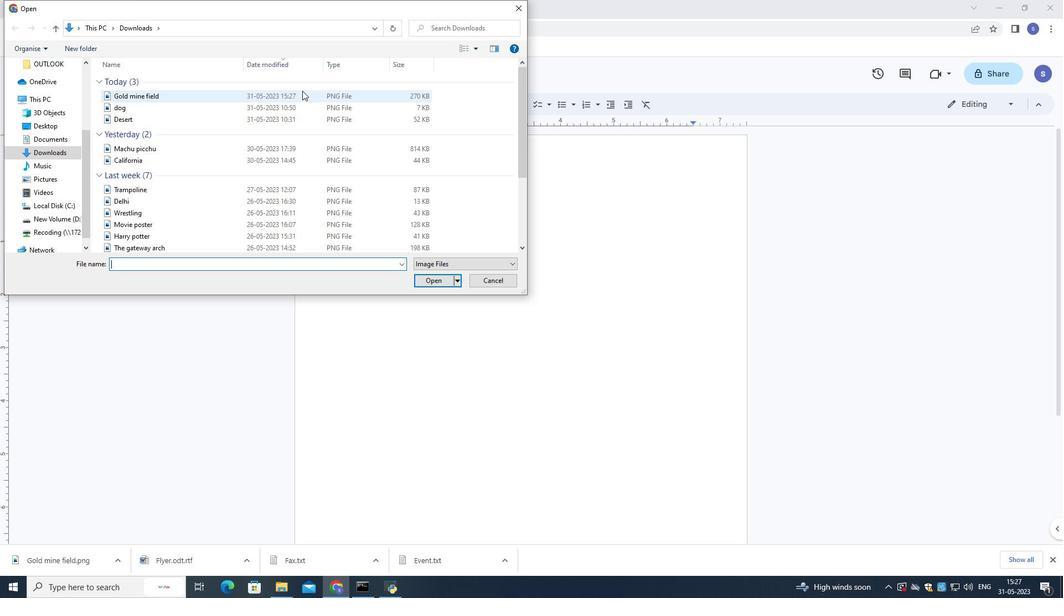
Action: Mouse pressed left at (302, 94)
Screenshot: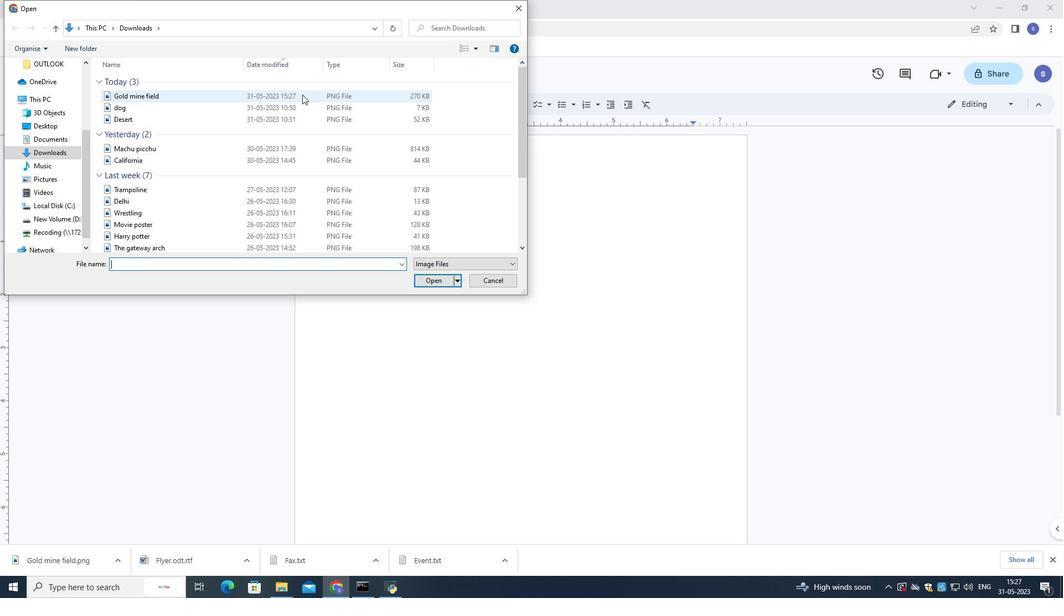 
Action: Mouse moved to (446, 281)
Screenshot: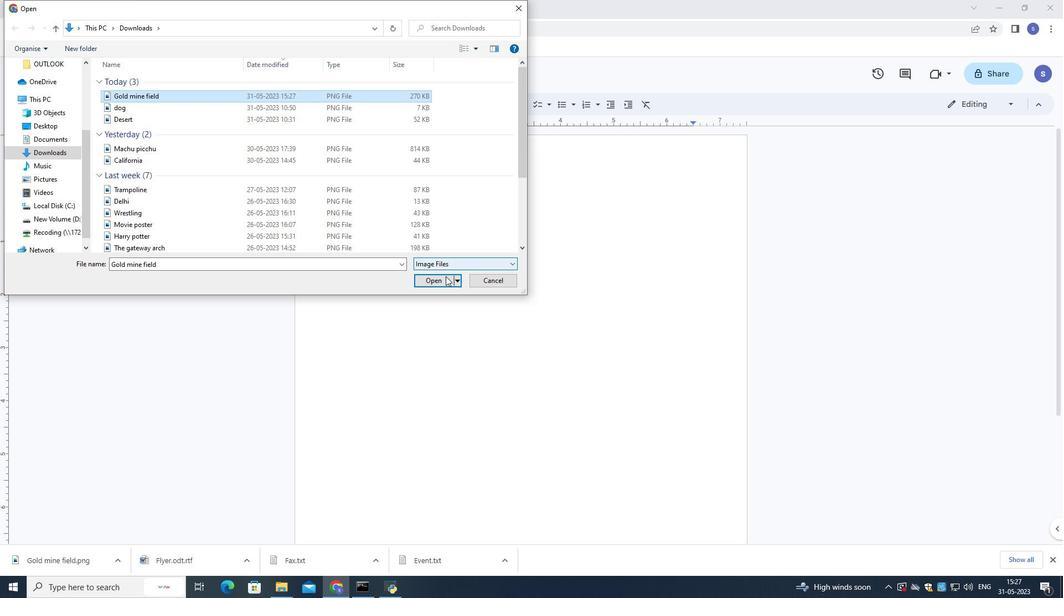 
Action: Mouse pressed left at (446, 281)
Screenshot: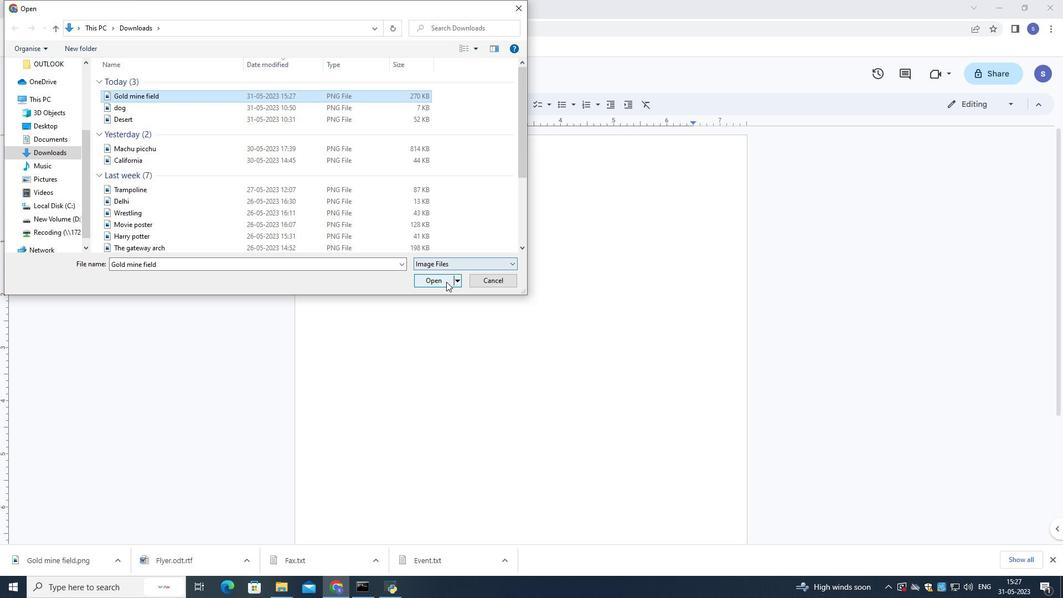 
Action: Mouse moved to (398, 274)
Screenshot: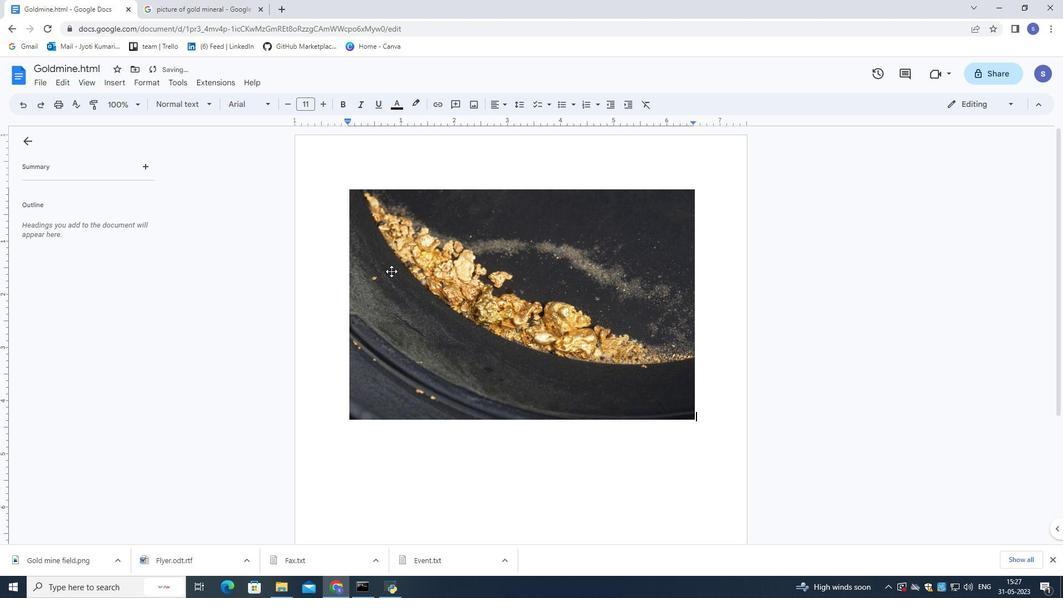 
Action: Mouse pressed left at (398, 274)
Screenshot: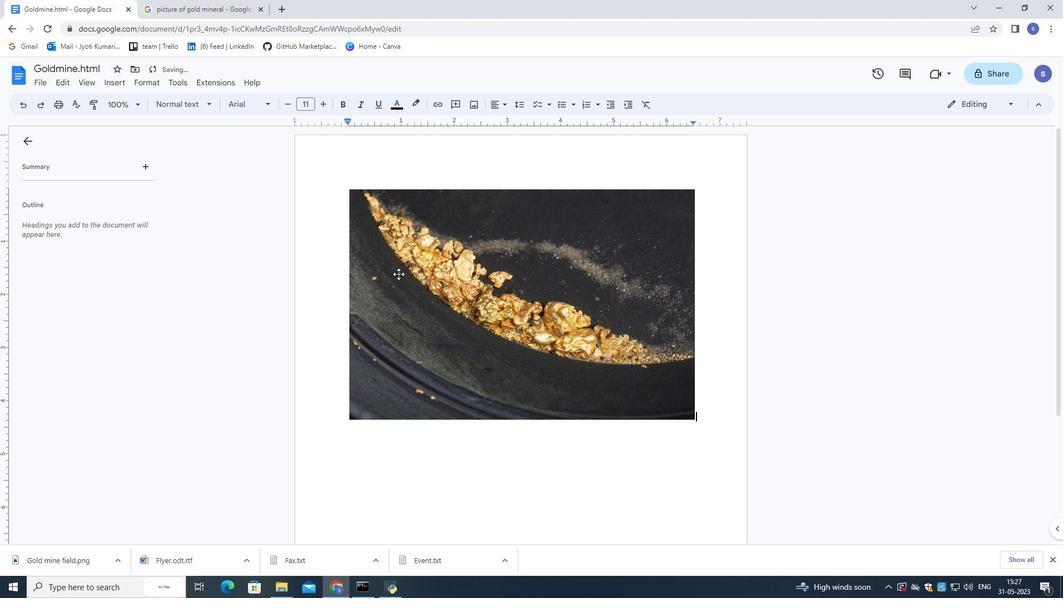 
Action: Mouse moved to (420, 103)
Screenshot: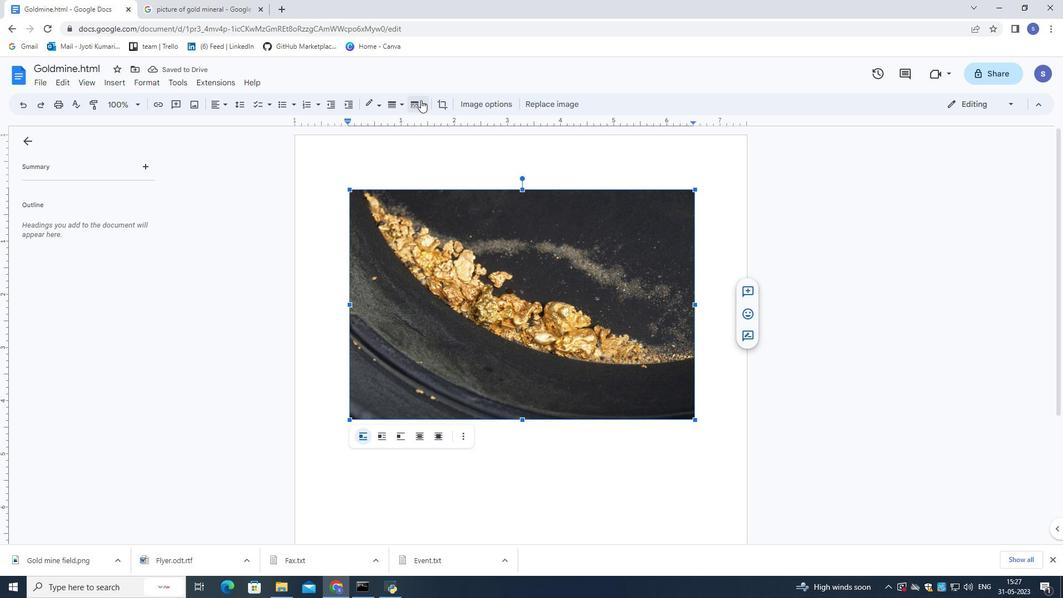 
Action: Mouse pressed left at (420, 103)
Screenshot: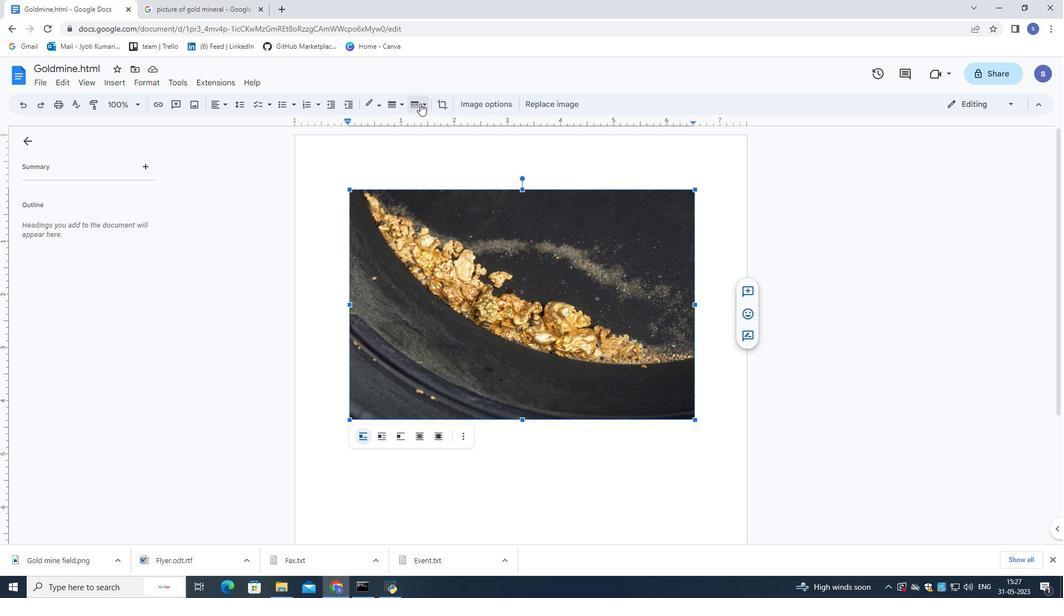 
Action: Mouse moved to (433, 121)
Screenshot: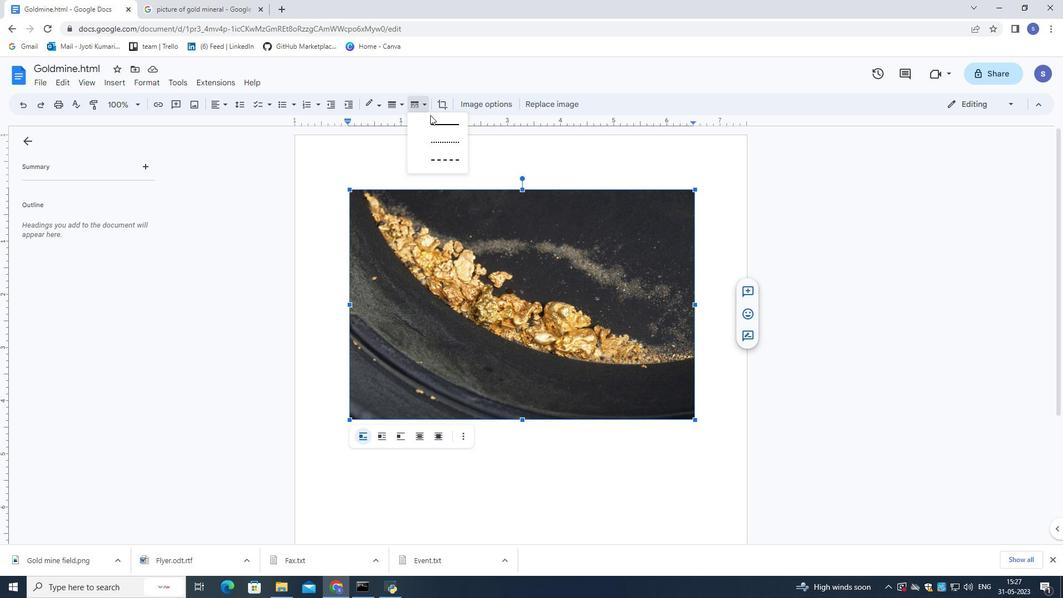 
Action: Mouse pressed left at (433, 121)
Screenshot: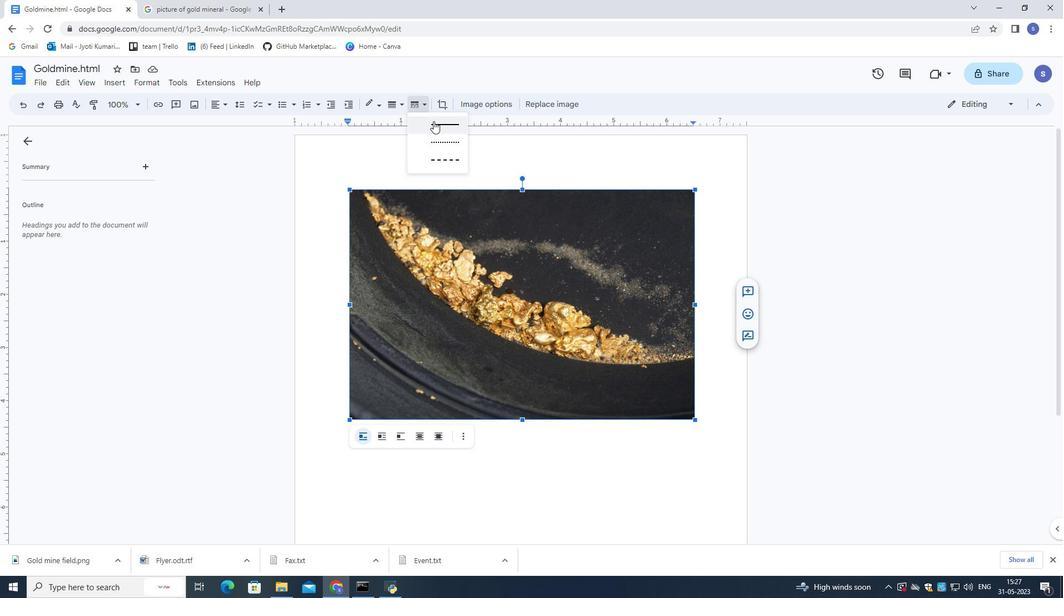 
Action: Mouse moved to (399, 107)
Screenshot: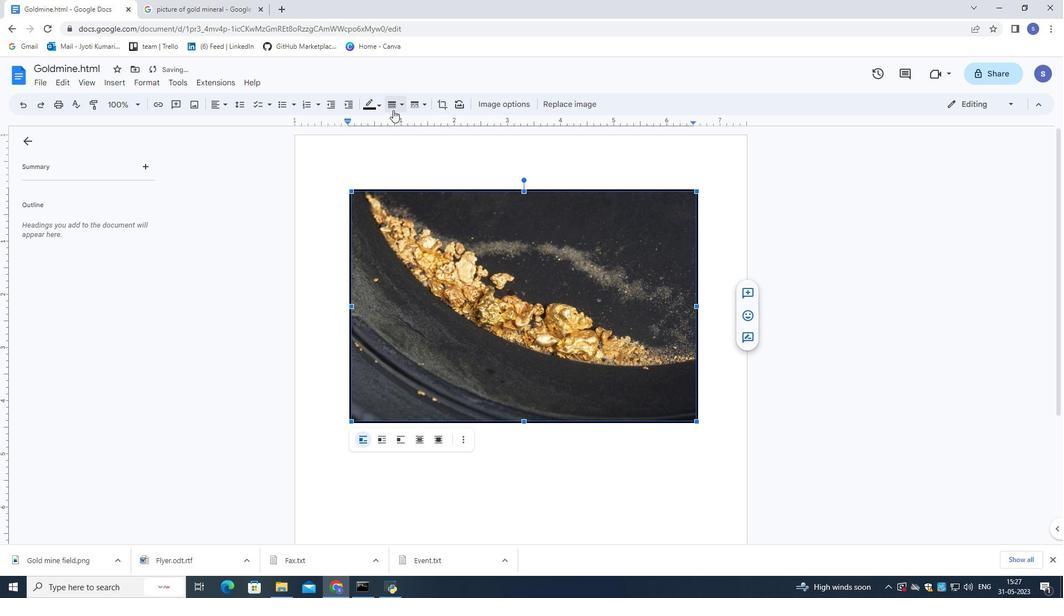 
Action: Mouse pressed left at (399, 107)
Screenshot: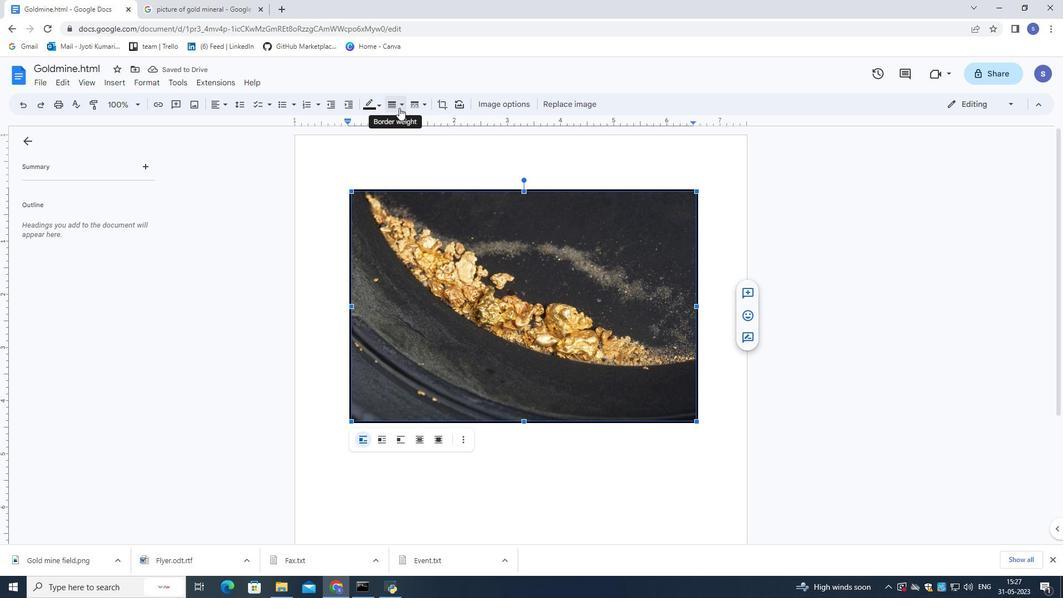
Action: Mouse moved to (409, 163)
Screenshot: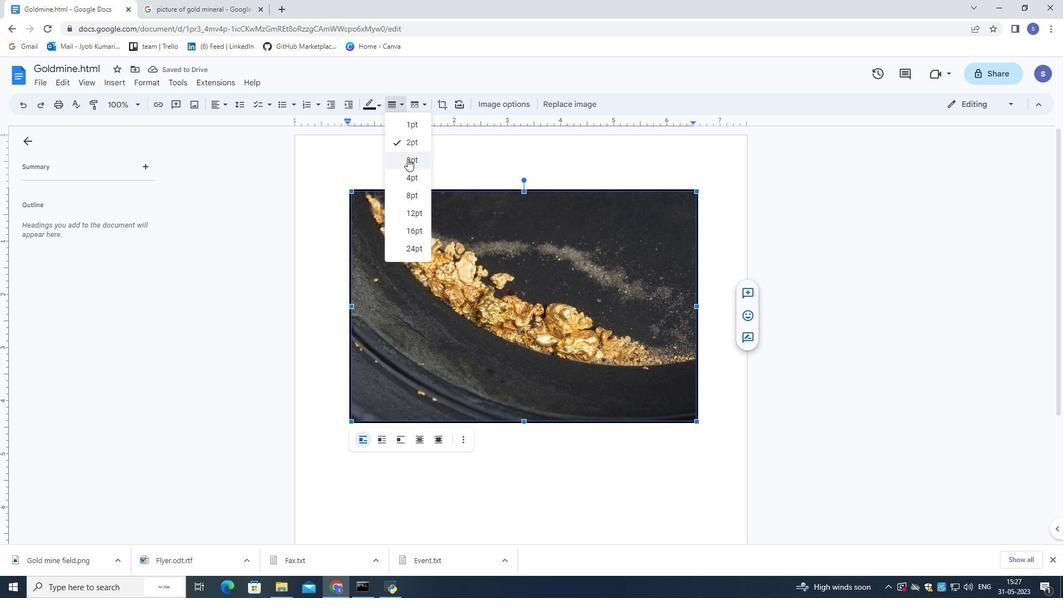 
Action: Mouse pressed left at (409, 163)
Screenshot: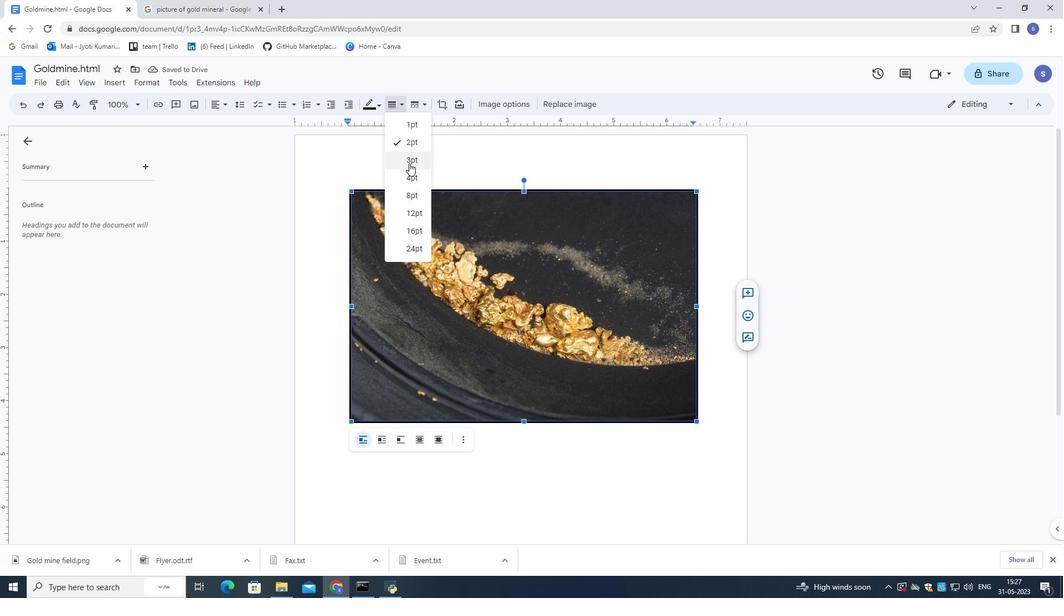 
Action: Mouse moved to (451, 176)
Screenshot: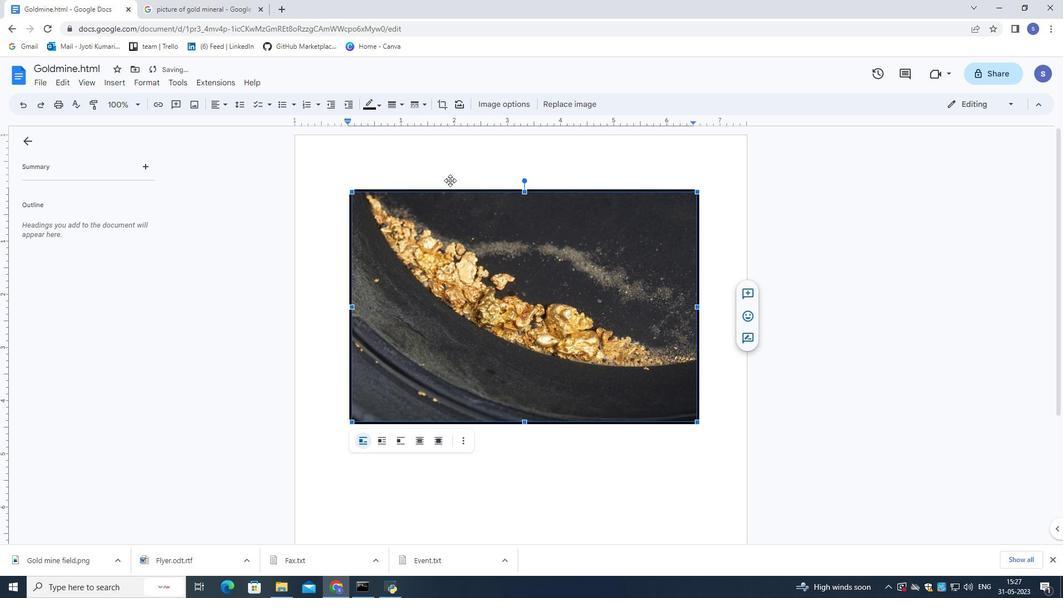 
Action: Mouse pressed left at (451, 176)
Screenshot: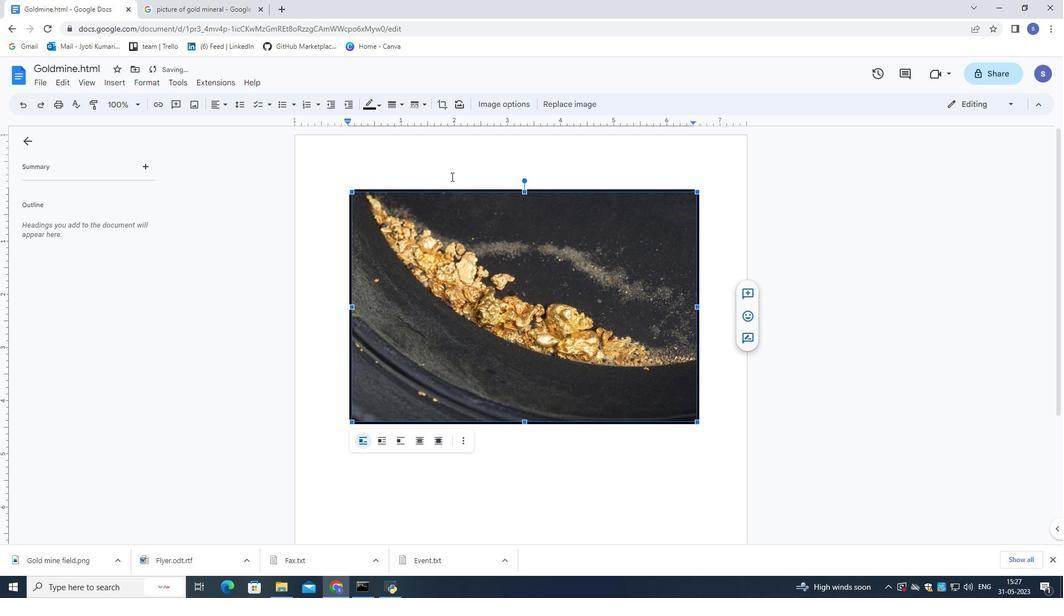 
Action: Mouse moved to (580, 464)
Screenshot: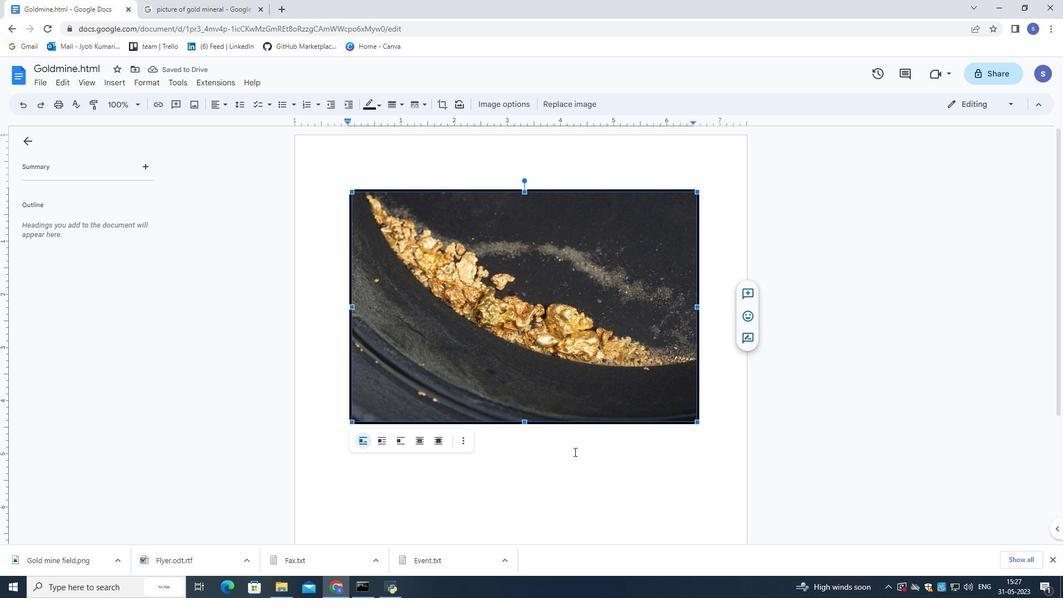 
Action: Mouse pressed left at (580, 464)
Screenshot: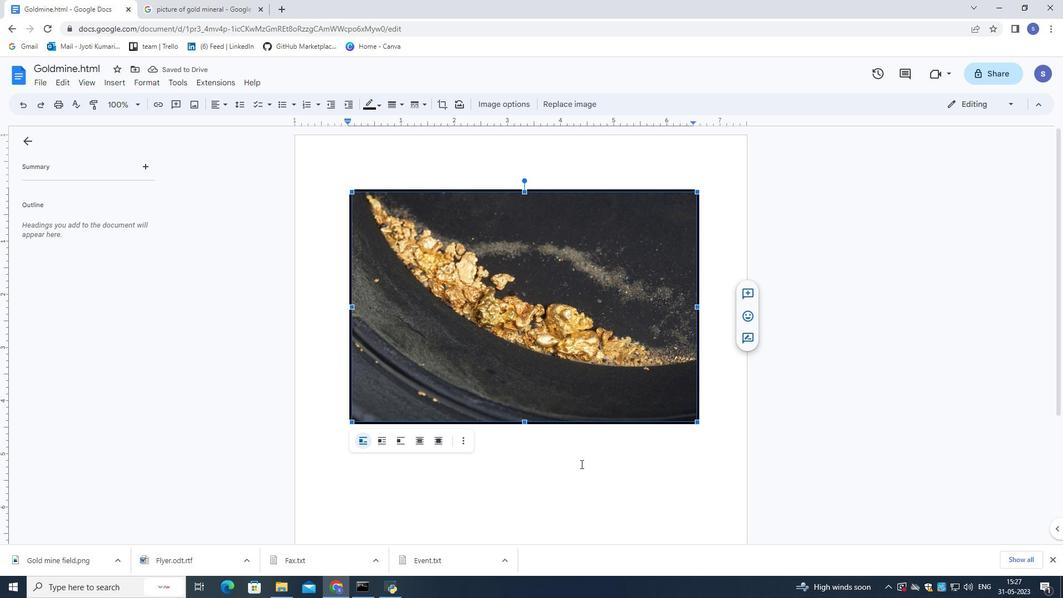 
